Task: For heading Use Caveat with Light dark cornflower blue 2 colour & bold.  font size for heading24,  'Change the font style of data to'Comic Sans MS and font size to 16,  Change the alignment of both headline & data to Align center.  In the sheet  auditingSalesBySKU_2022
Action: Mouse moved to (79, 170)
Screenshot: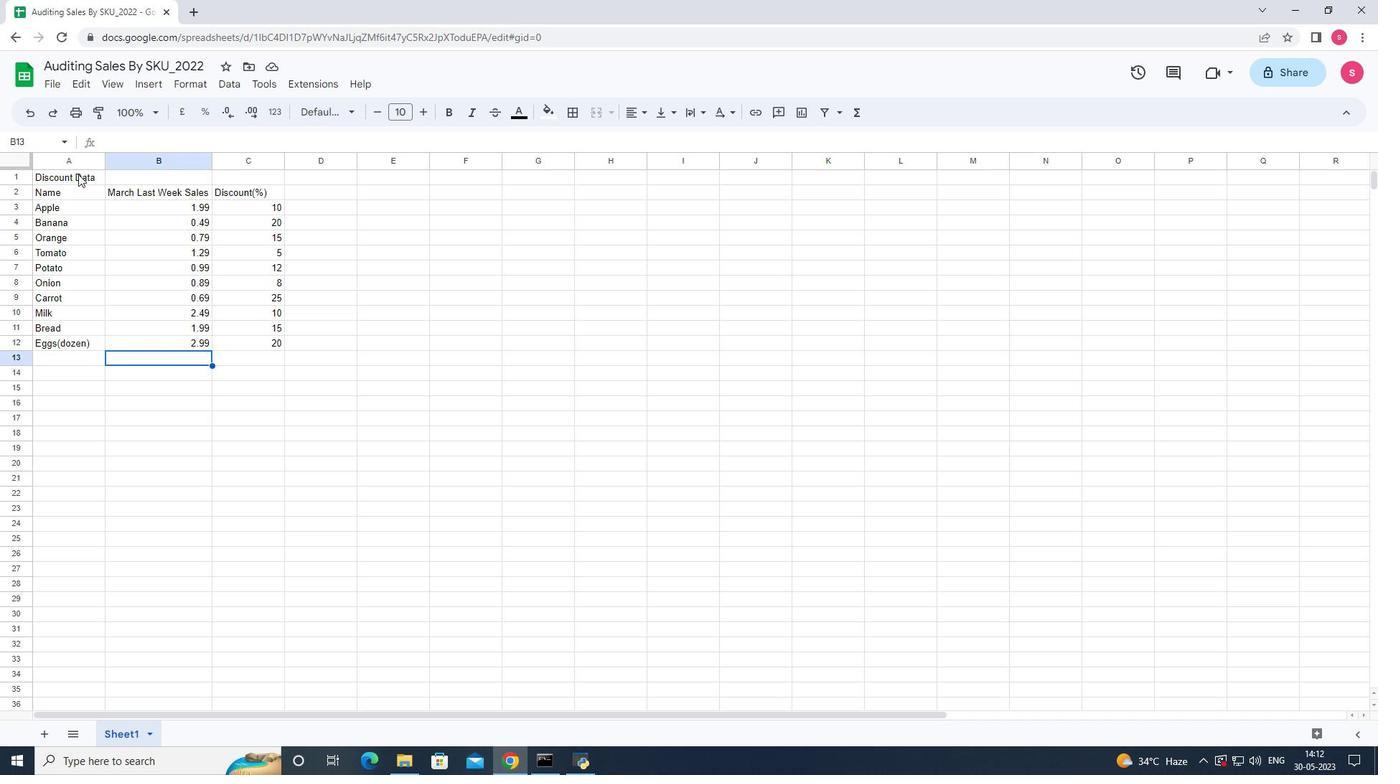 
Action: Mouse pressed left at (79, 170)
Screenshot: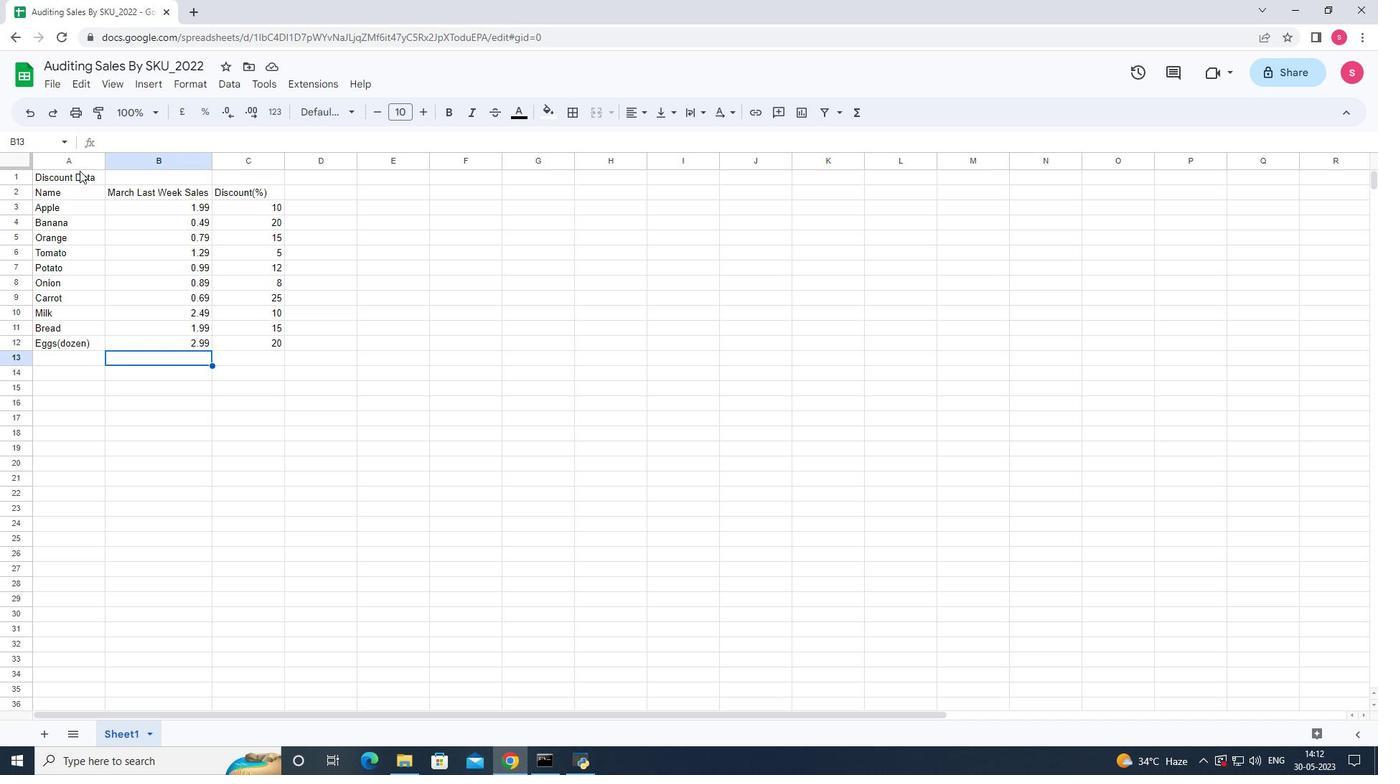 
Action: Mouse moved to (357, 111)
Screenshot: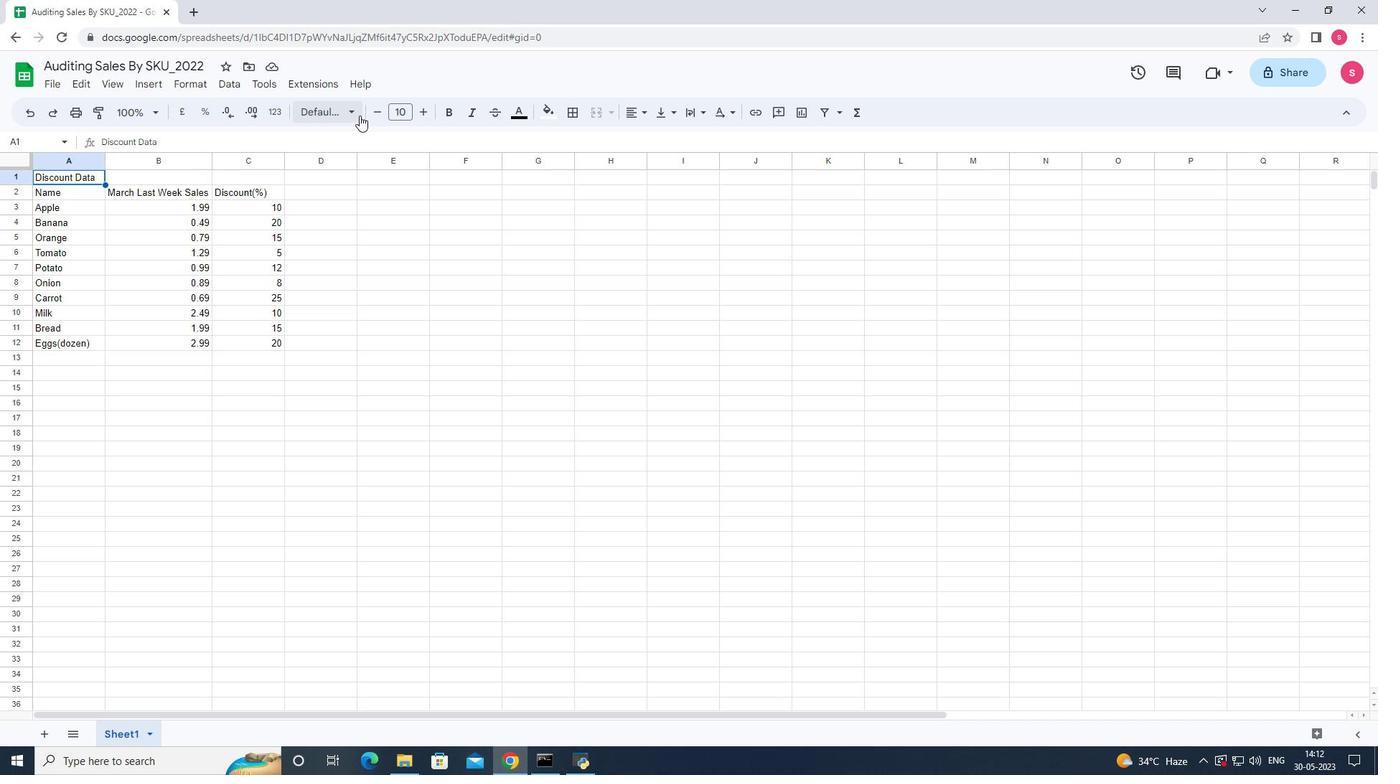 
Action: Mouse pressed left at (357, 111)
Screenshot: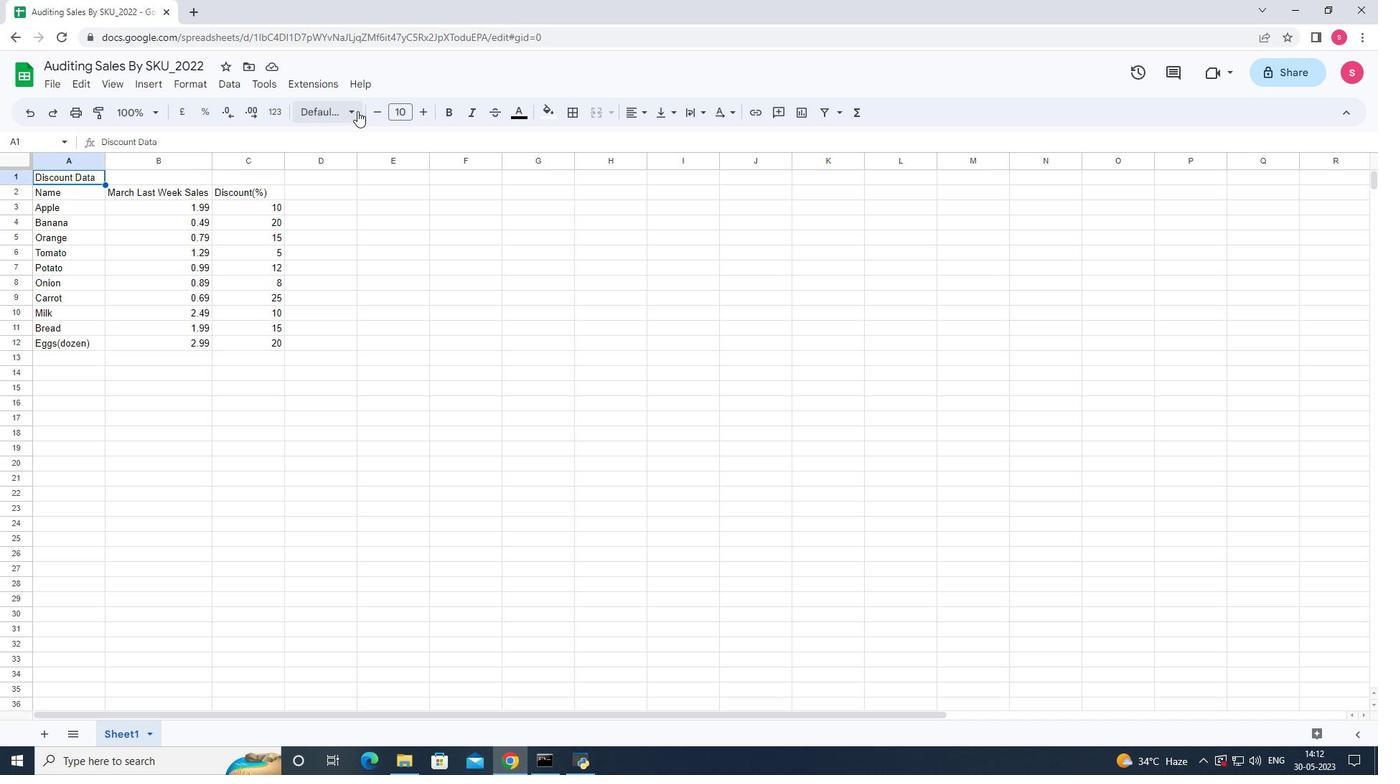 
Action: Mouse moved to (343, 435)
Screenshot: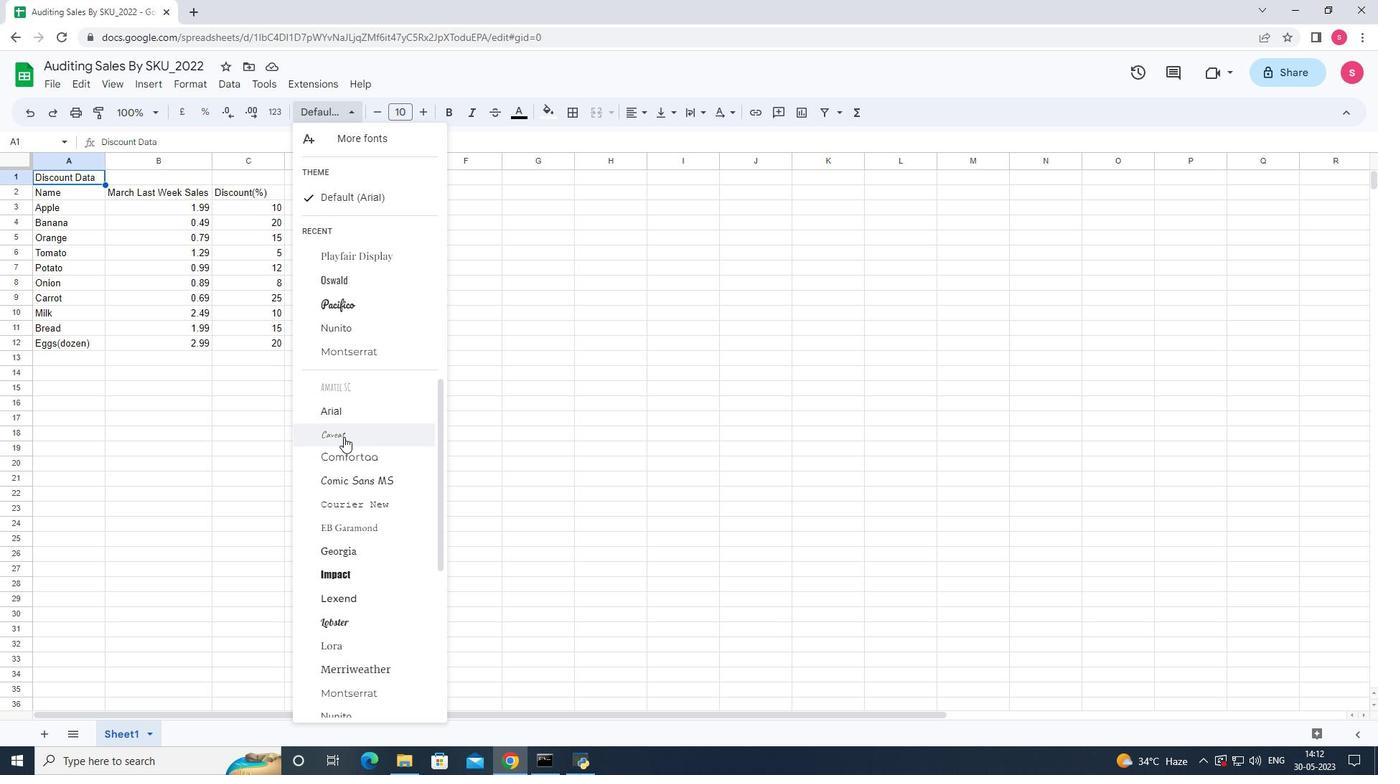 
Action: Mouse pressed left at (343, 435)
Screenshot: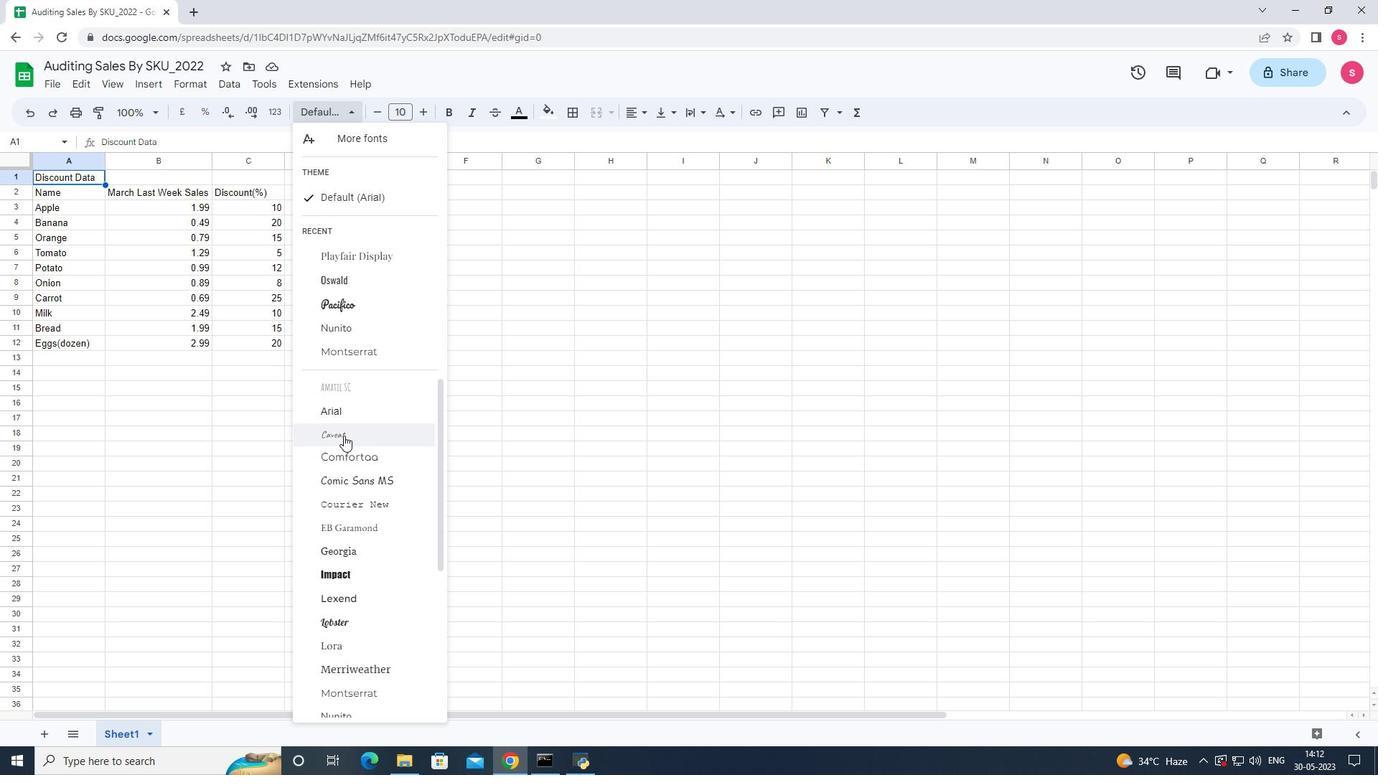 
Action: Mouse moved to (516, 116)
Screenshot: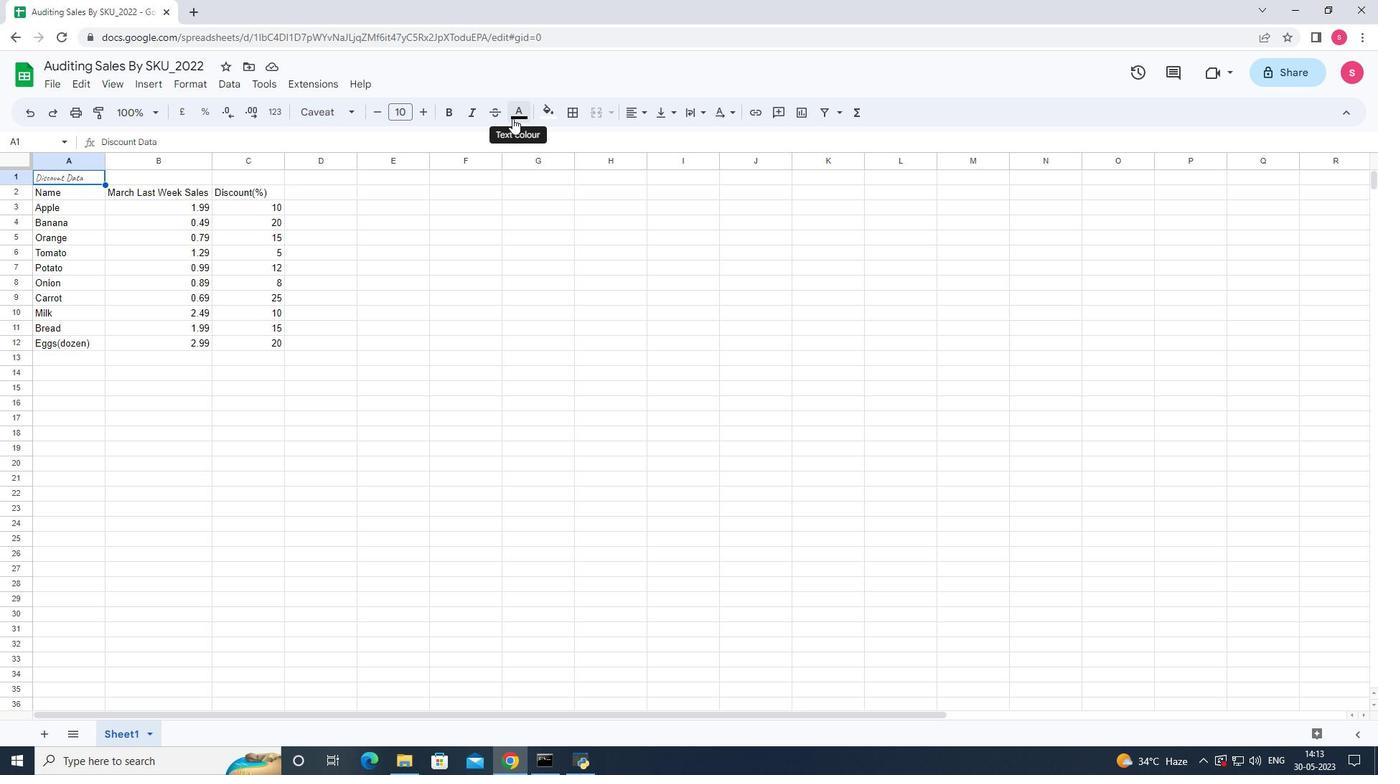 
Action: Mouse pressed left at (516, 116)
Screenshot: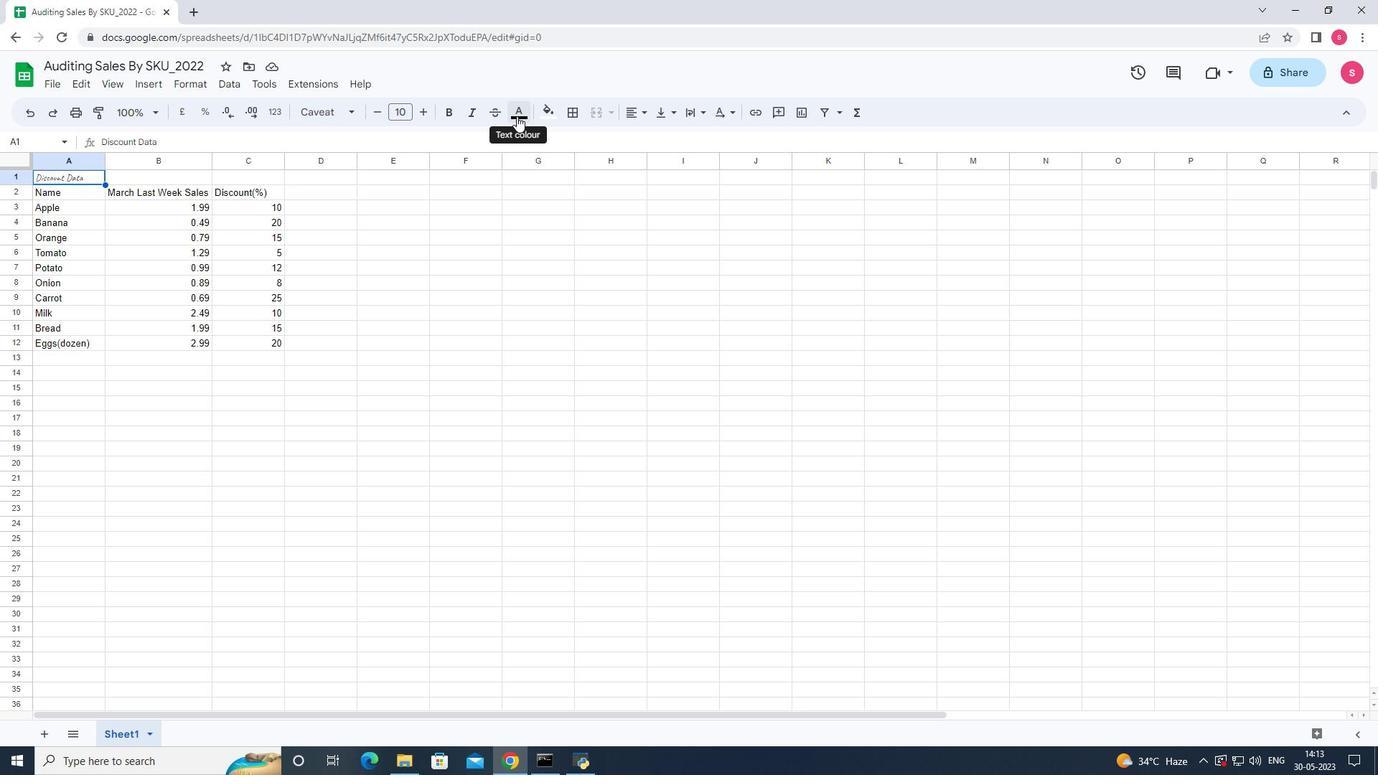 
Action: Mouse moved to (617, 255)
Screenshot: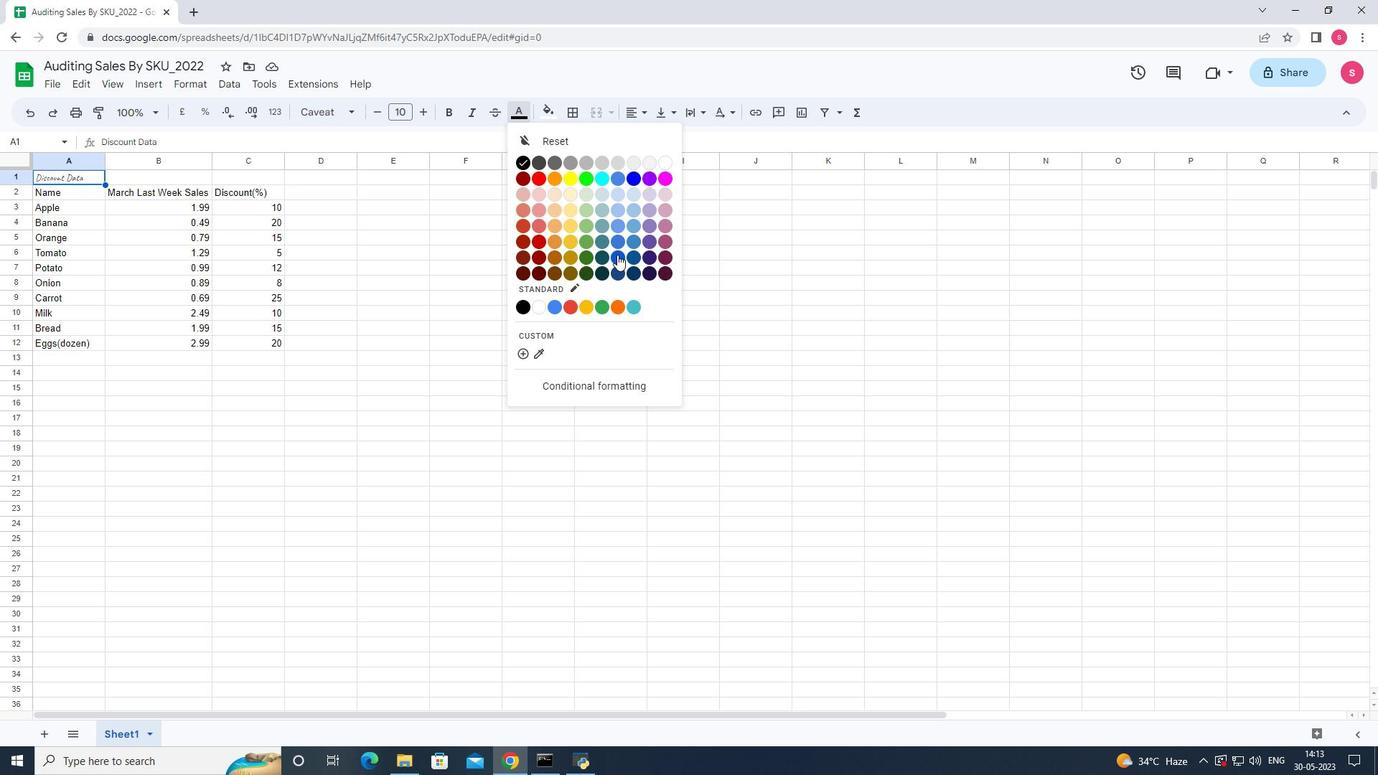 
Action: Mouse pressed left at (617, 255)
Screenshot: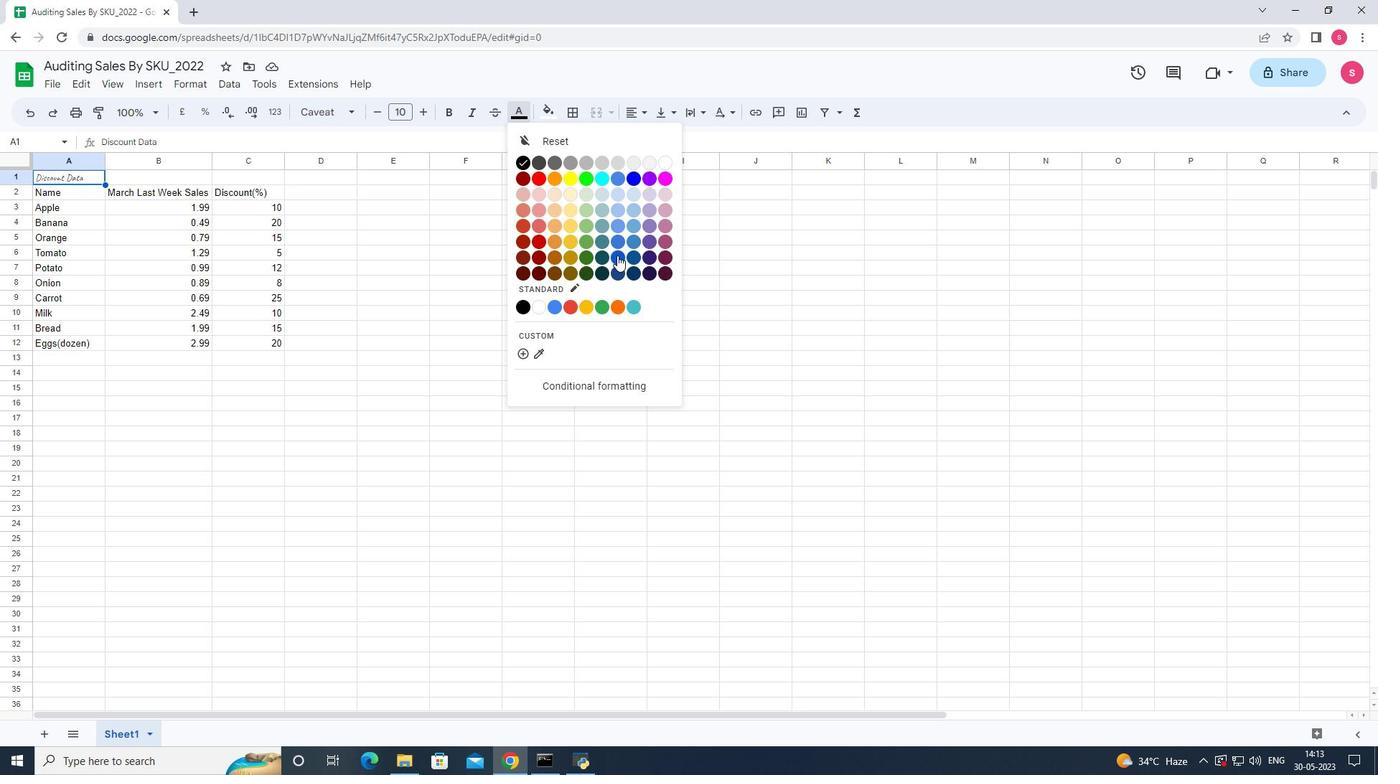 
Action: Mouse moved to (184, 88)
Screenshot: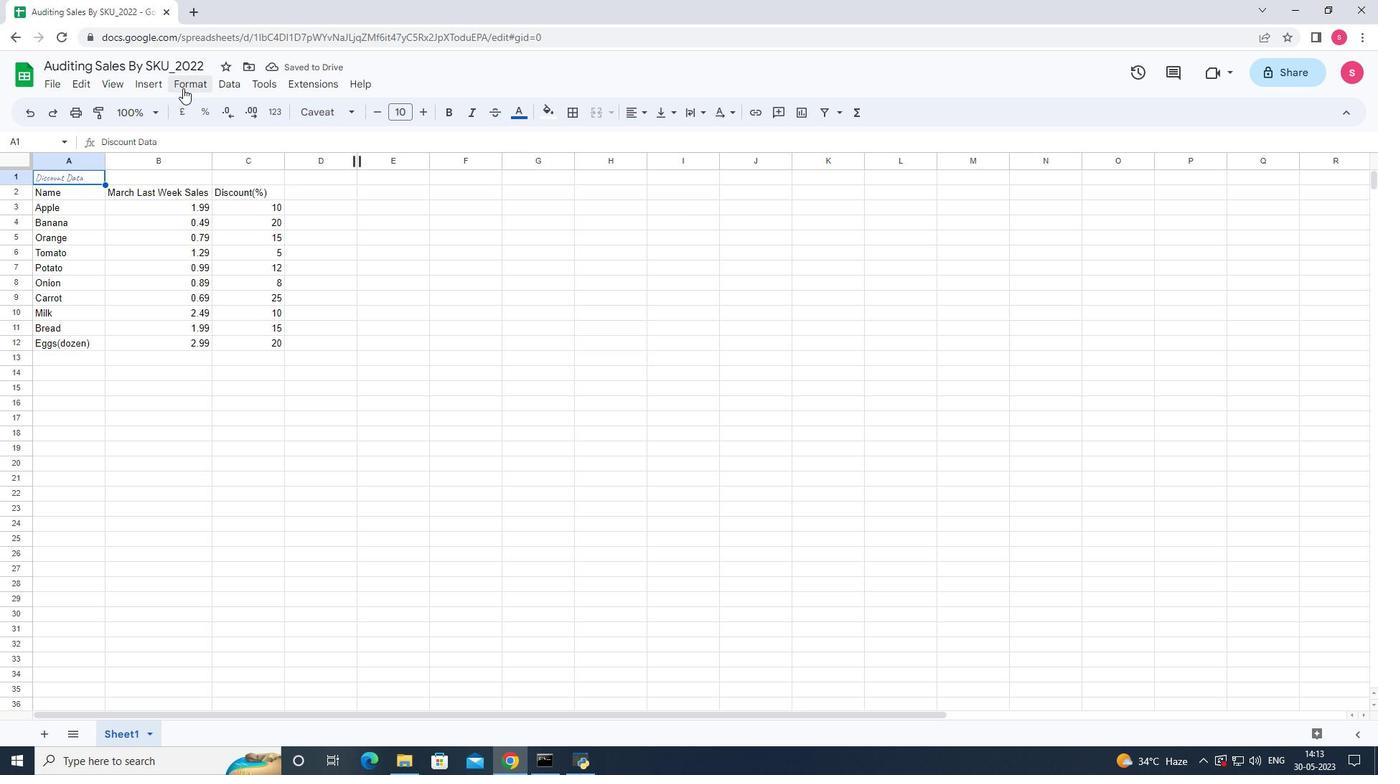 
Action: Mouse pressed left at (184, 88)
Screenshot: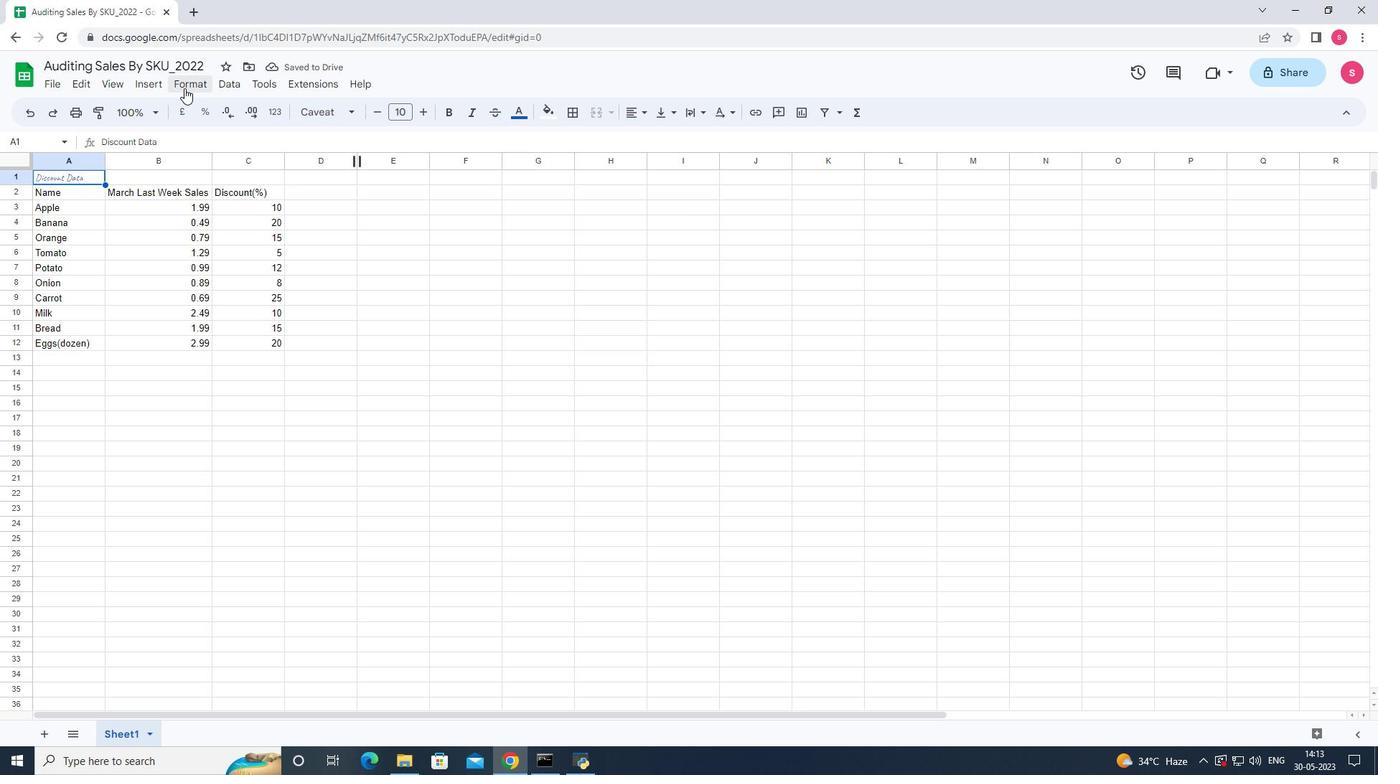 
Action: Mouse moved to (219, 162)
Screenshot: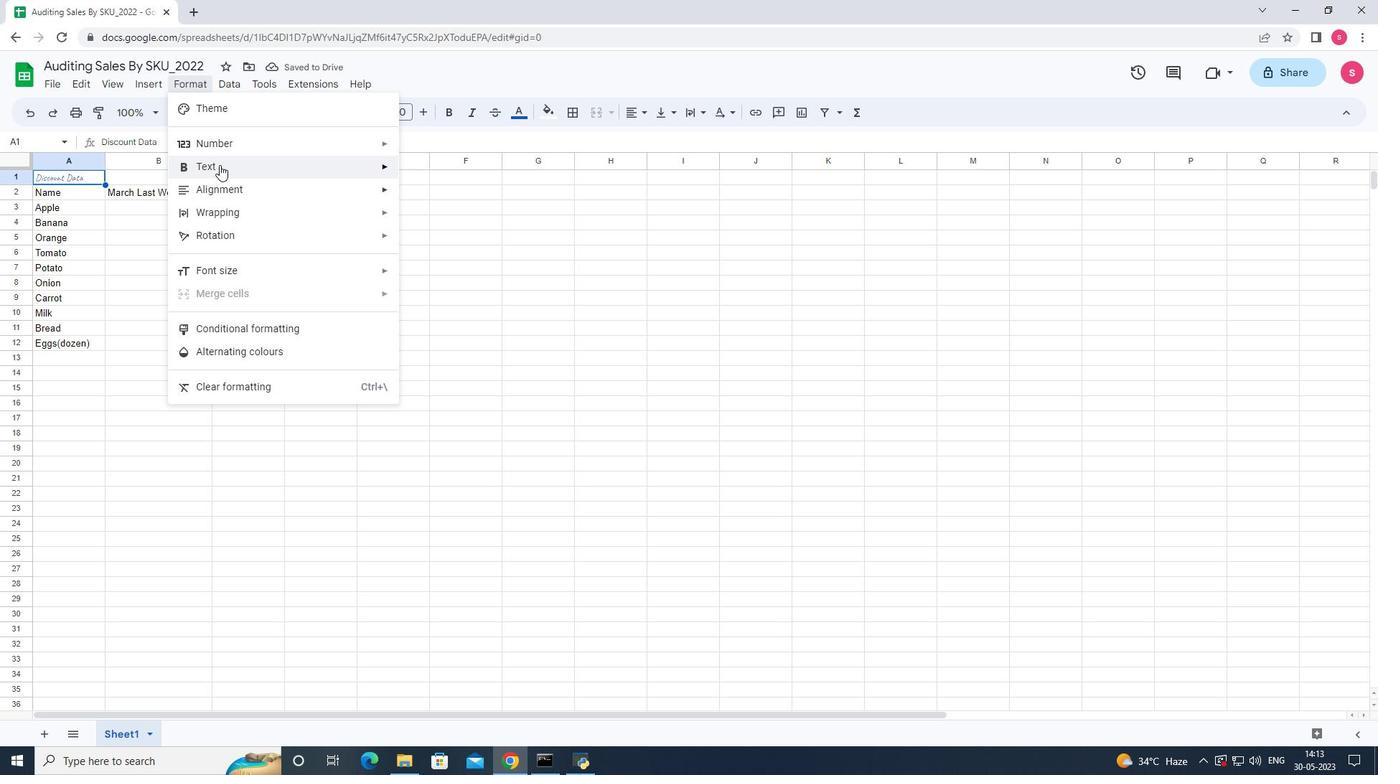 
Action: Mouse pressed left at (219, 162)
Screenshot: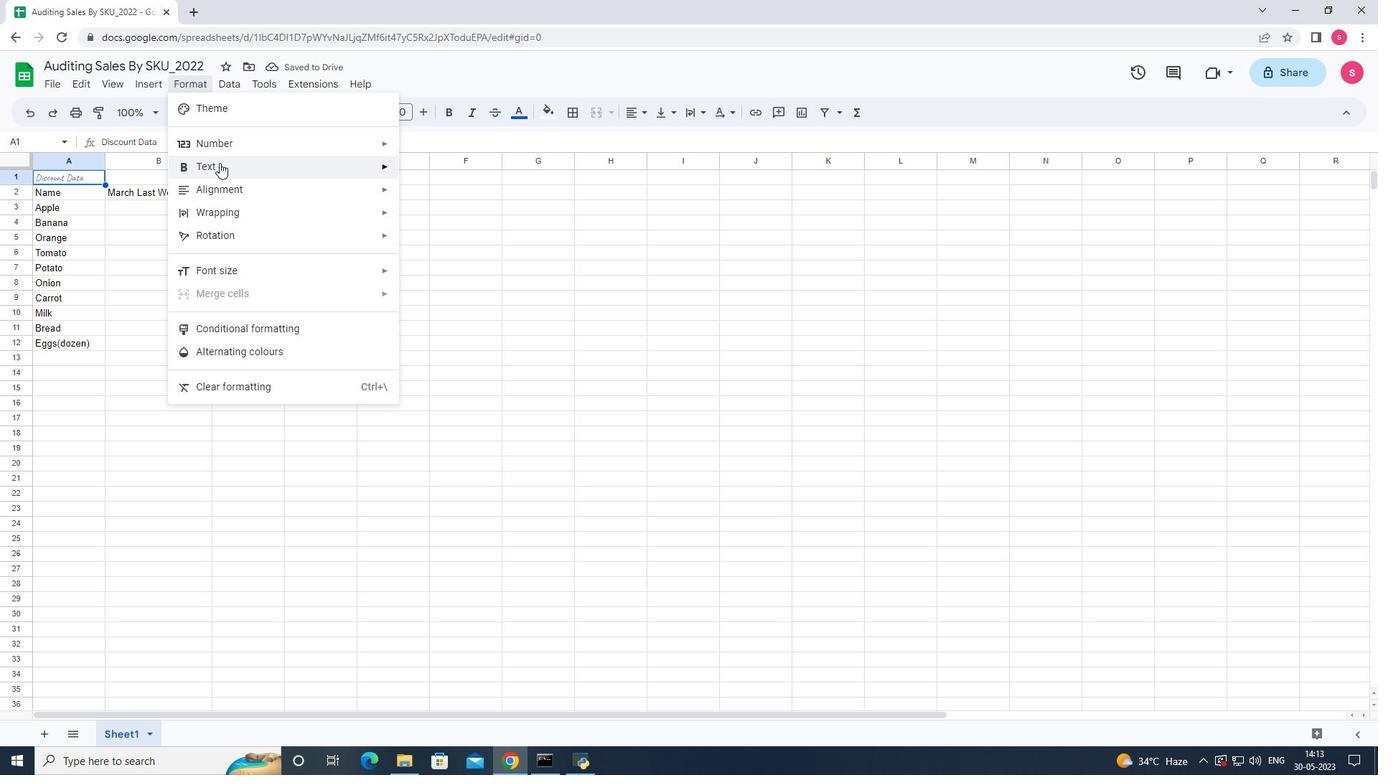 
Action: Mouse moved to (517, 176)
Screenshot: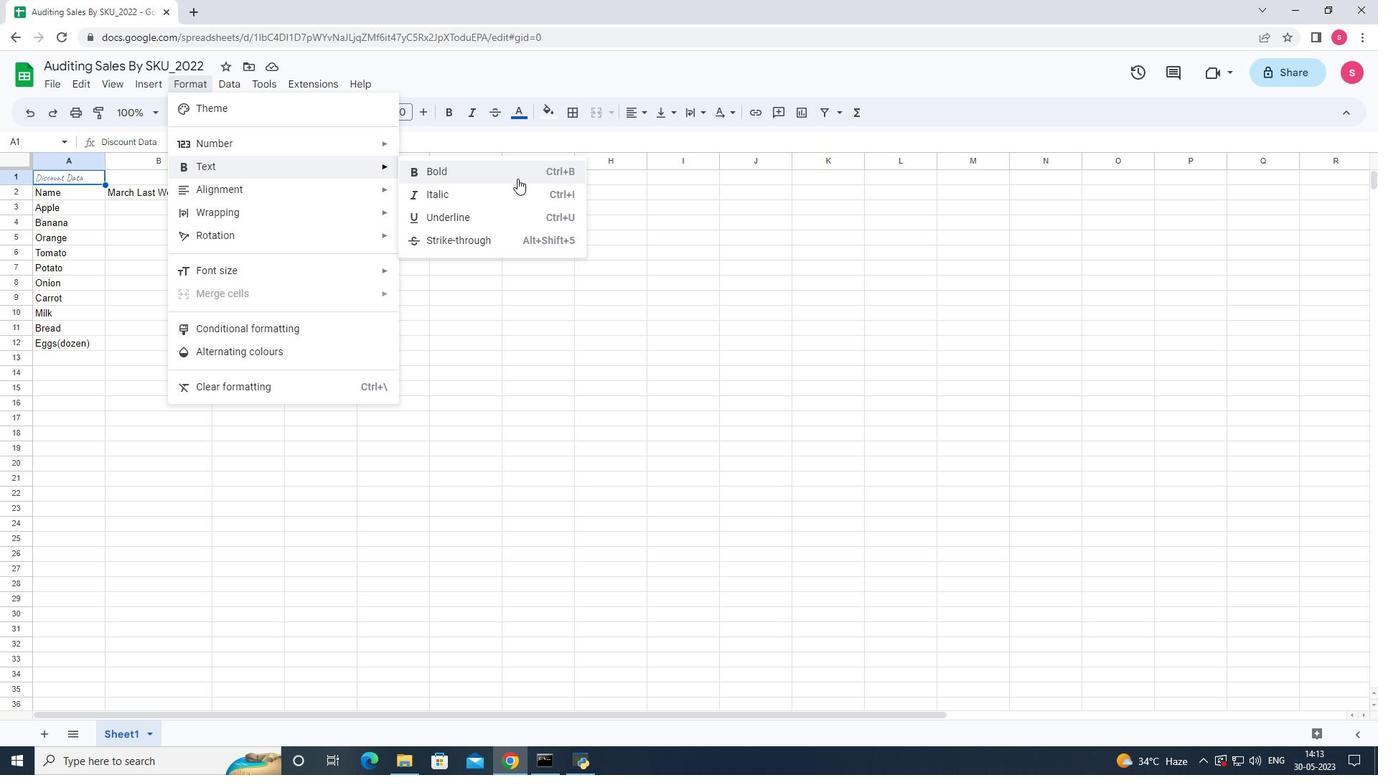 
Action: Mouse pressed left at (517, 176)
Screenshot: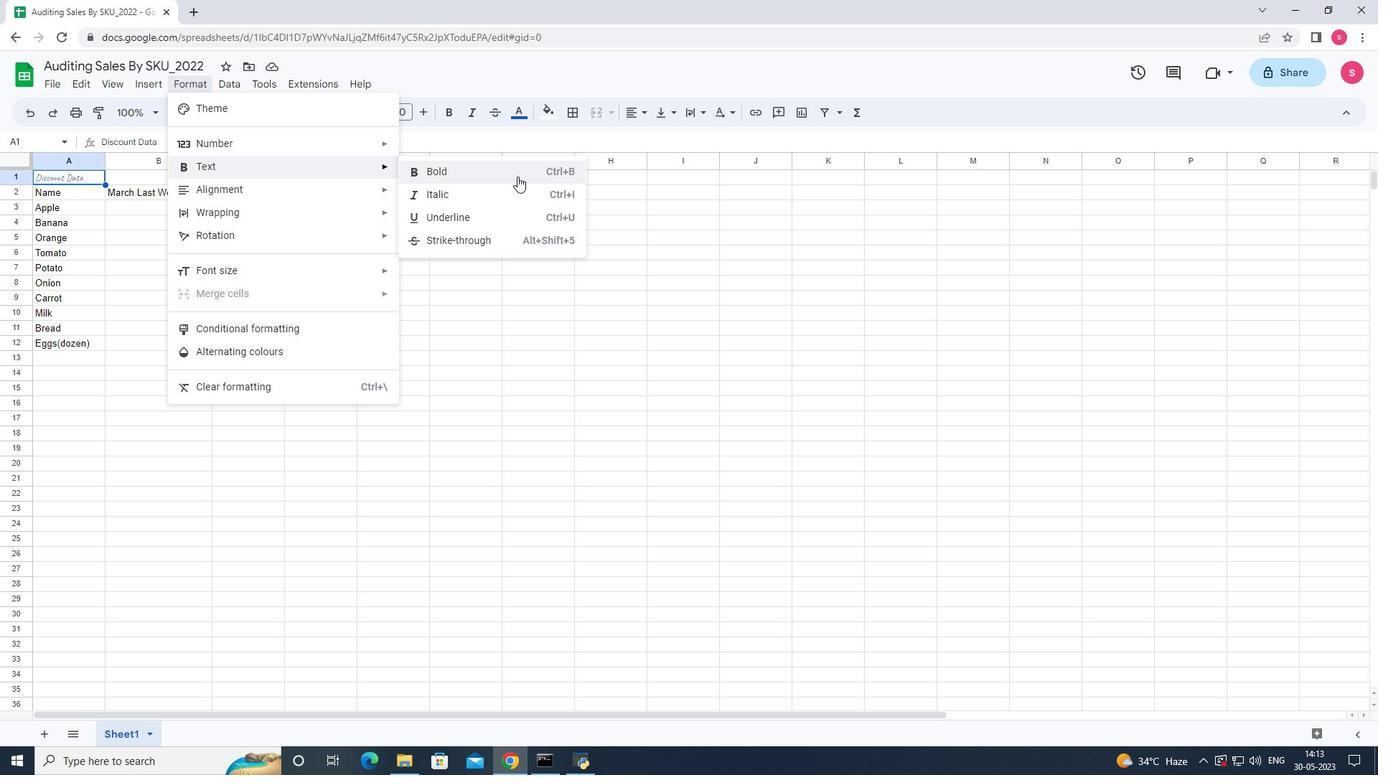 
Action: Mouse moved to (418, 114)
Screenshot: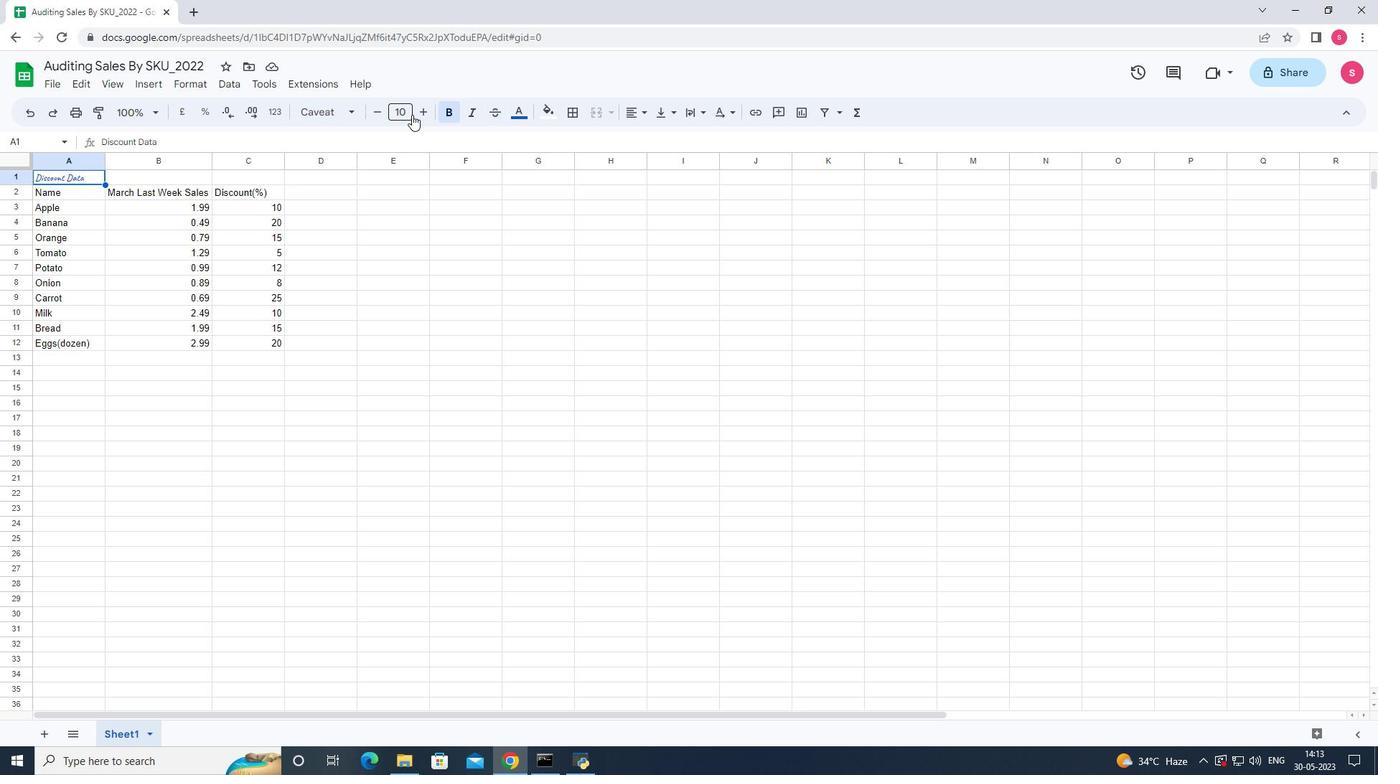 
Action: Mouse pressed left at (418, 114)
Screenshot: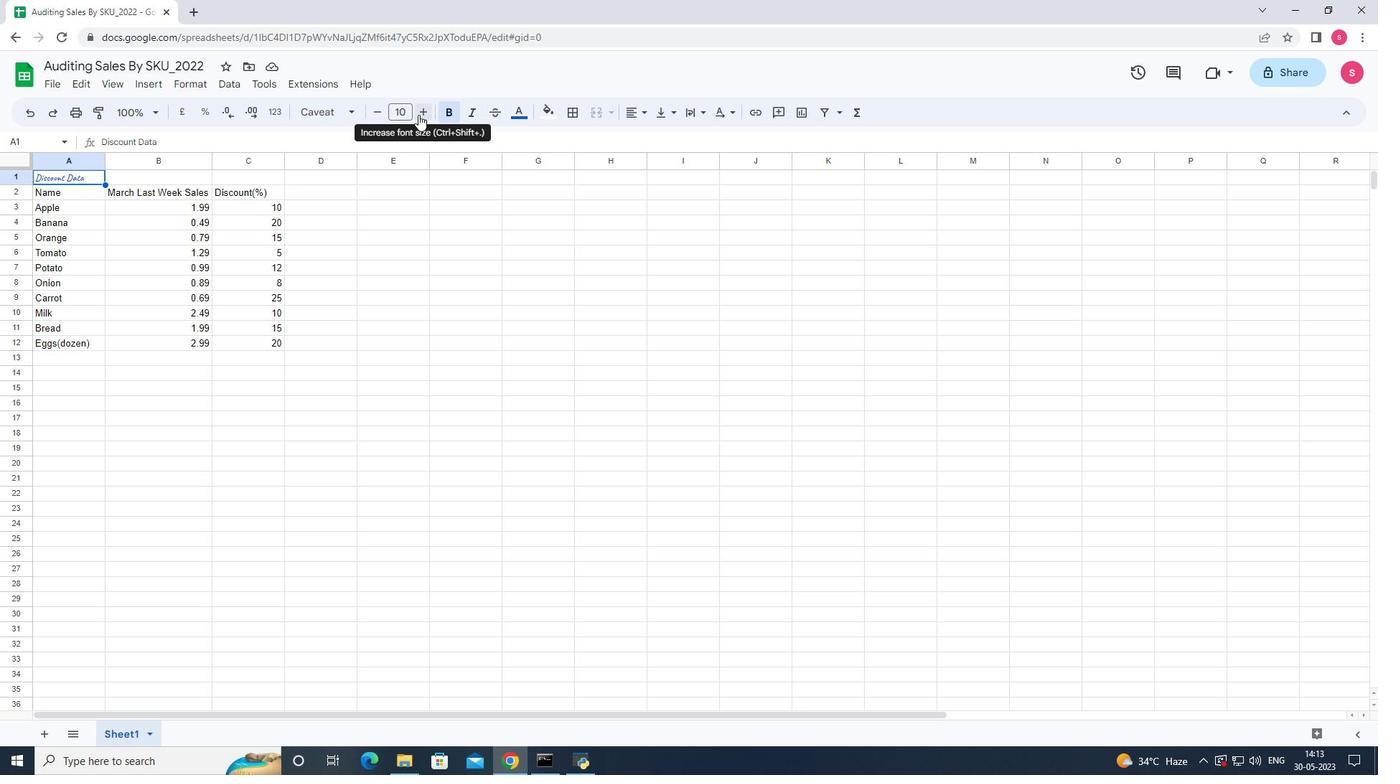 
Action: Mouse pressed left at (418, 114)
Screenshot: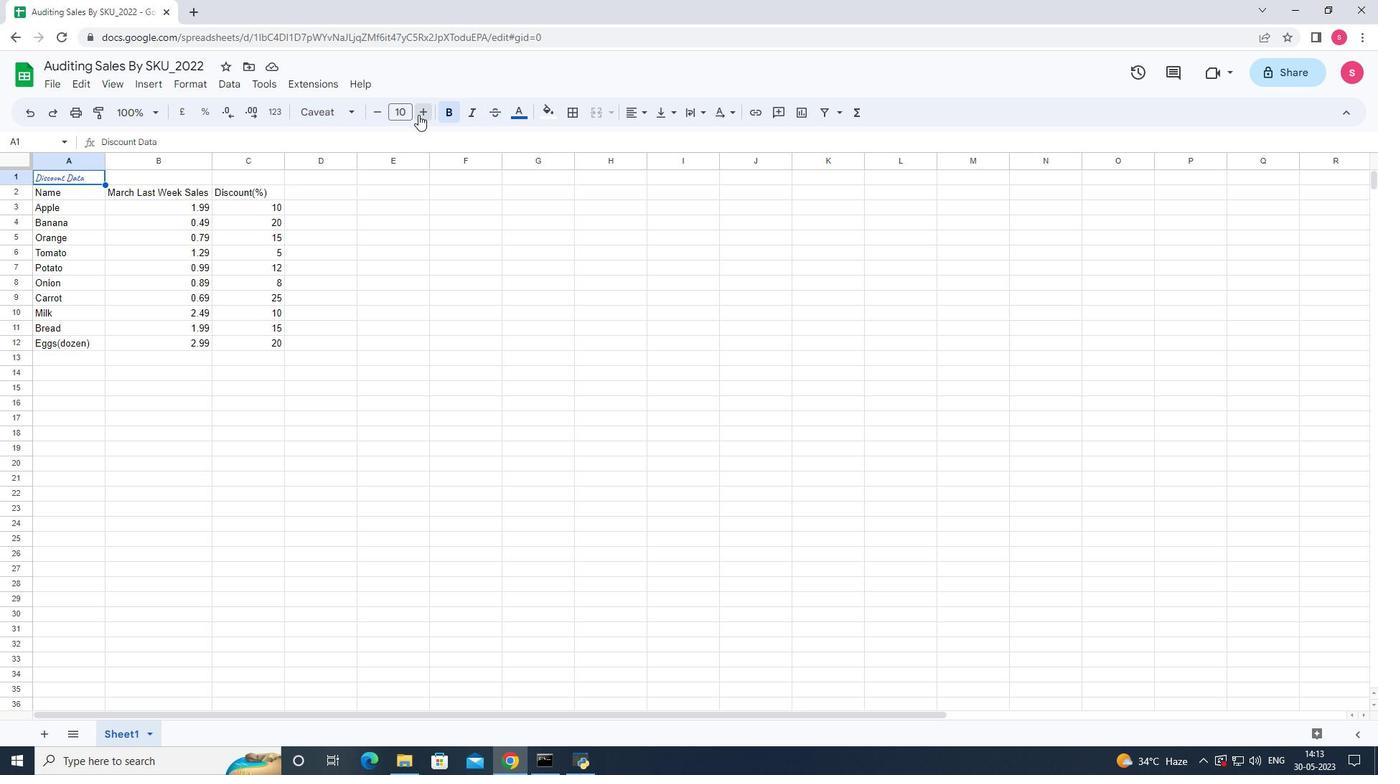 
Action: Mouse pressed left at (418, 114)
Screenshot: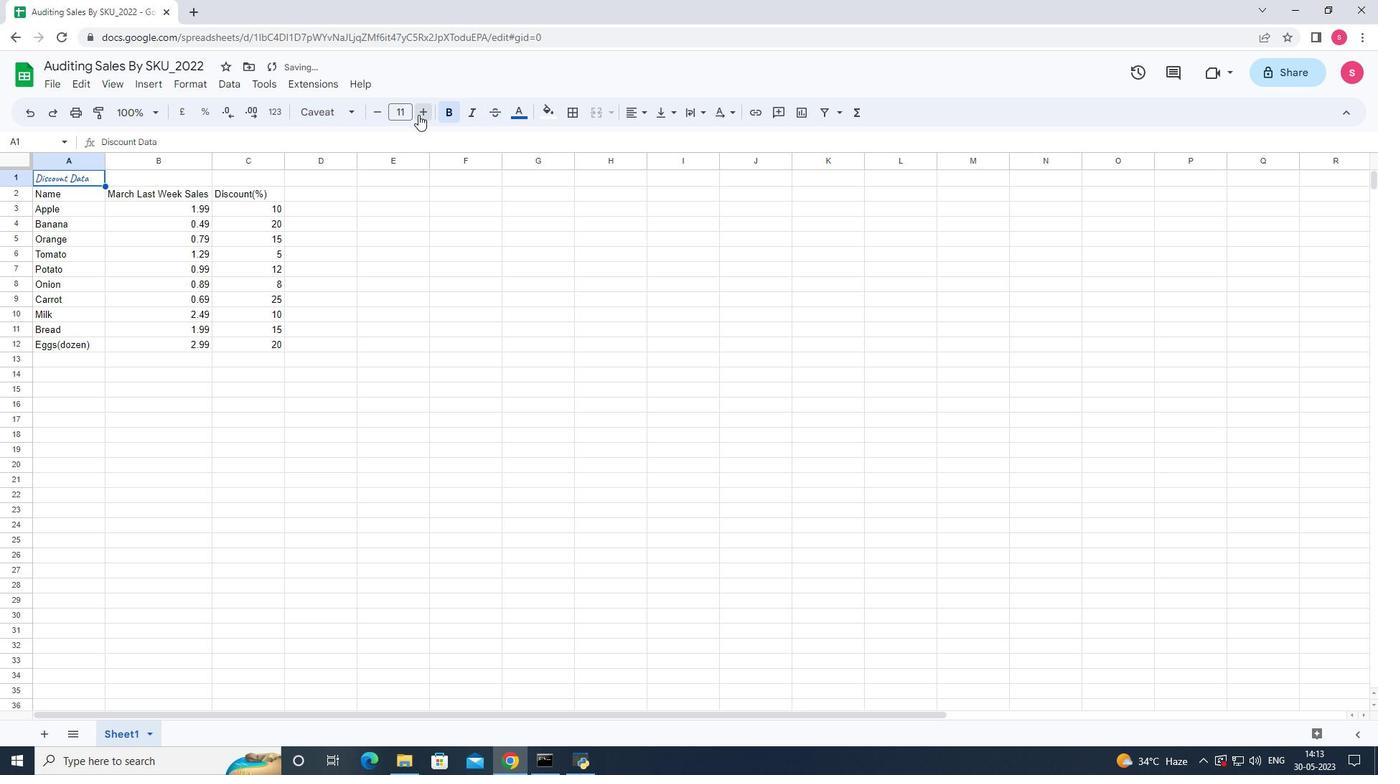 
Action: Mouse pressed left at (418, 114)
Screenshot: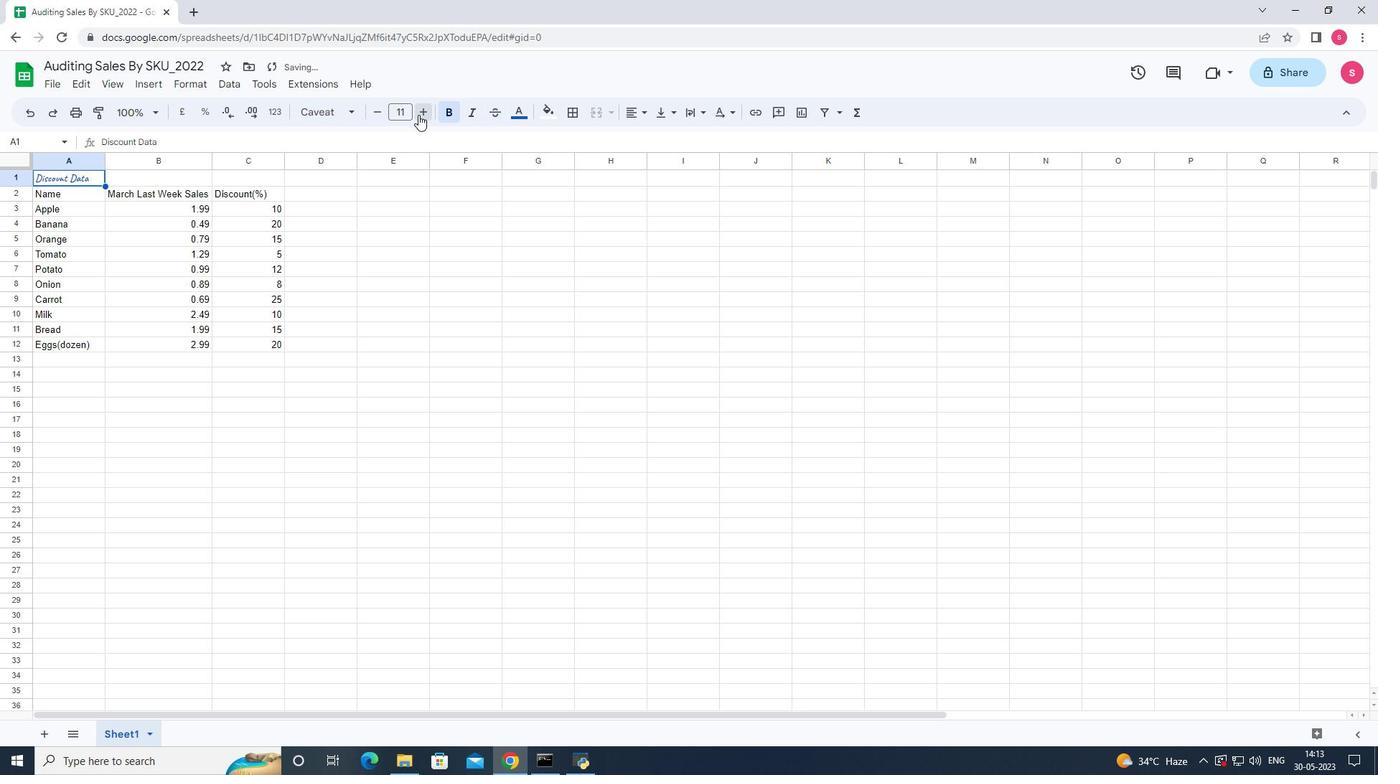 
Action: Mouse pressed left at (418, 114)
Screenshot: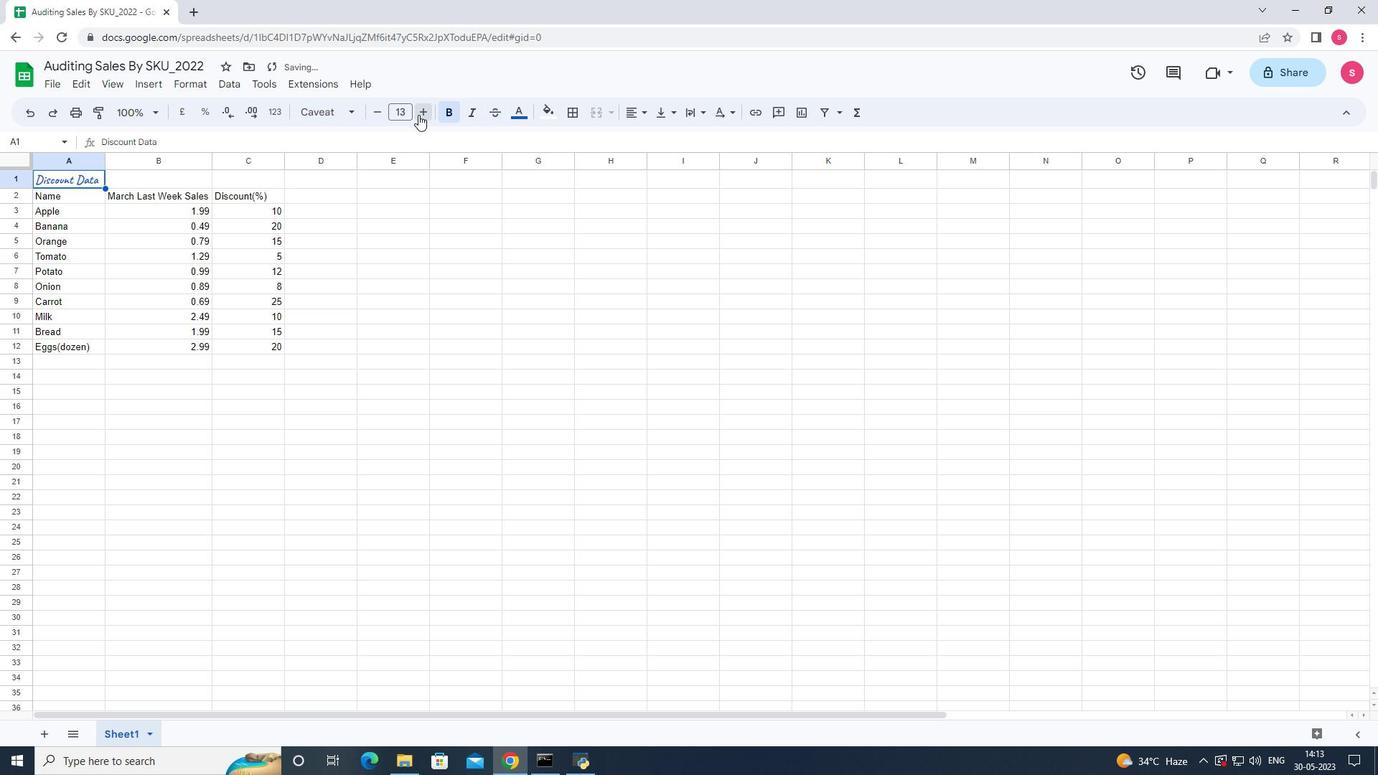 
Action: Mouse pressed left at (418, 114)
Screenshot: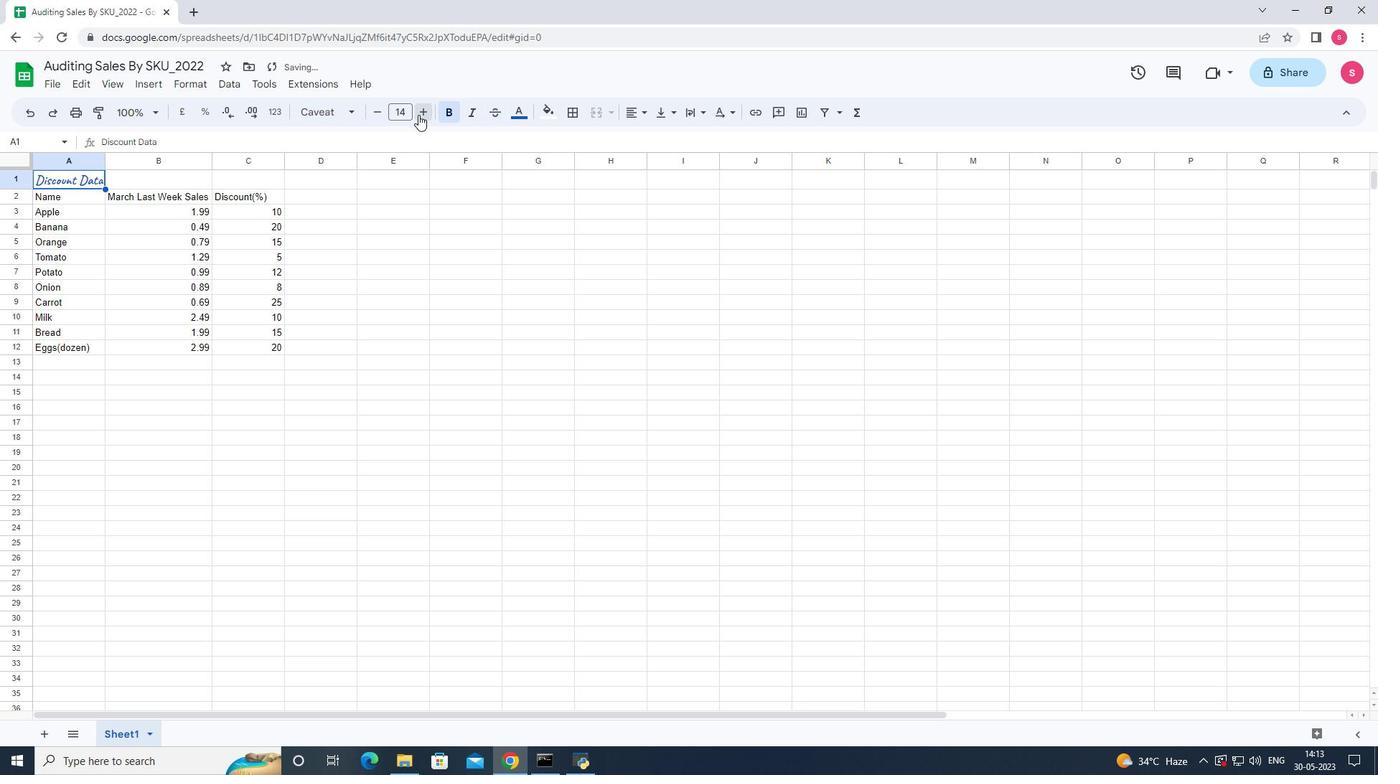 
Action: Mouse pressed left at (418, 114)
Screenshot: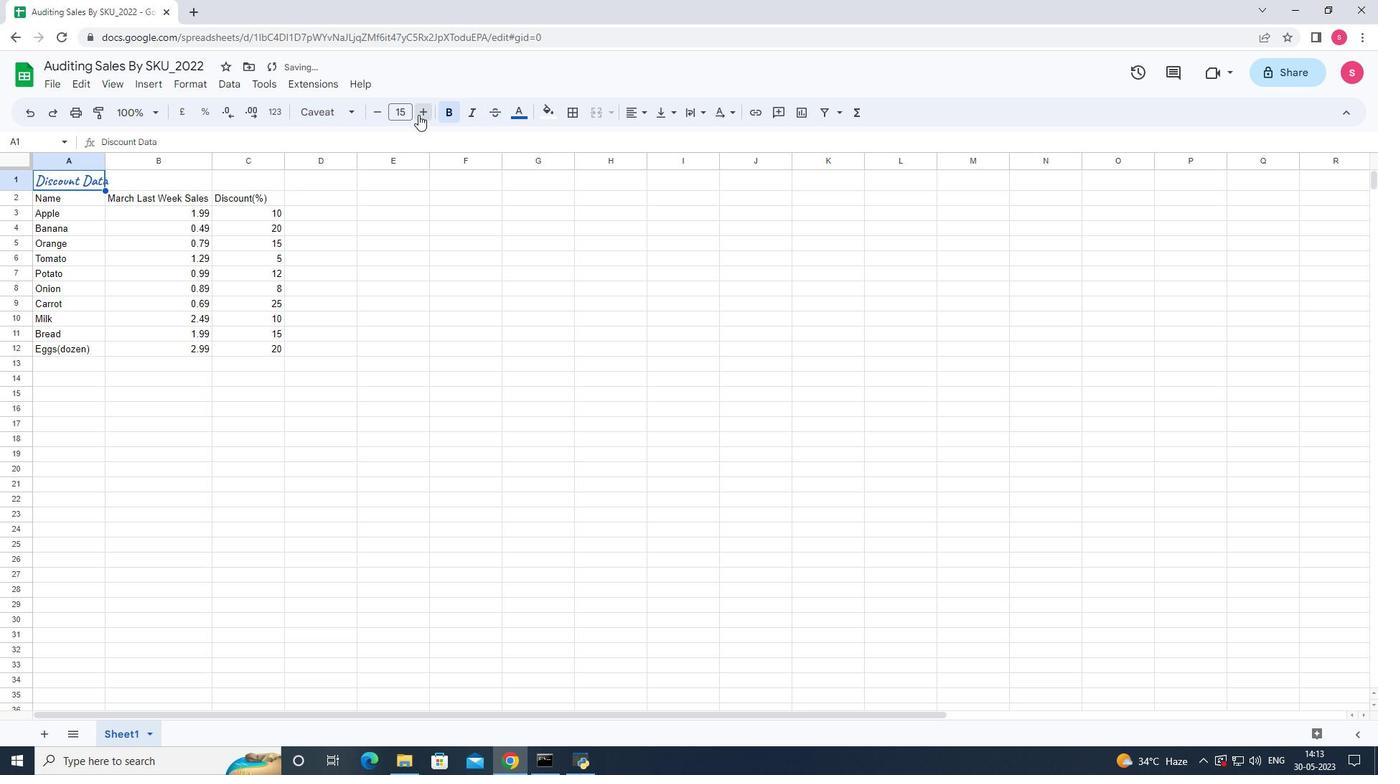 
Action: Mouse pressed left at (418, 114)
Screenshot: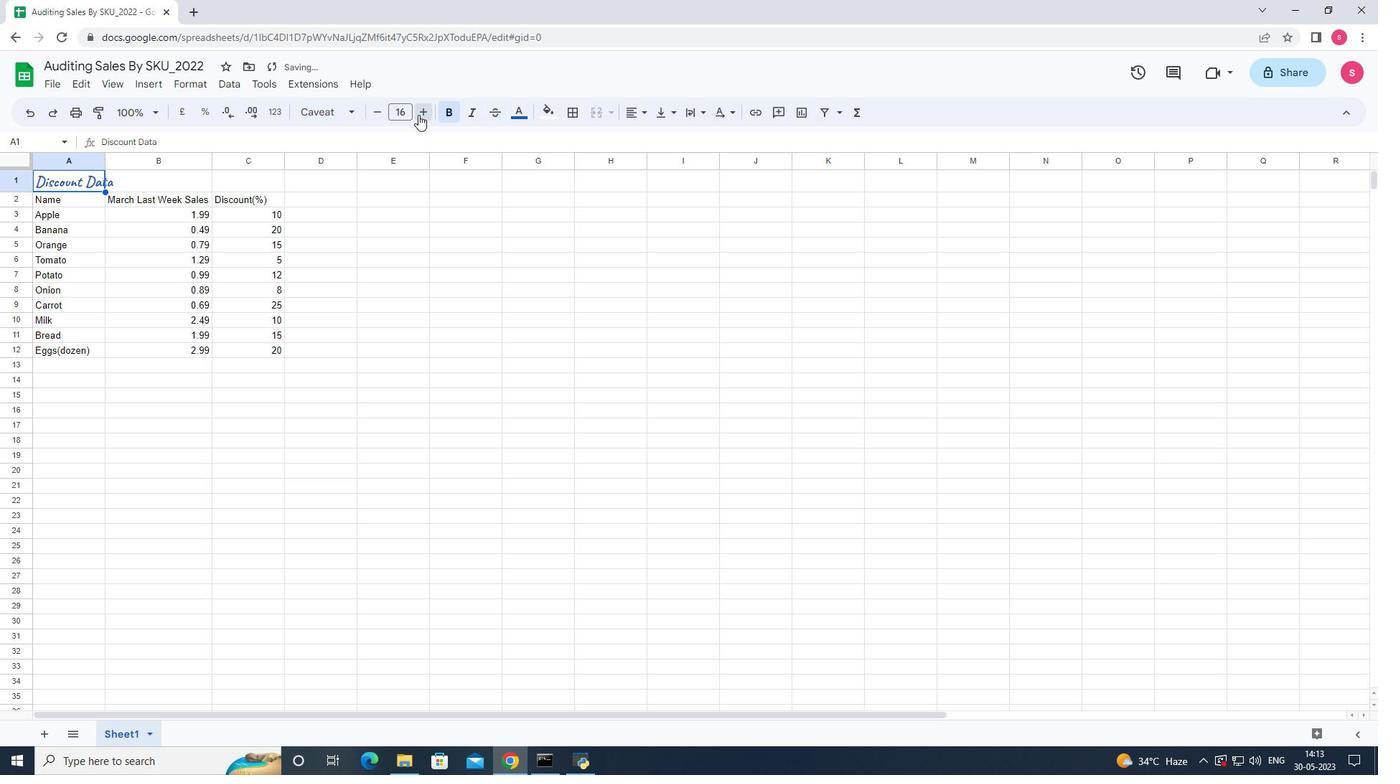 
Action: Mouse pressed left at (418, 114)
Screenshot: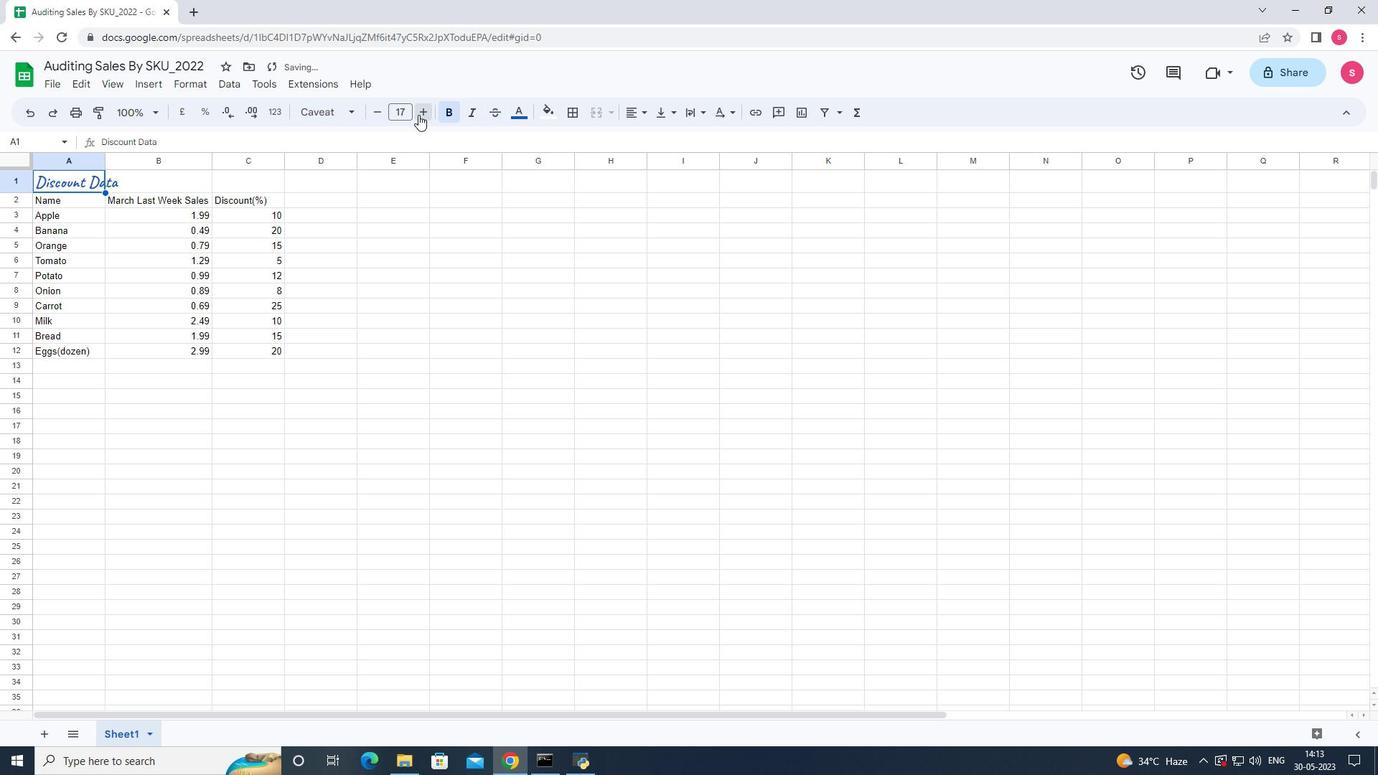 
Action: Mouse pressed left at (418, 114)
Screenshot: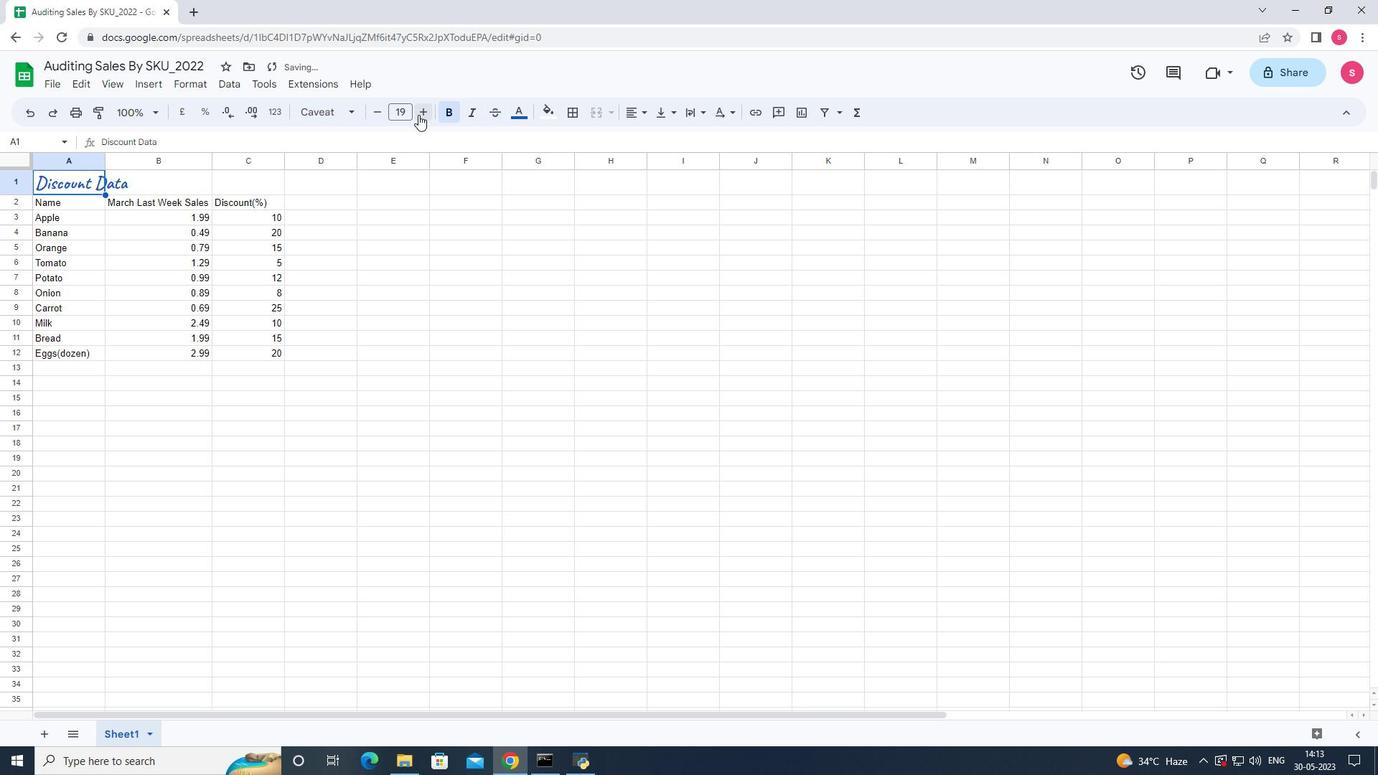 
Action: Mouse pressed left at (418, 114)
Screenshot: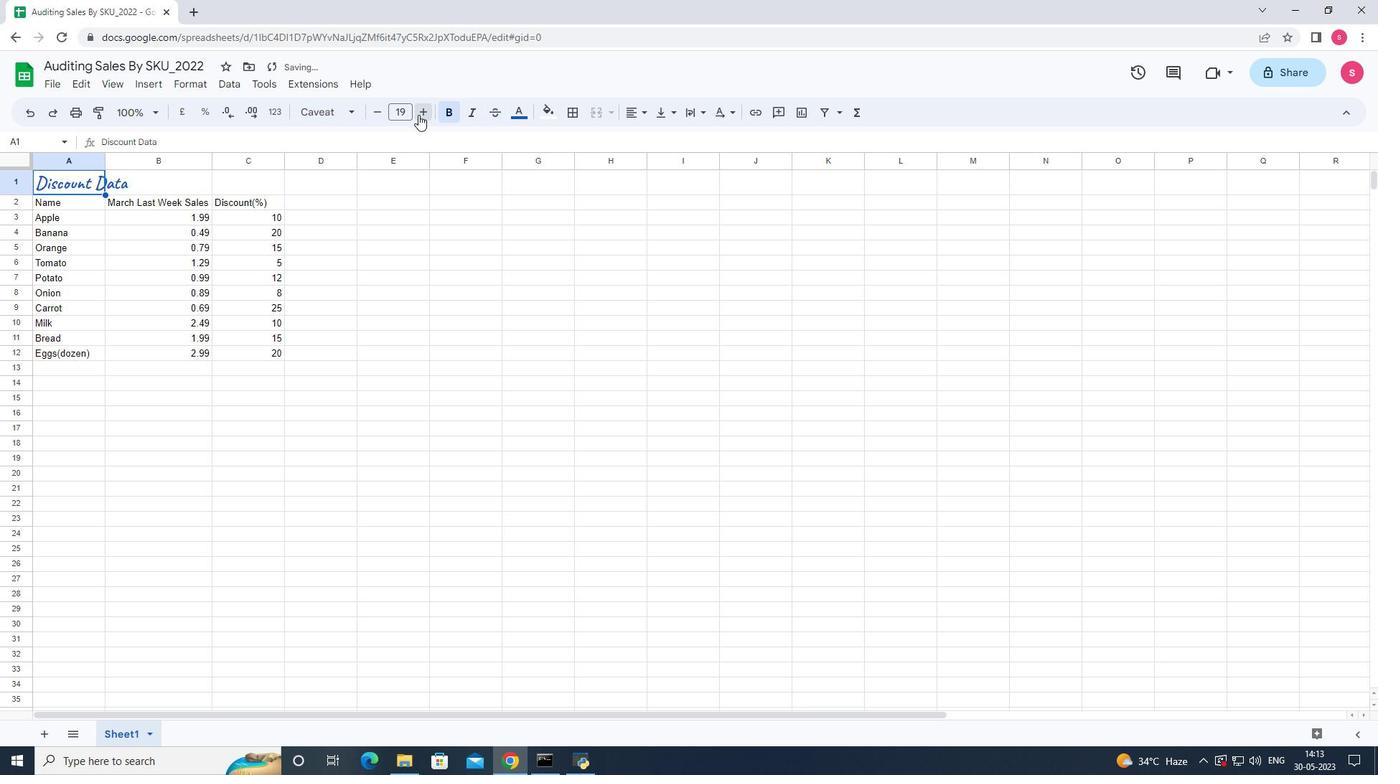 
Action: Mouse pressed left at (418, 114)
Screenshot: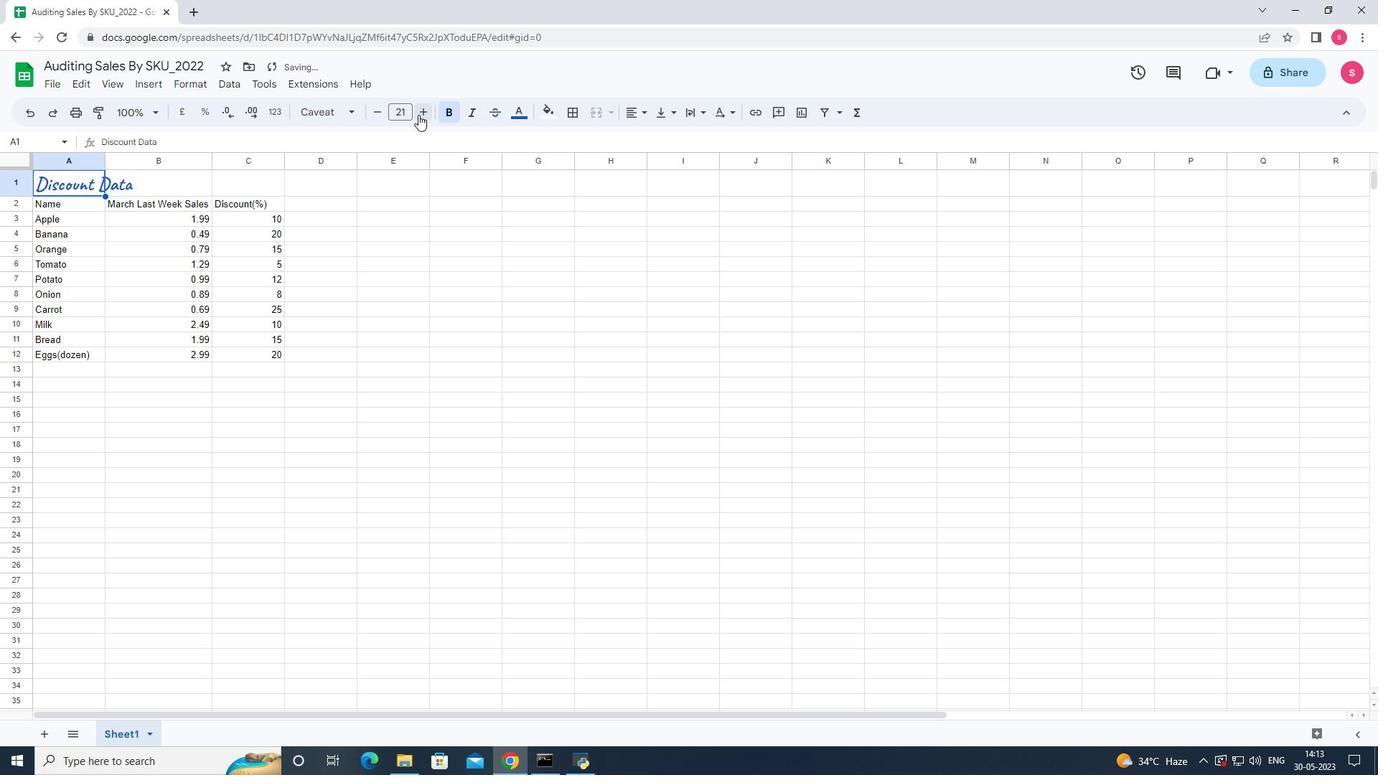 
Action: Mouse pressed left at (418, 114)
Screenshot: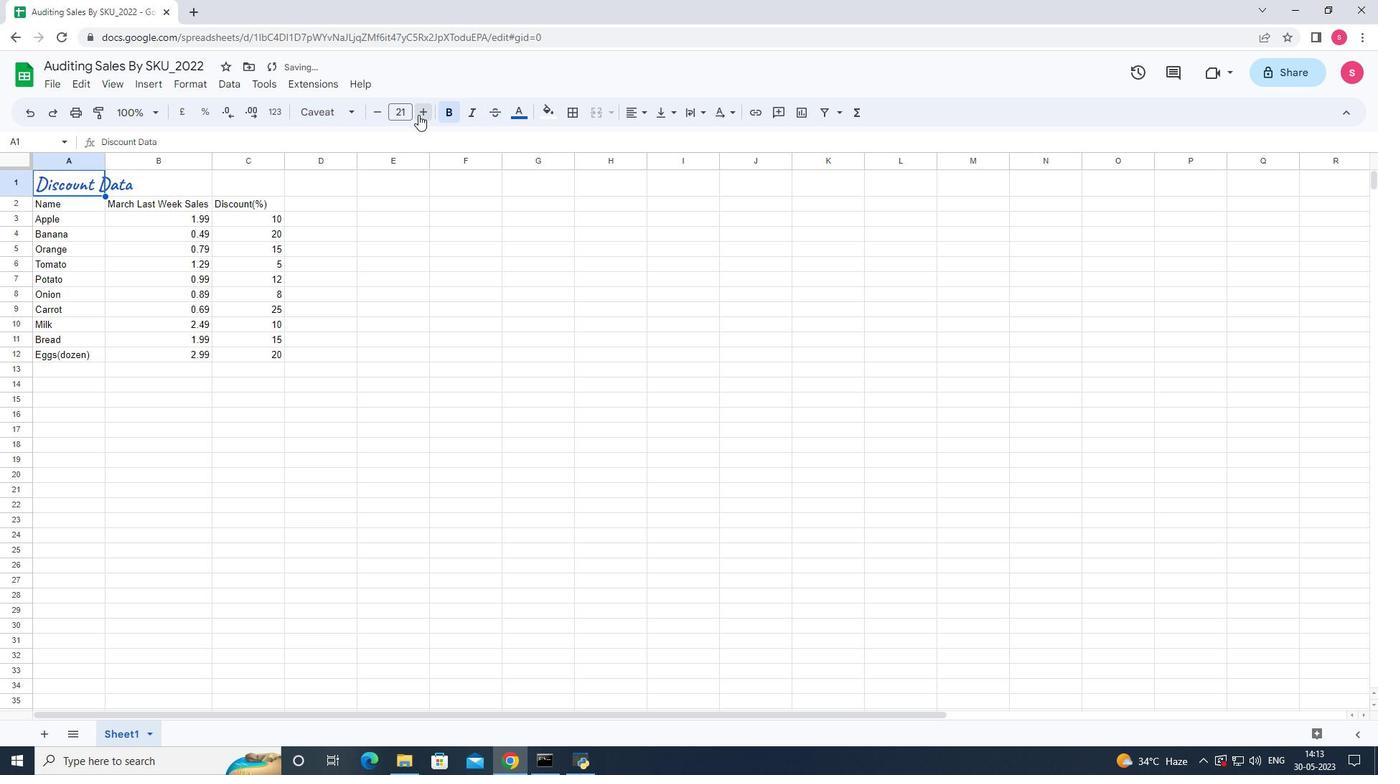 
Action: Mouse pressed left at (418, 114)
Screenshot: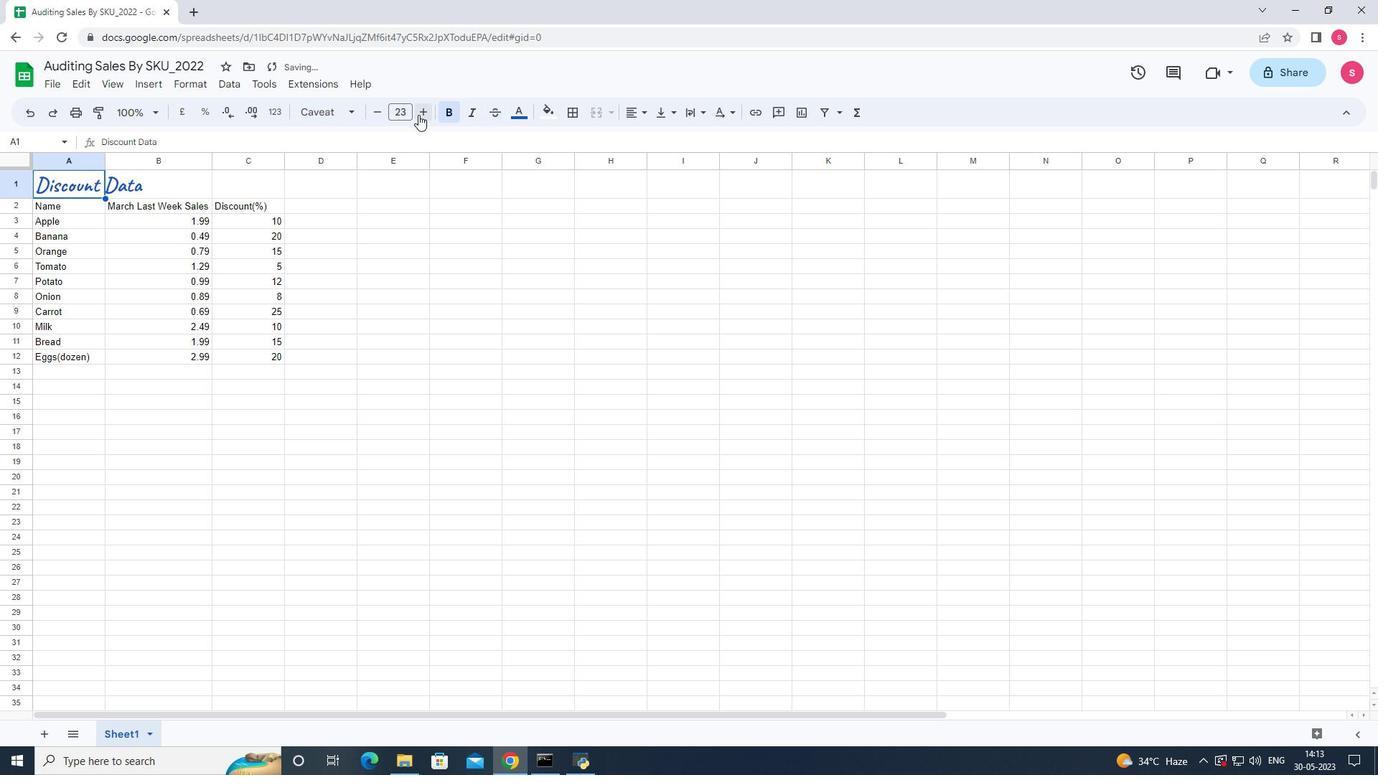 
Action: Mouse moved to (96, 204)
Screenshot: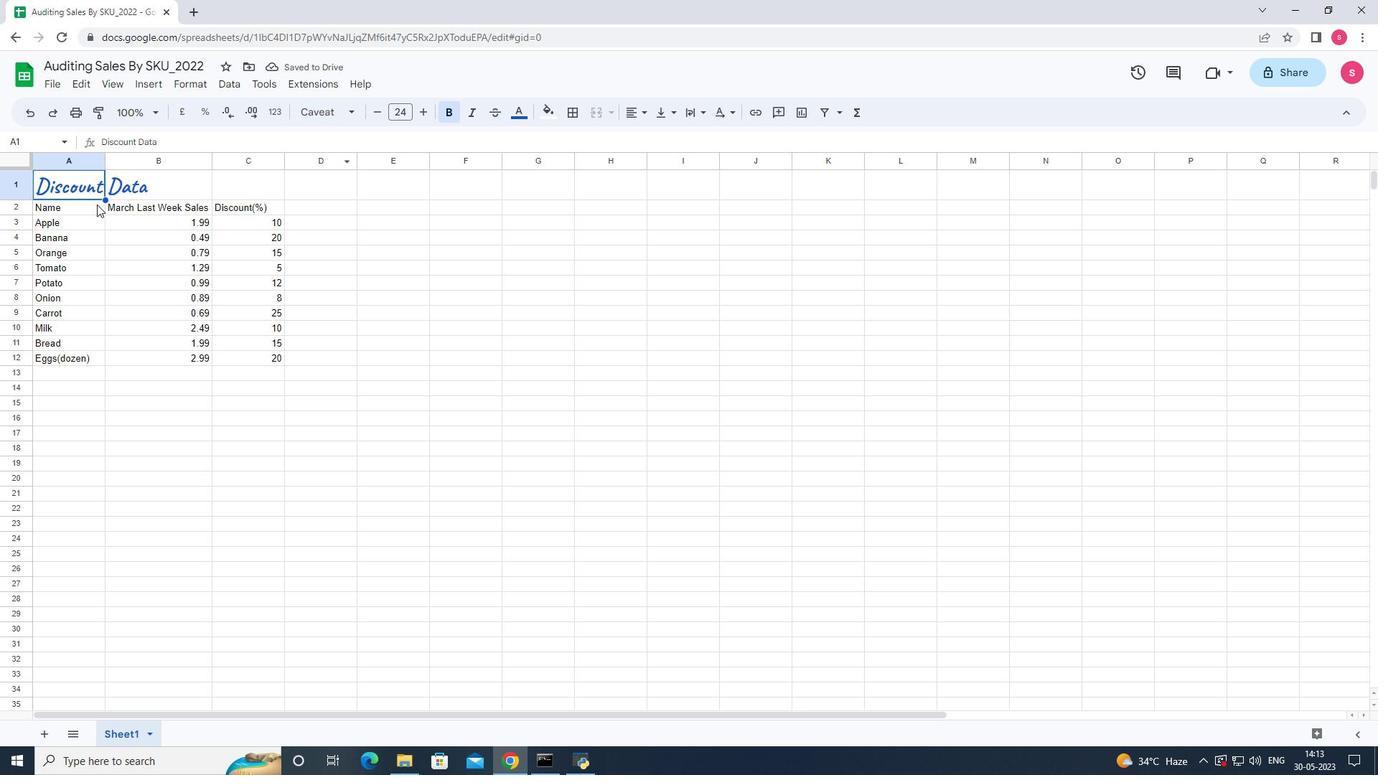 
Action: Mouse pressed left at (96, 204)
Screenshot: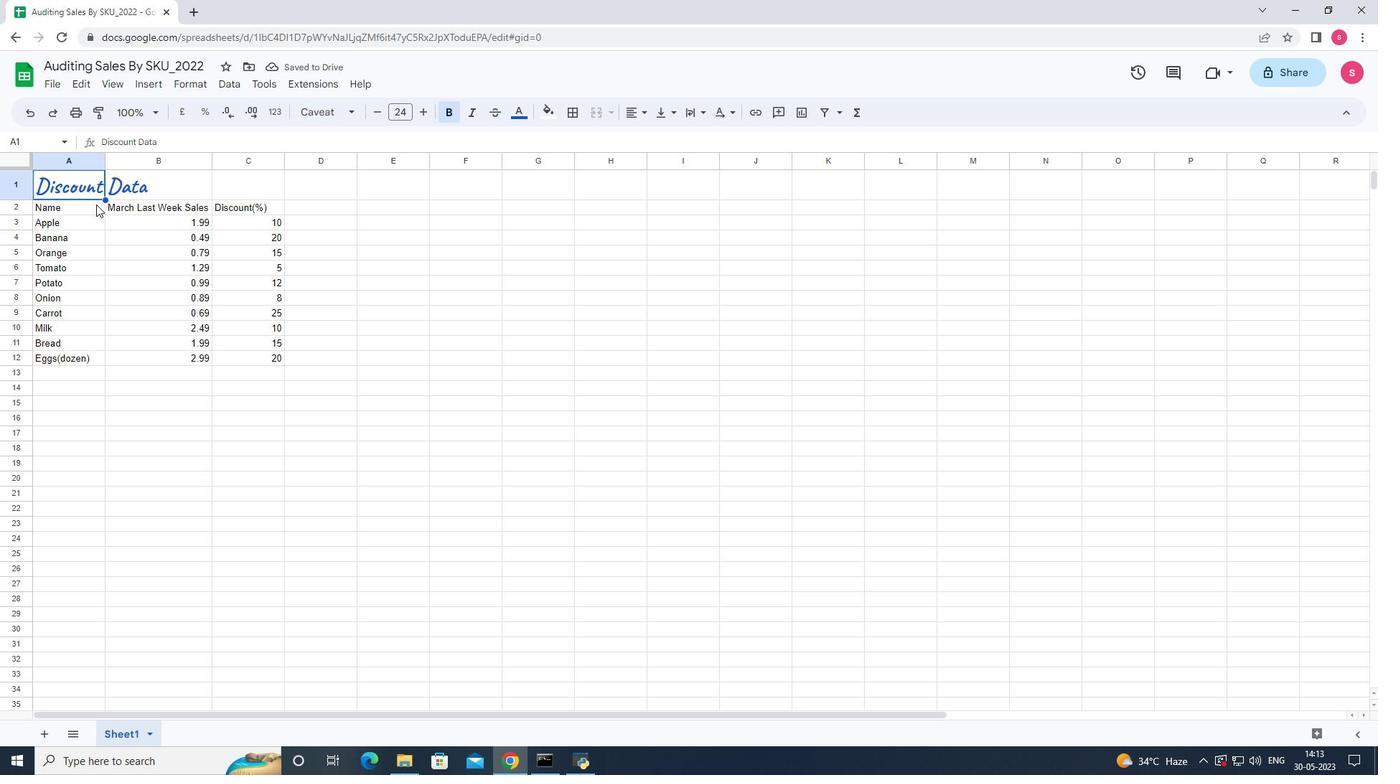 
Action: Mouse moved to (354, 112)
Screenshot: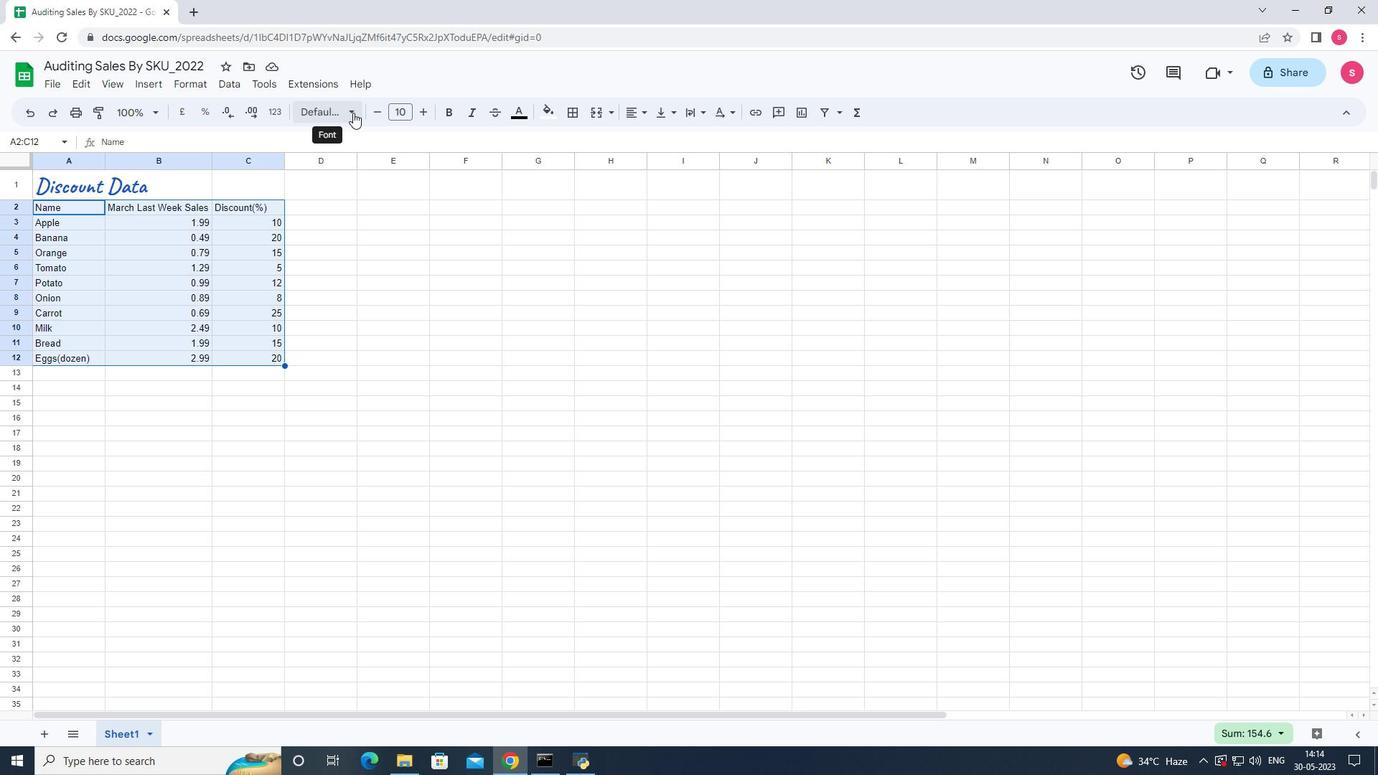 
Action: Mouse pressed left at (354, 112)
Screenshot: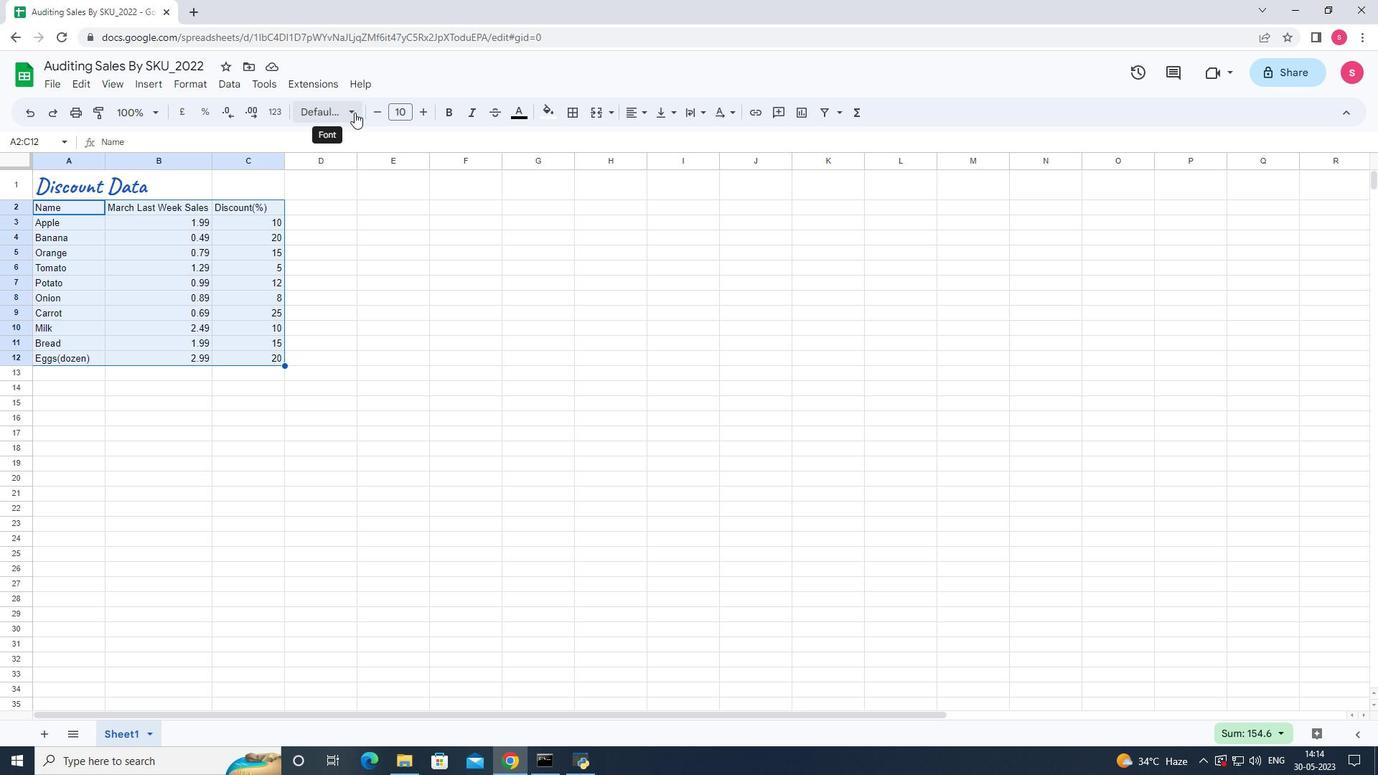 
Action: Mouse moved to (364, 347)
Screenshot: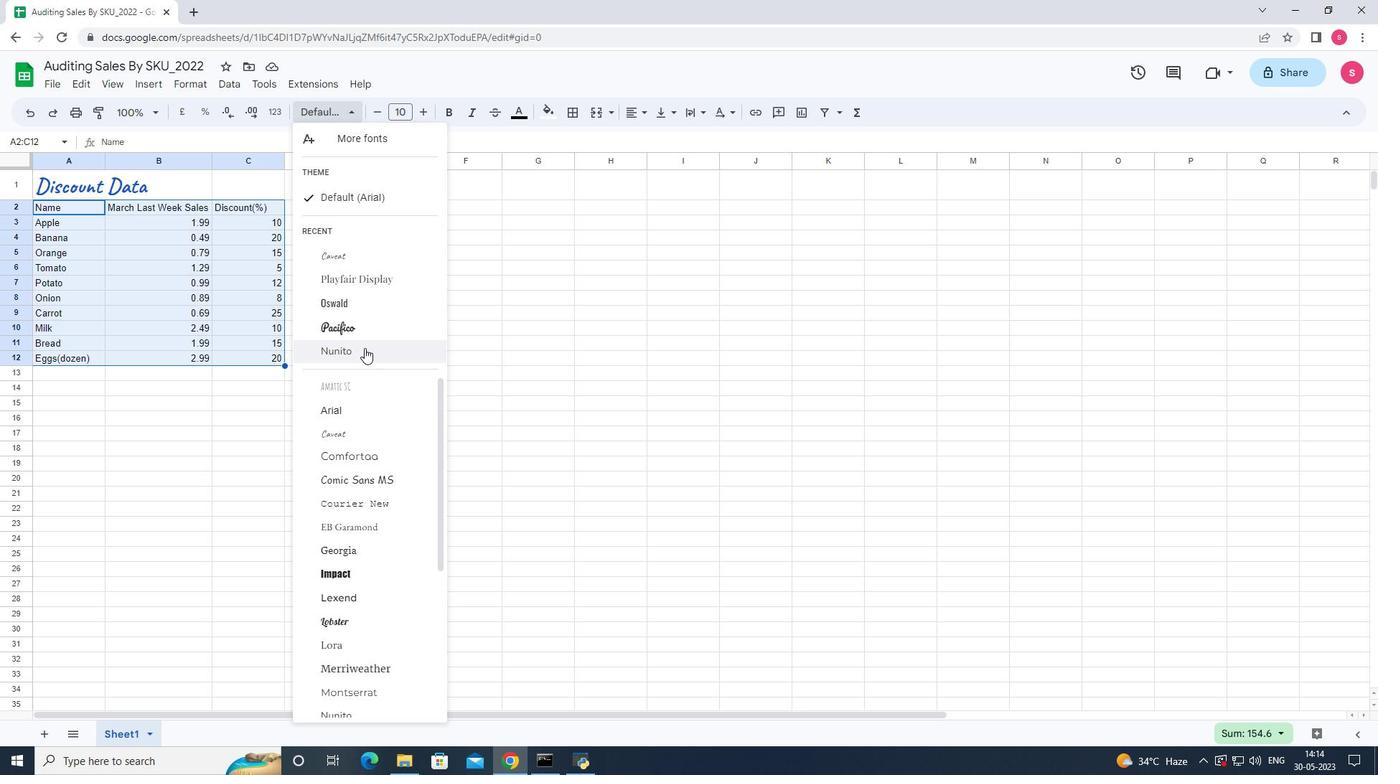 
Action: Mouse scrolled (364, 346) with delta (0, 0)
Screenshot: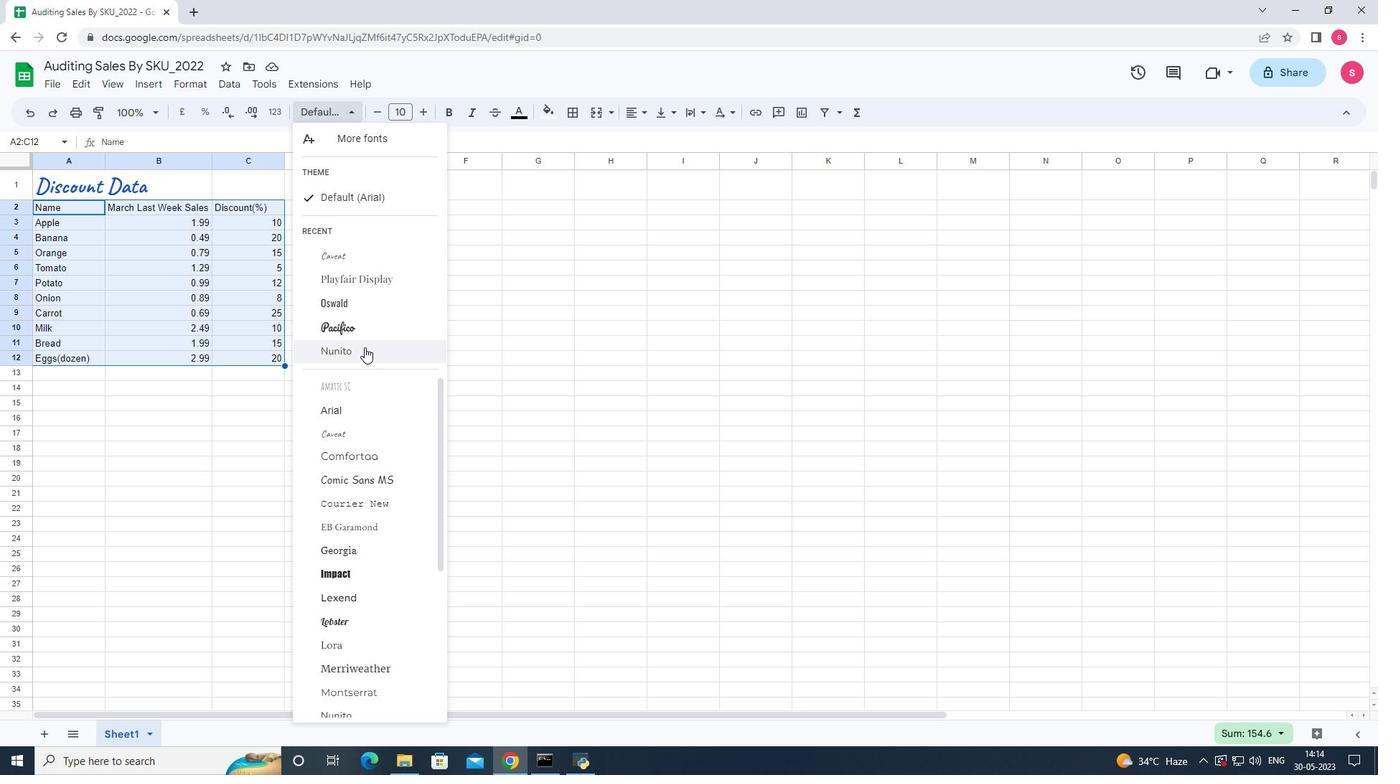 
Action: Mouse scrolled (364, 346) with delta (0, 0)
Screenshot: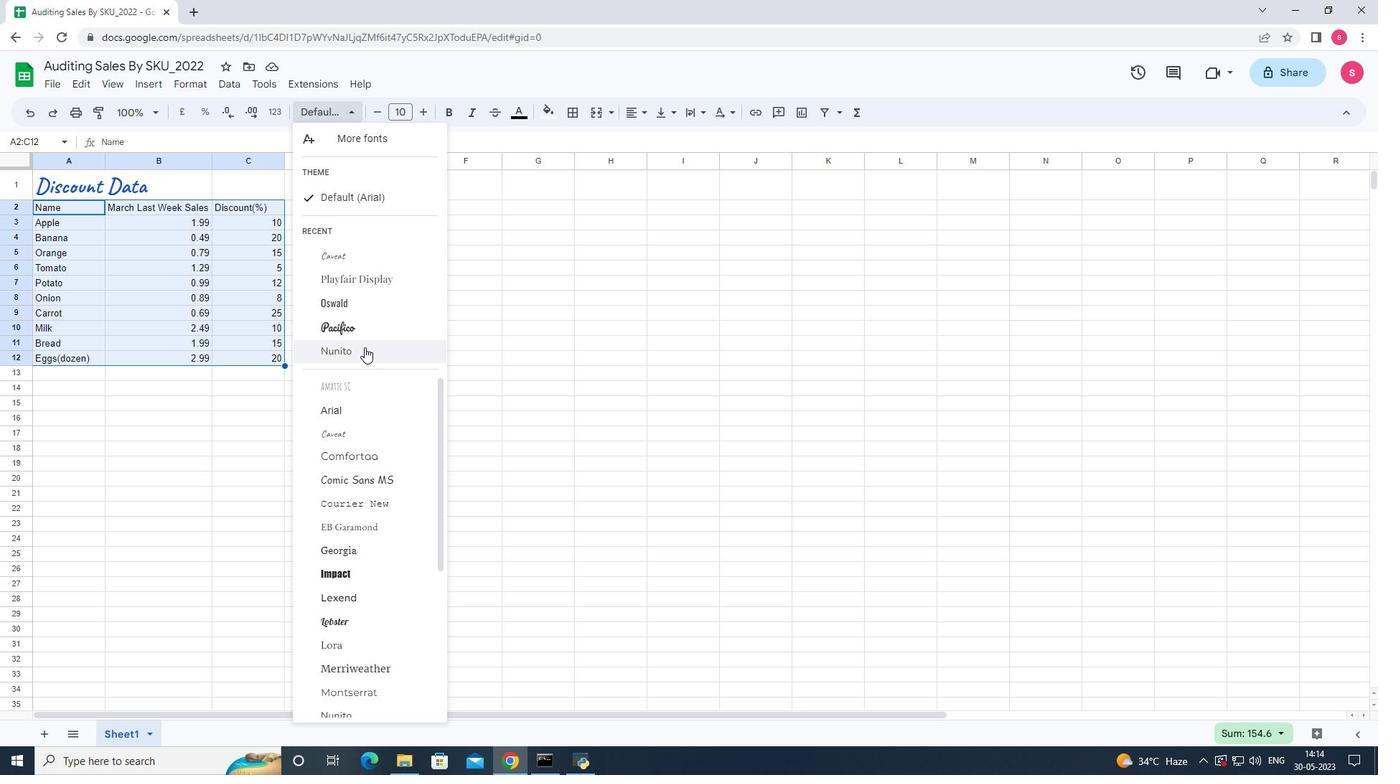 
Action: Mouse moved to (363, 480)
Screenshot: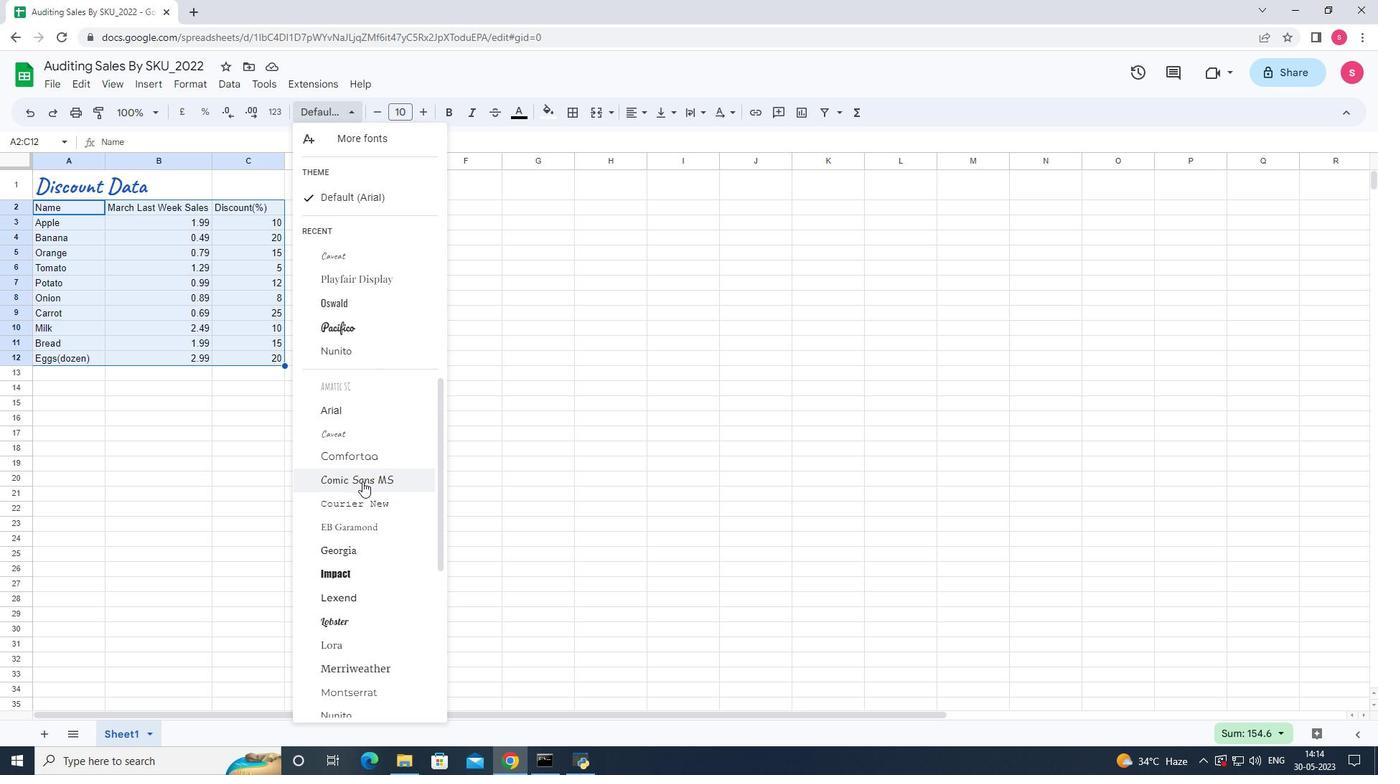 
Action: Mouse pressed left at (363, 480)
Screenshot: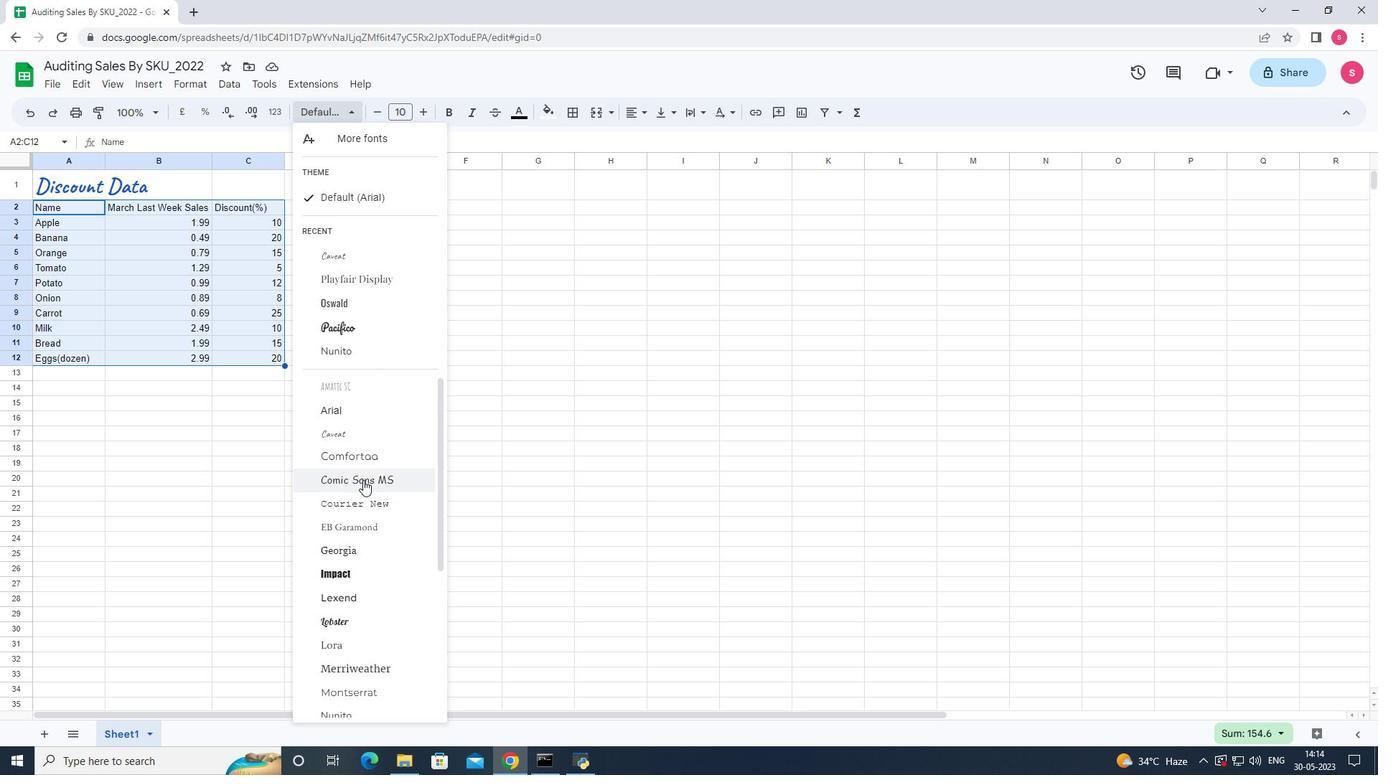 
Action: Mouse moved to (421, 112)
Screenshot: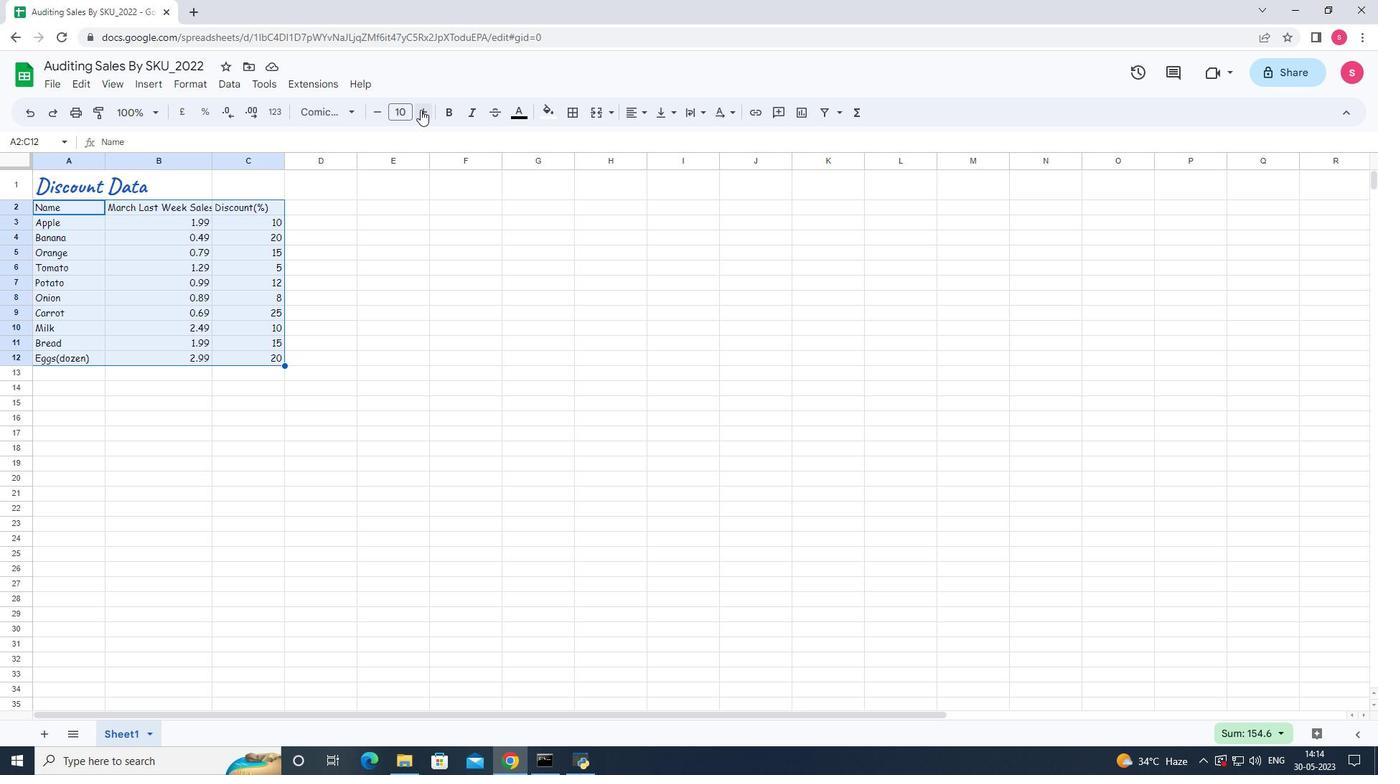 
Action: Mouse pressed left at (421, 112)
Screenshot: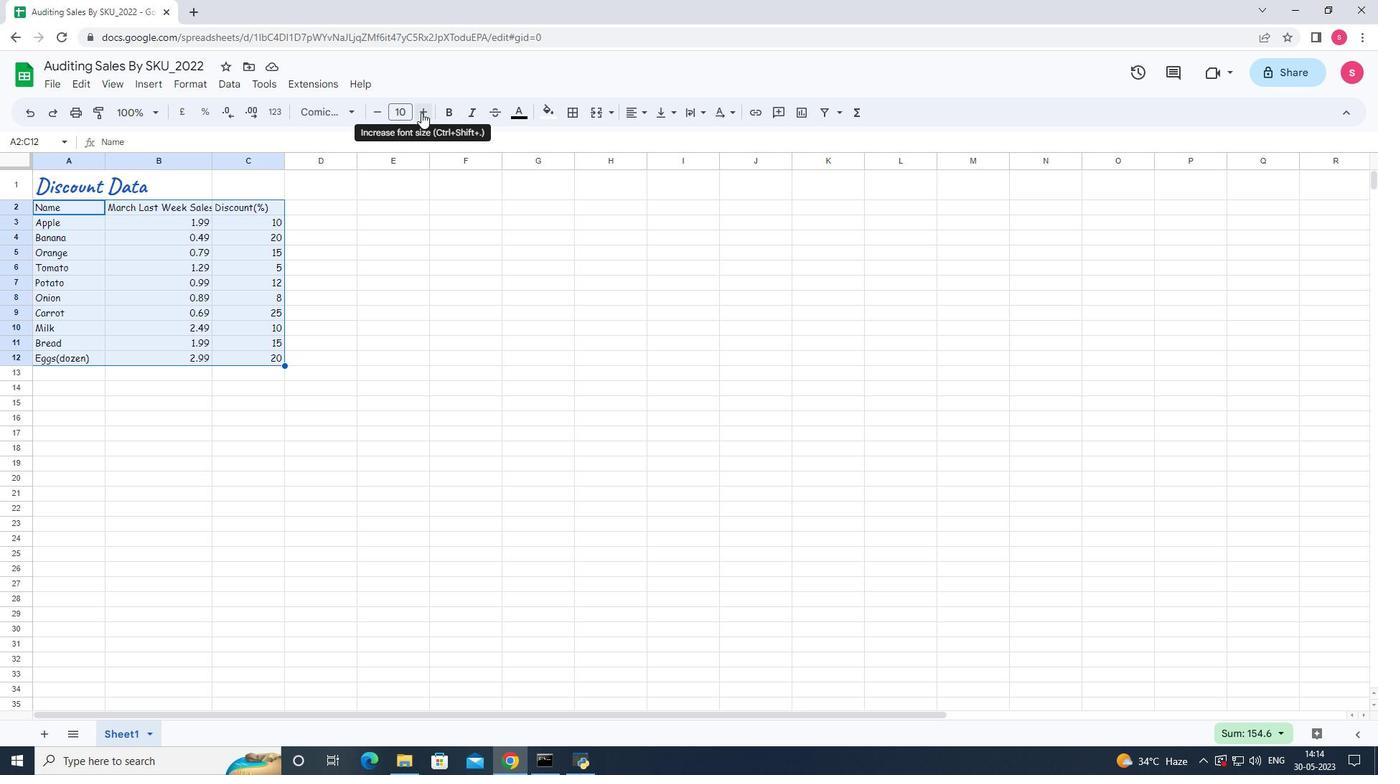 
Action: Mouse pressed left at (421, 112)
Screenshot: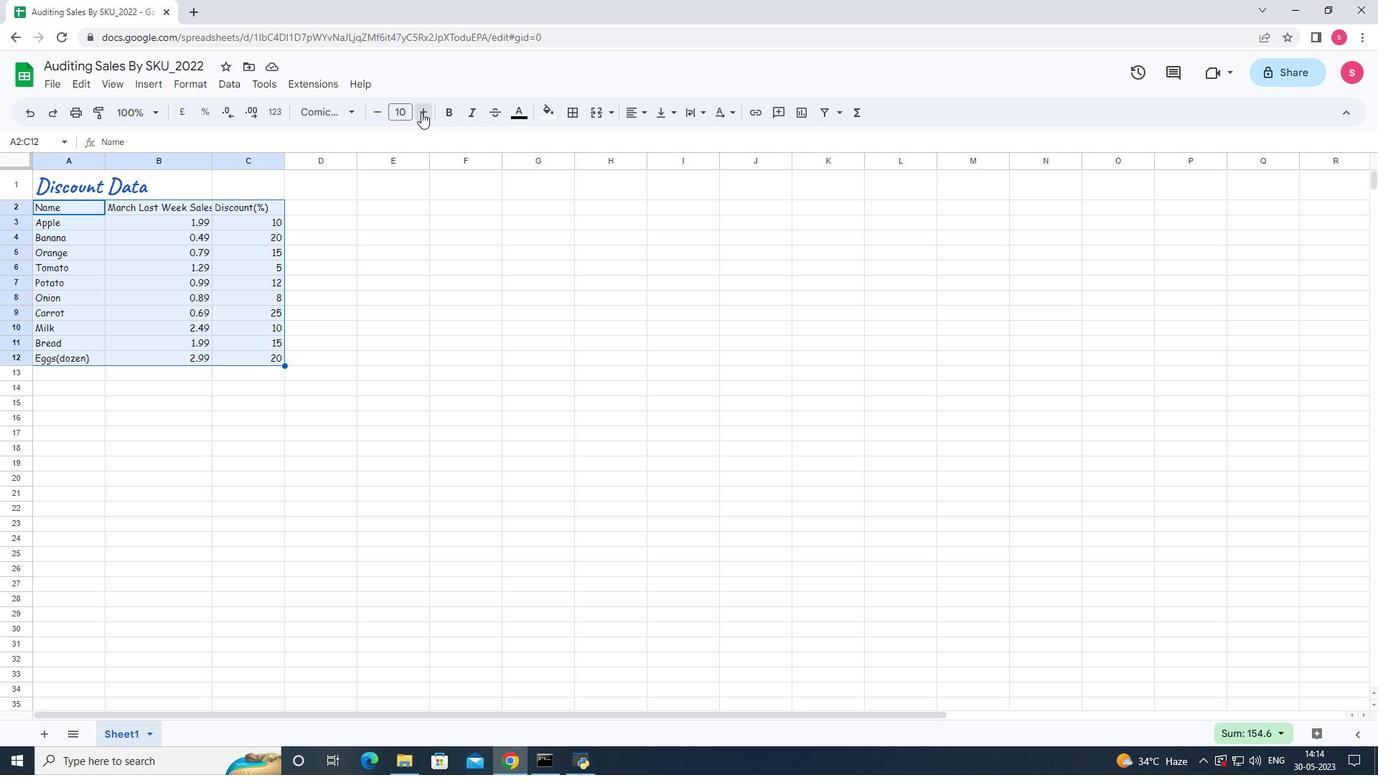 
Action: Mouse pressed left at (421, 112)
Screenshot: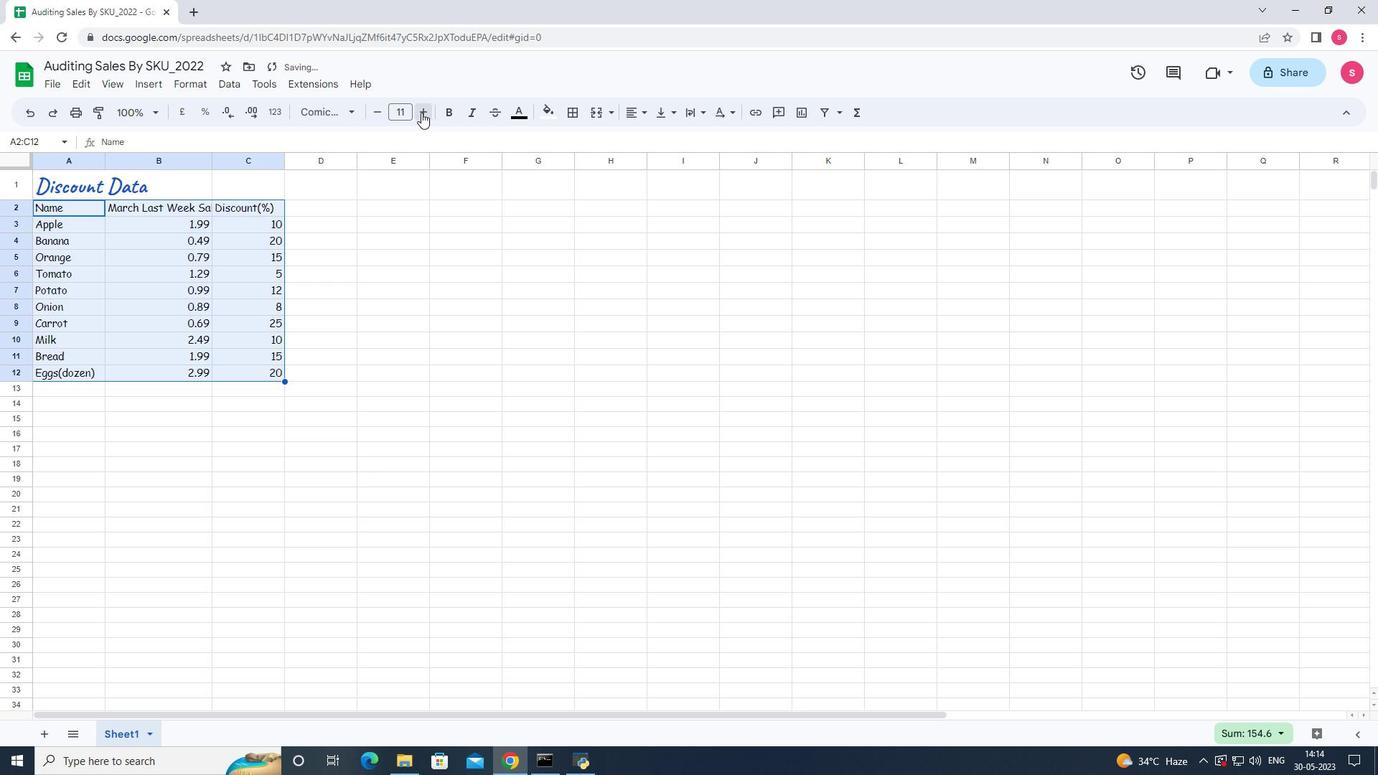 
Action: Mouse pressed left at (421, 112)
Screenshot: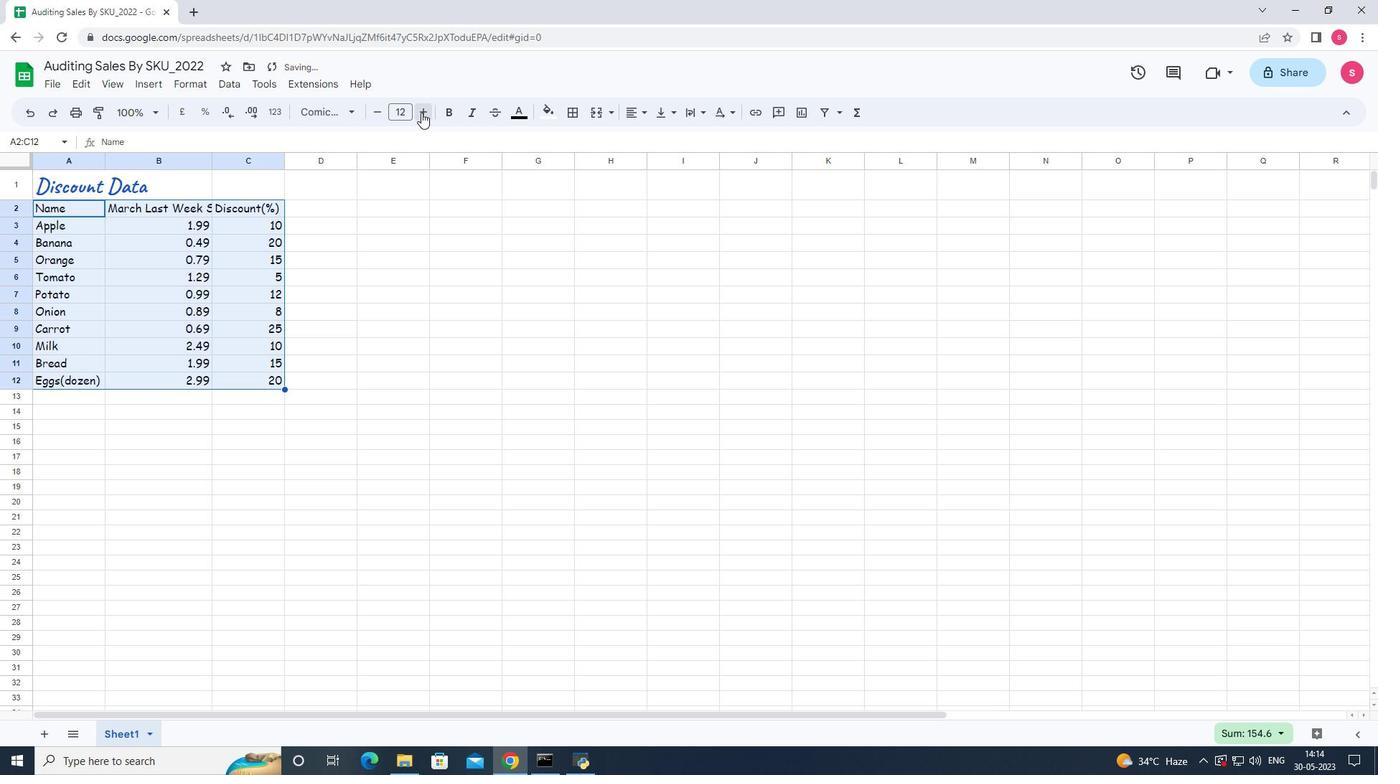 
Action: Mouse pressed left at (421, 112)
Screenshot: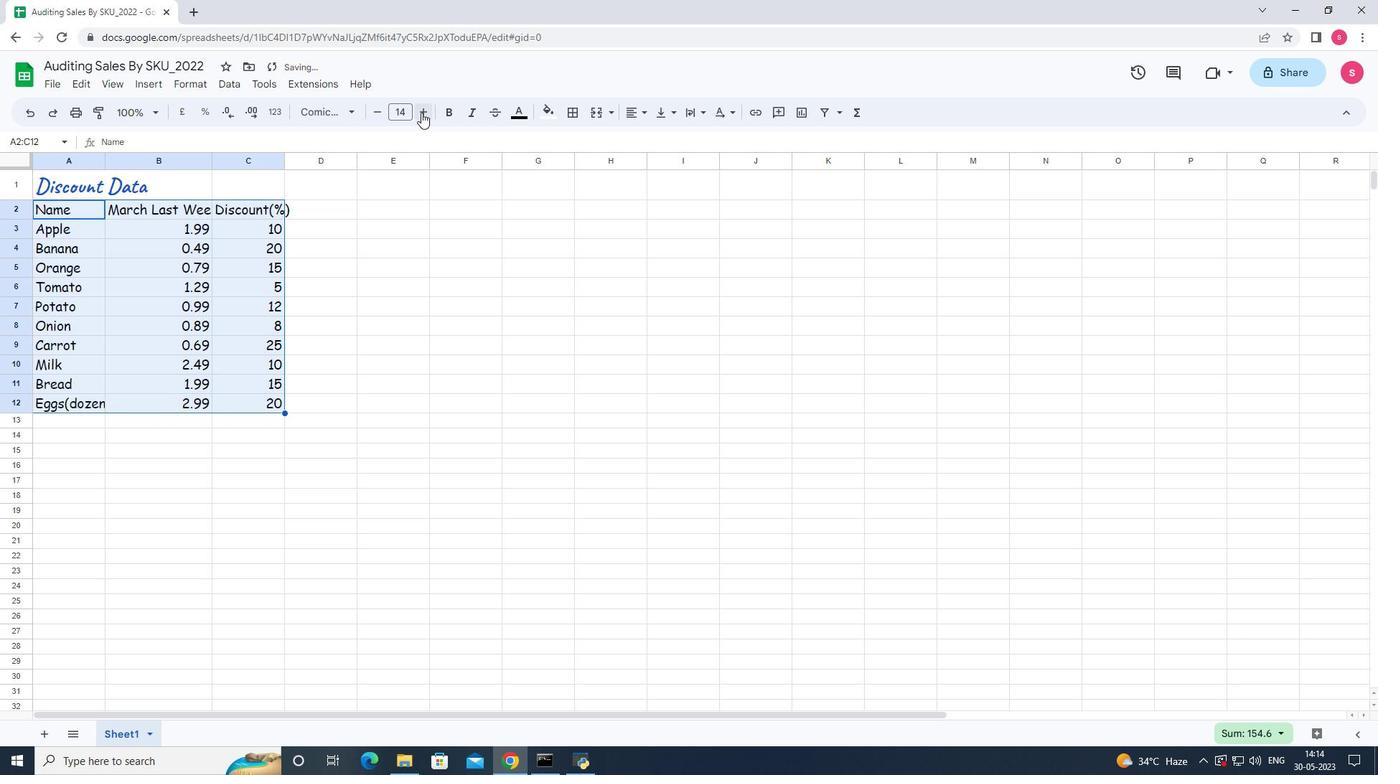 
Action: Mouse pressed left at (421, 112)
Screenshot: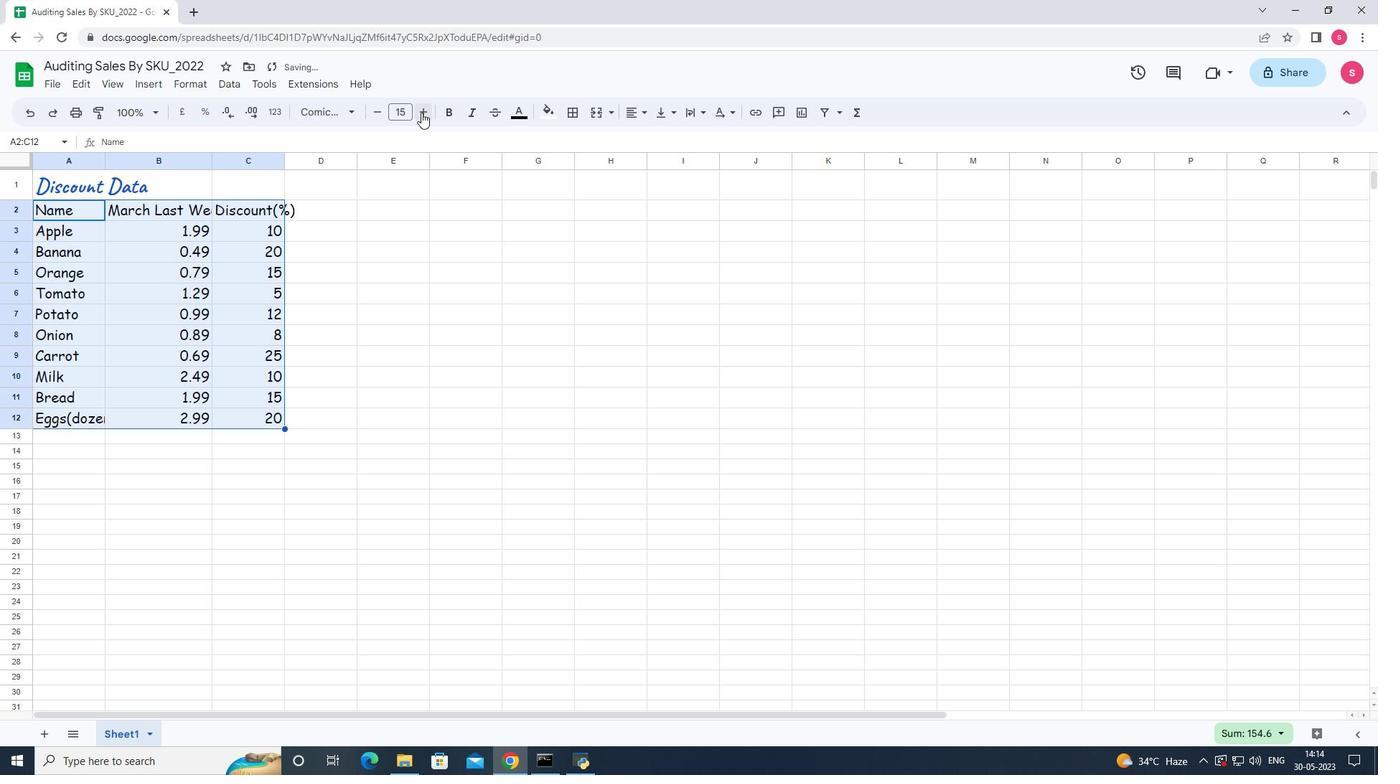 
Action: Mouse moved to (184, 198)
Screenshot: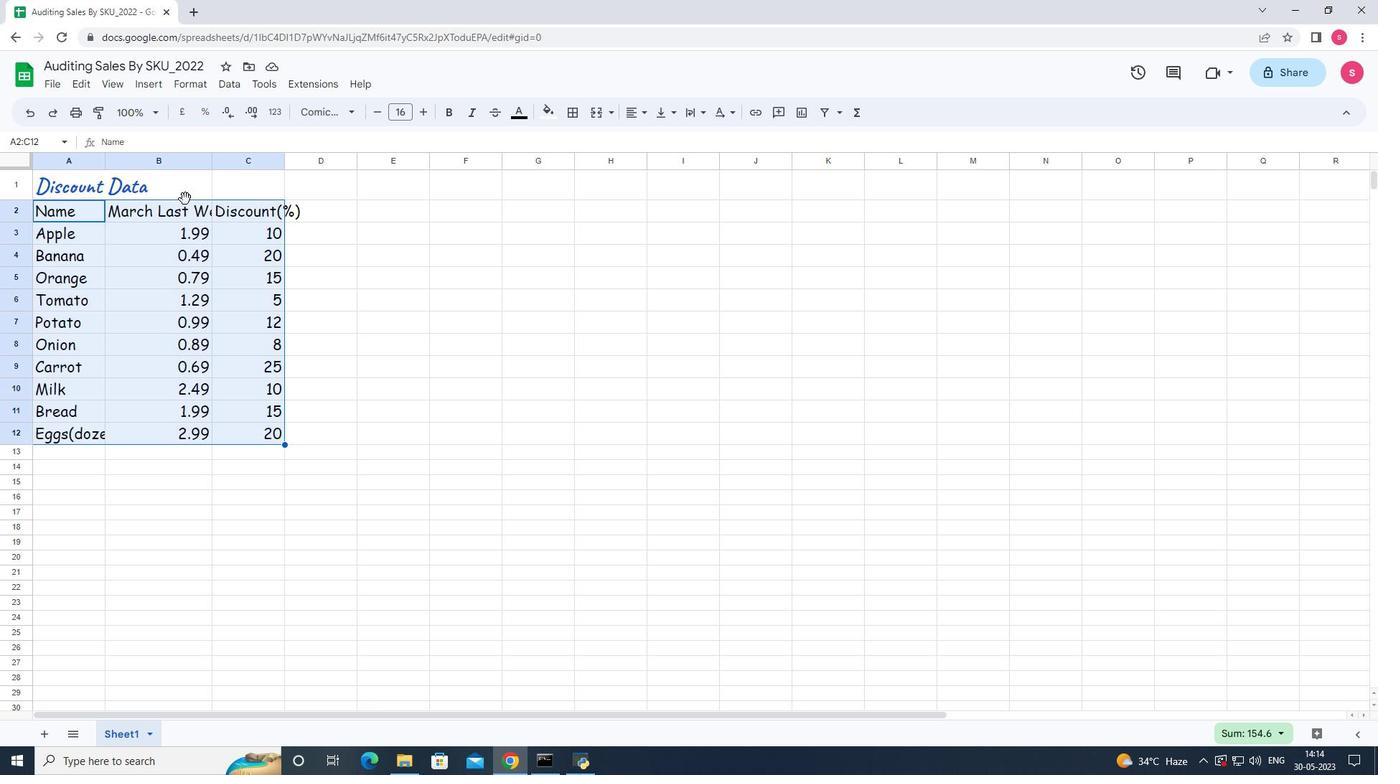 
Action: Mouse pressed left at (184, 198)
Screenshot: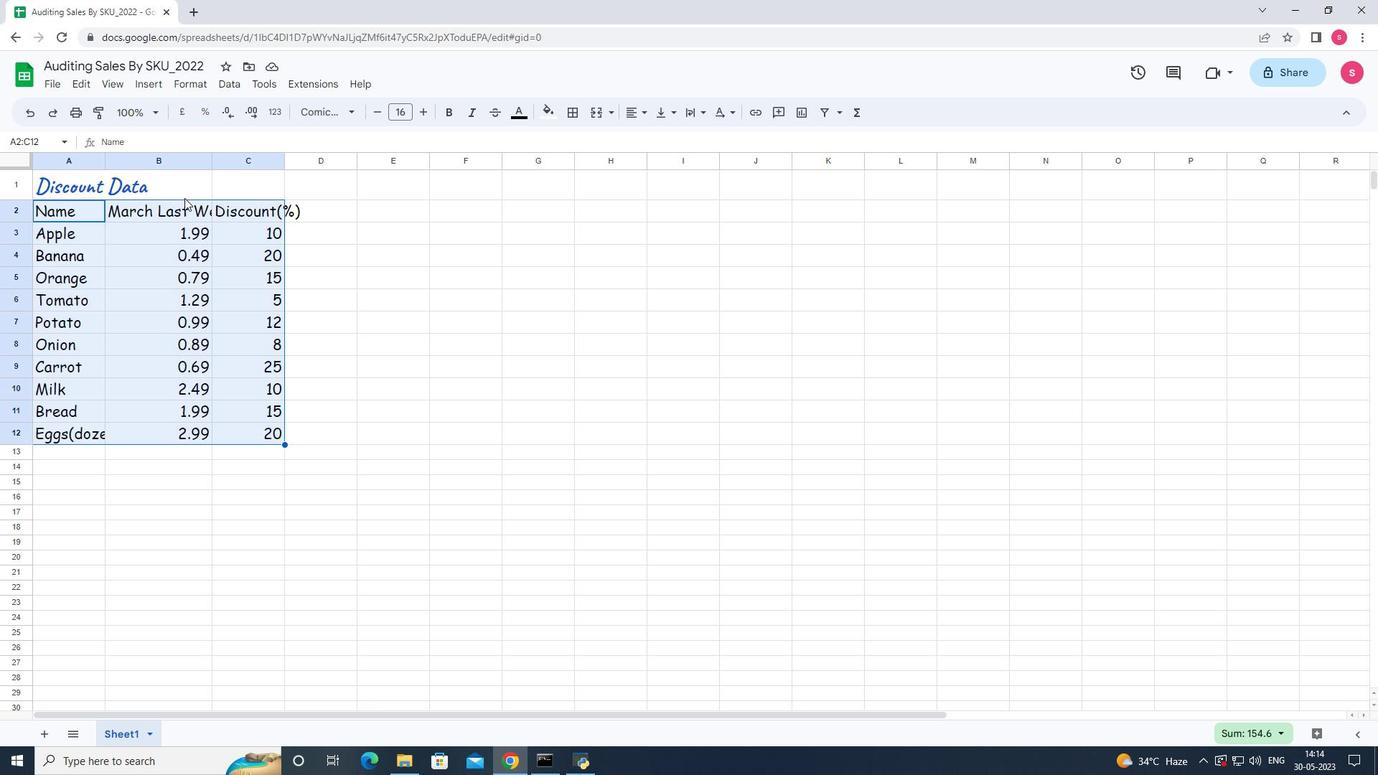 
Action: Mouse moved to (68, 178)
Screenshot: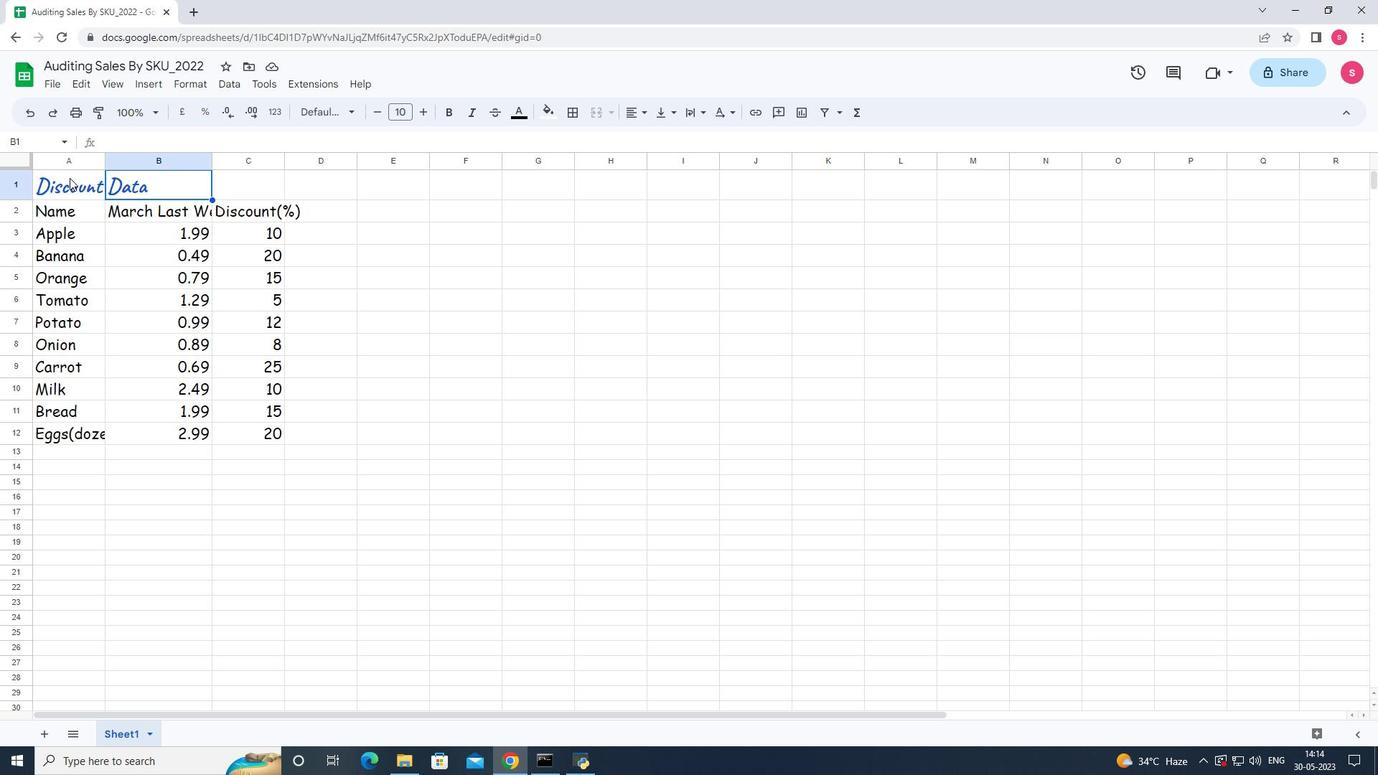 
Action: Mouse pressed left at (68, 178)
Screenshot: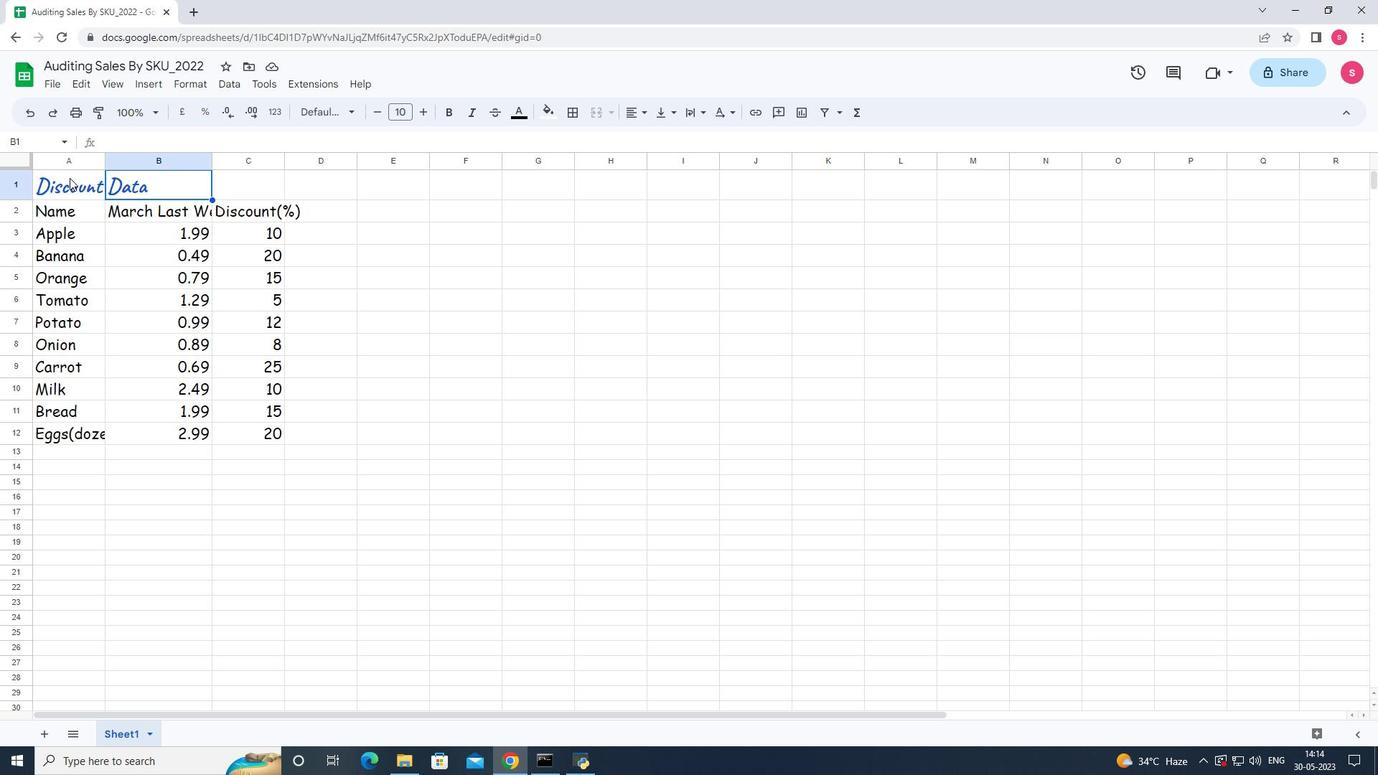 
Action: Mouse moved to (597, 106)
Screenshot: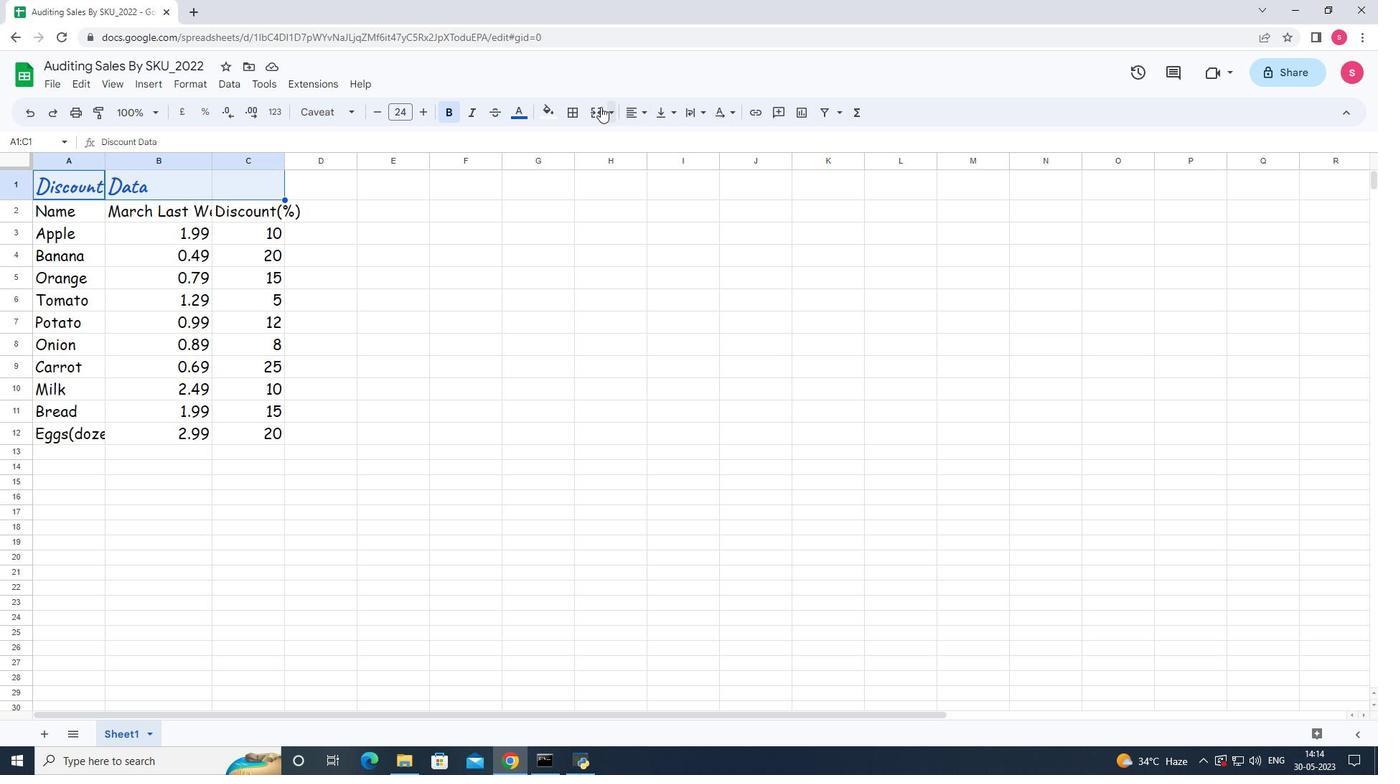 
Action: Mouse pressed left at (597, 106)
Screenshot: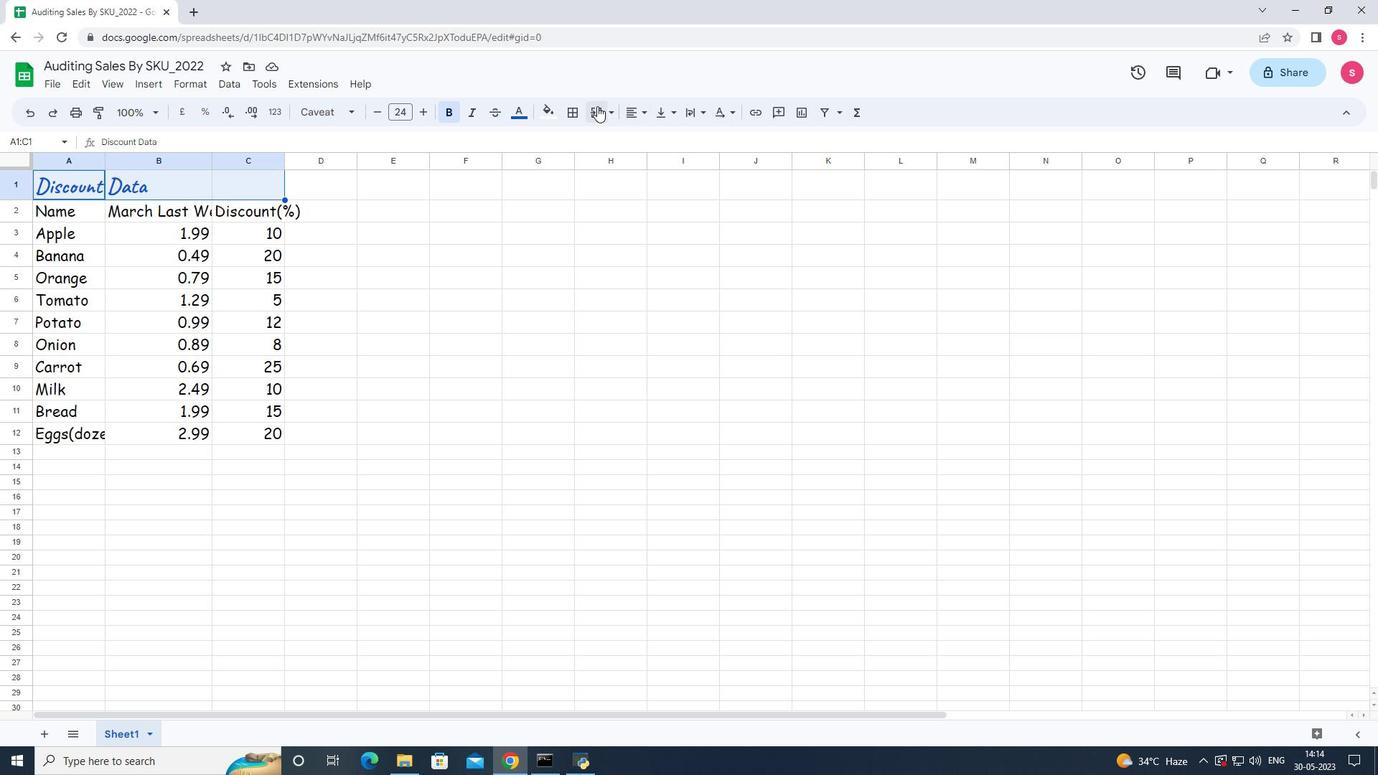 
Action: Mouse moved to (212, 157)
Screenshot: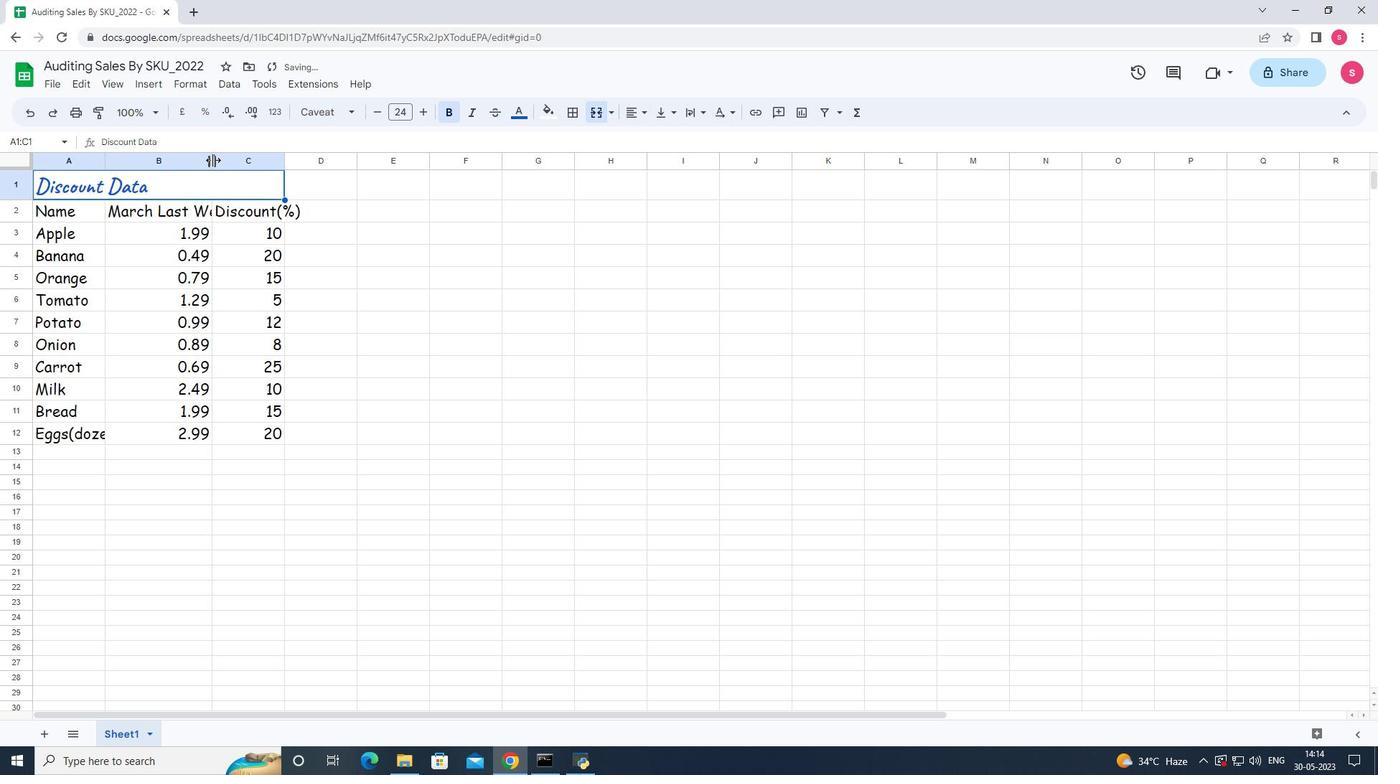
Action: Mouse pressed left at (212, 157)
Screenshot: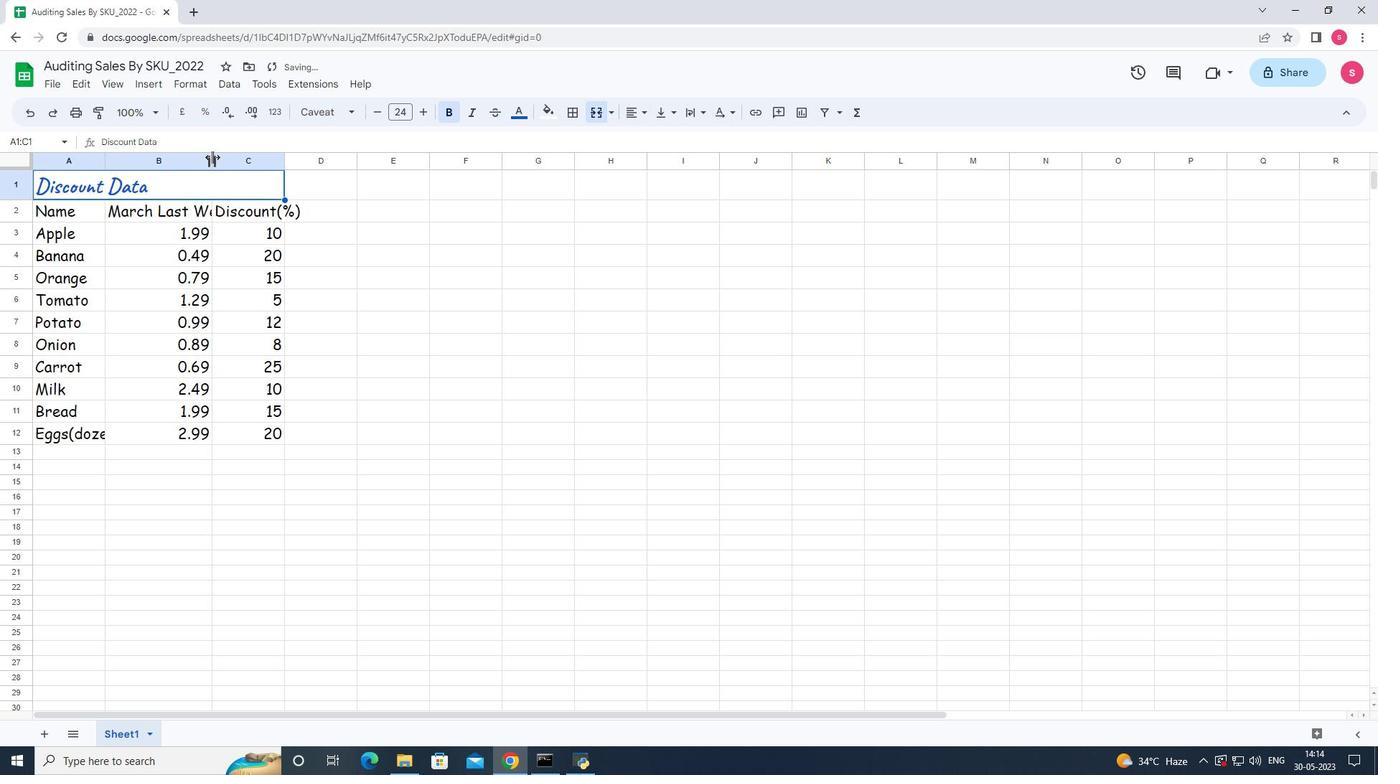 
Action: Mouse pressed left at (212, 157)
Screenshot: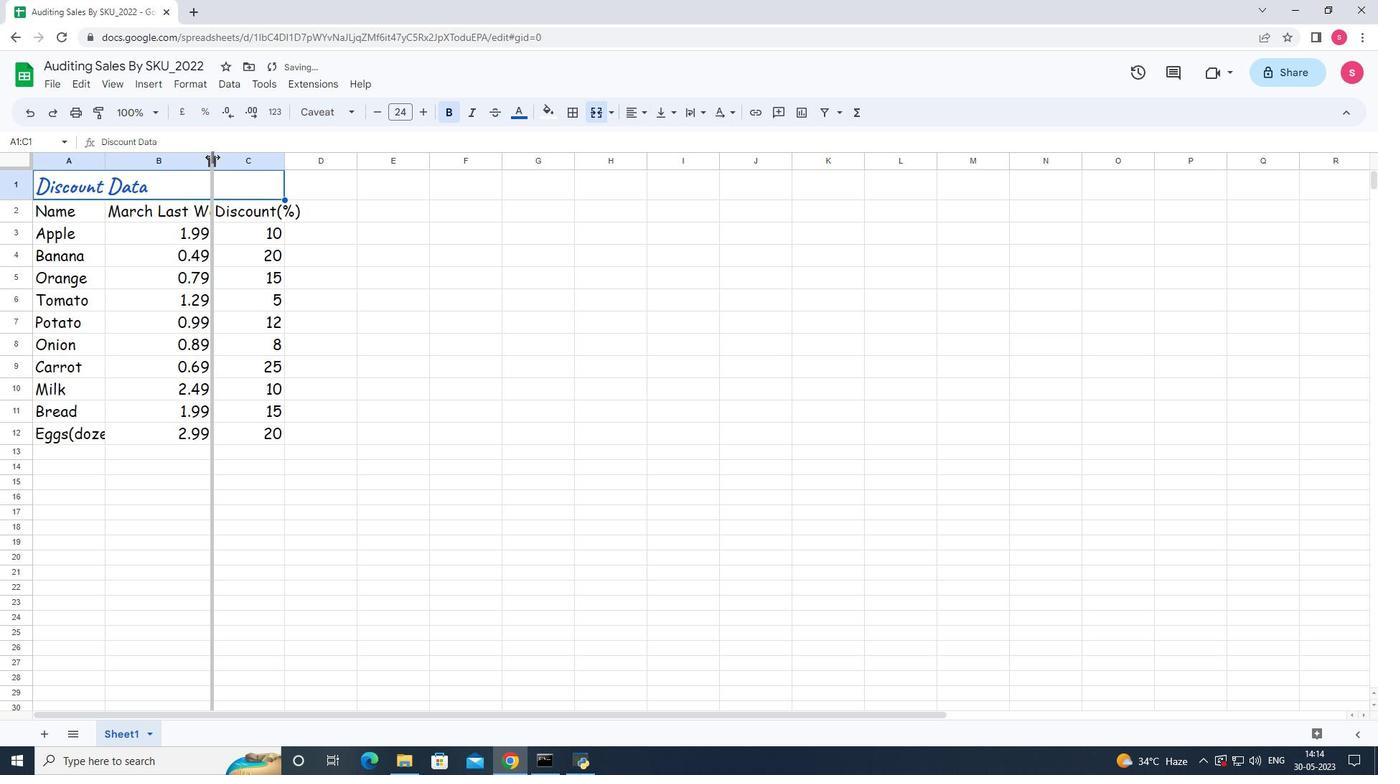 
Action: Mouse moved to (107, 162)
Screenshot: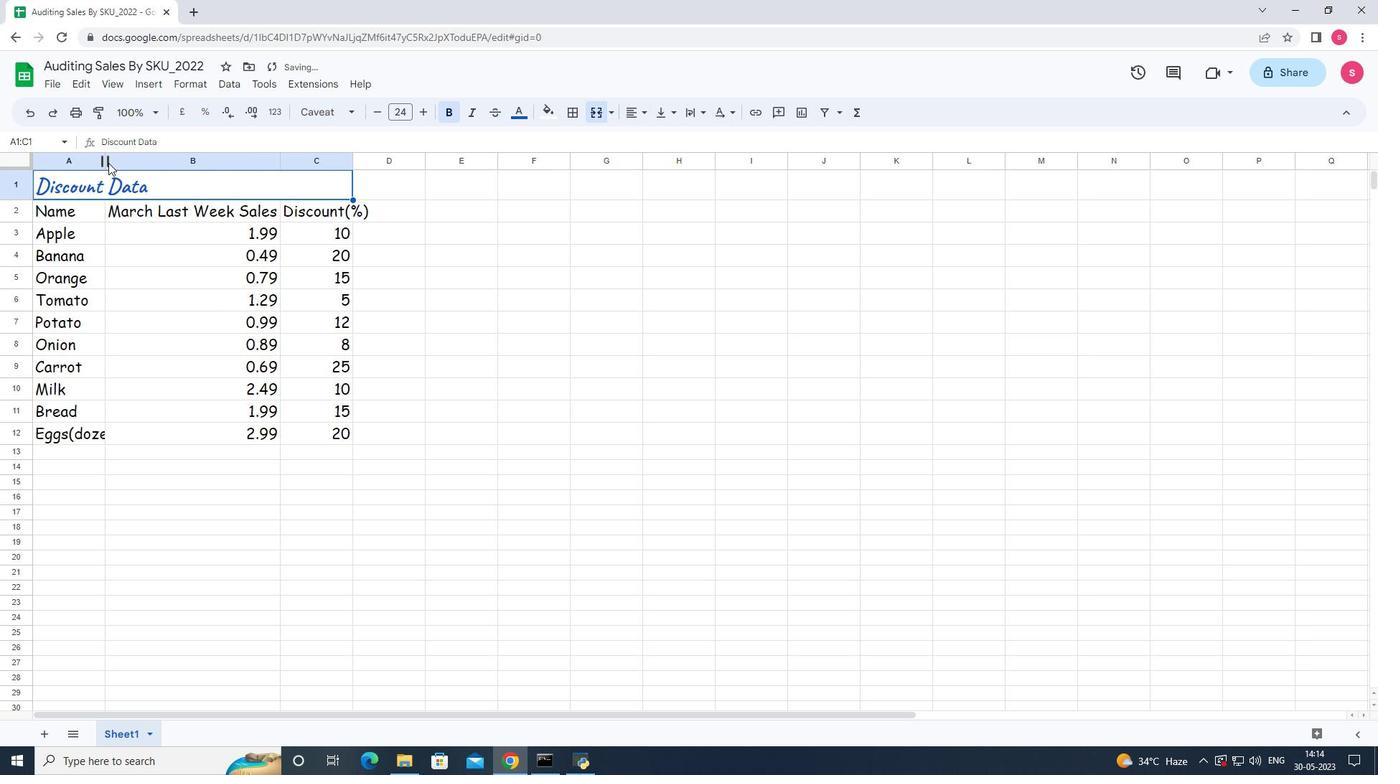 
Action: Mouse pressed left at (107, 162)
Screenshot: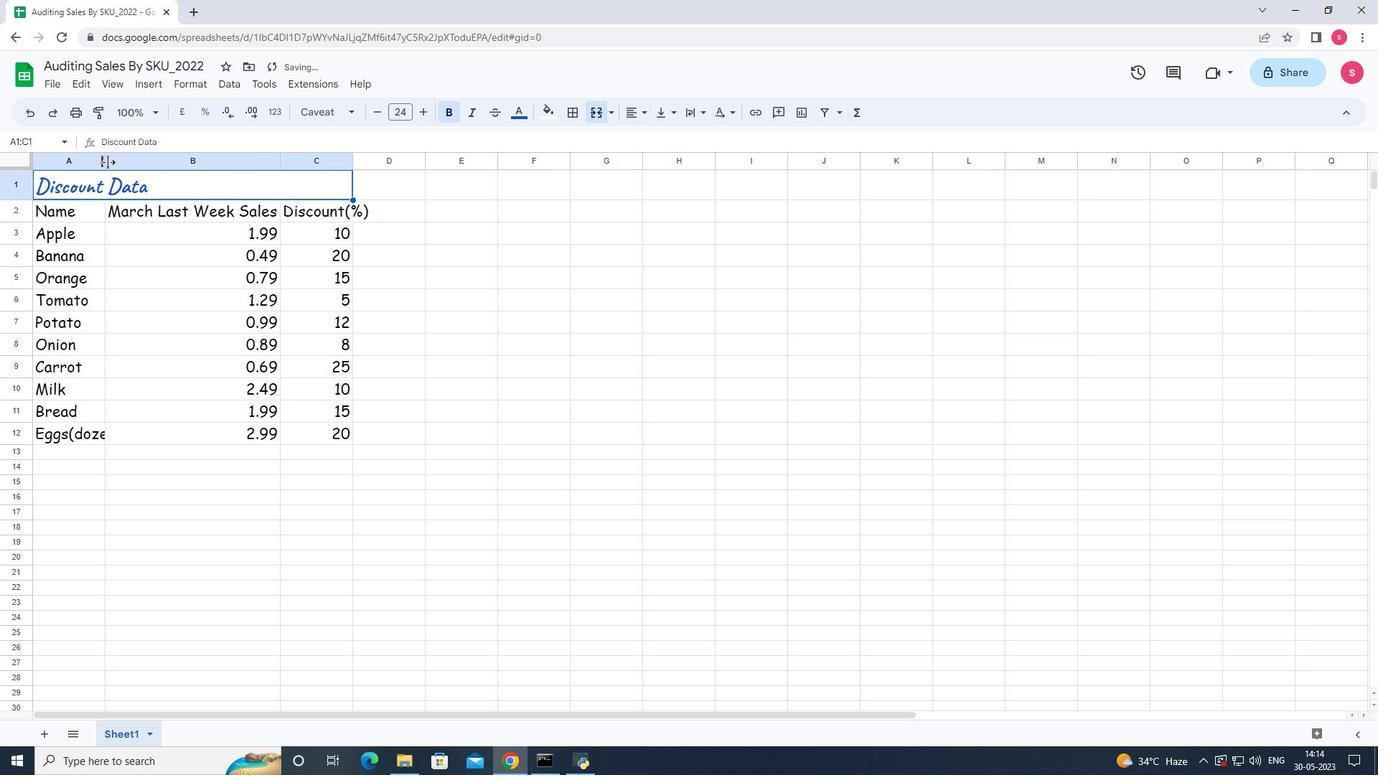 
Action: Mouse pressed left at (107, 162)
Screenshot: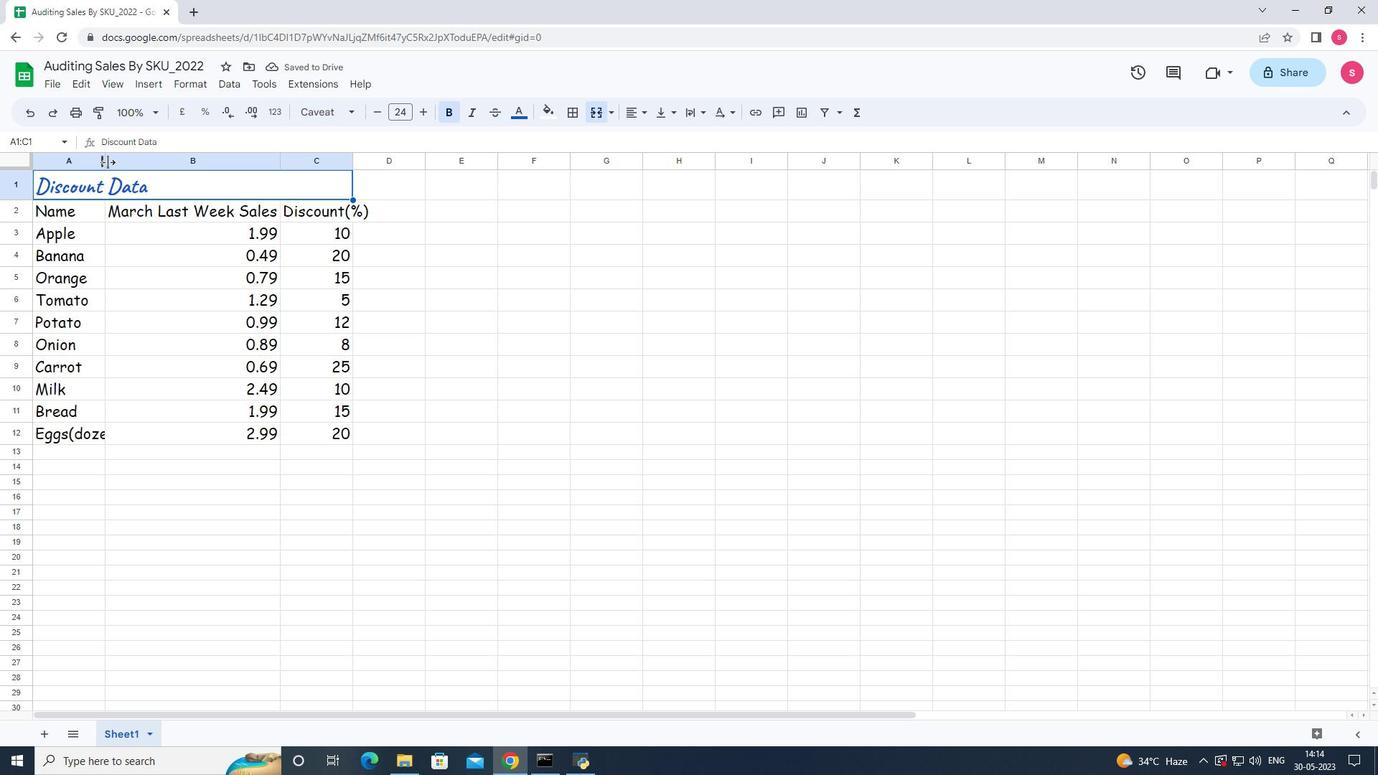 
Action: Mouse moved to (89, 181)
Screenshot: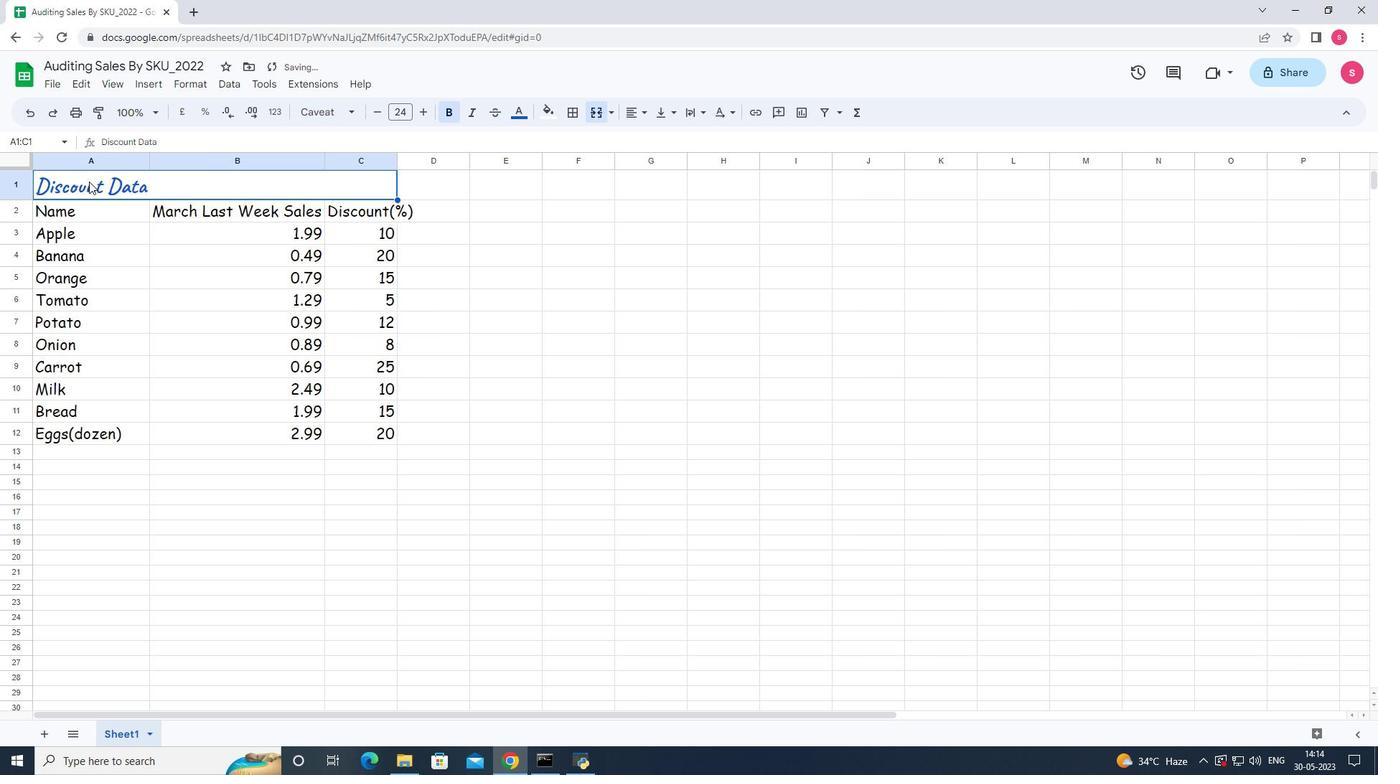 
Action: Mouse pressed left at (89, 181)
Screenshot: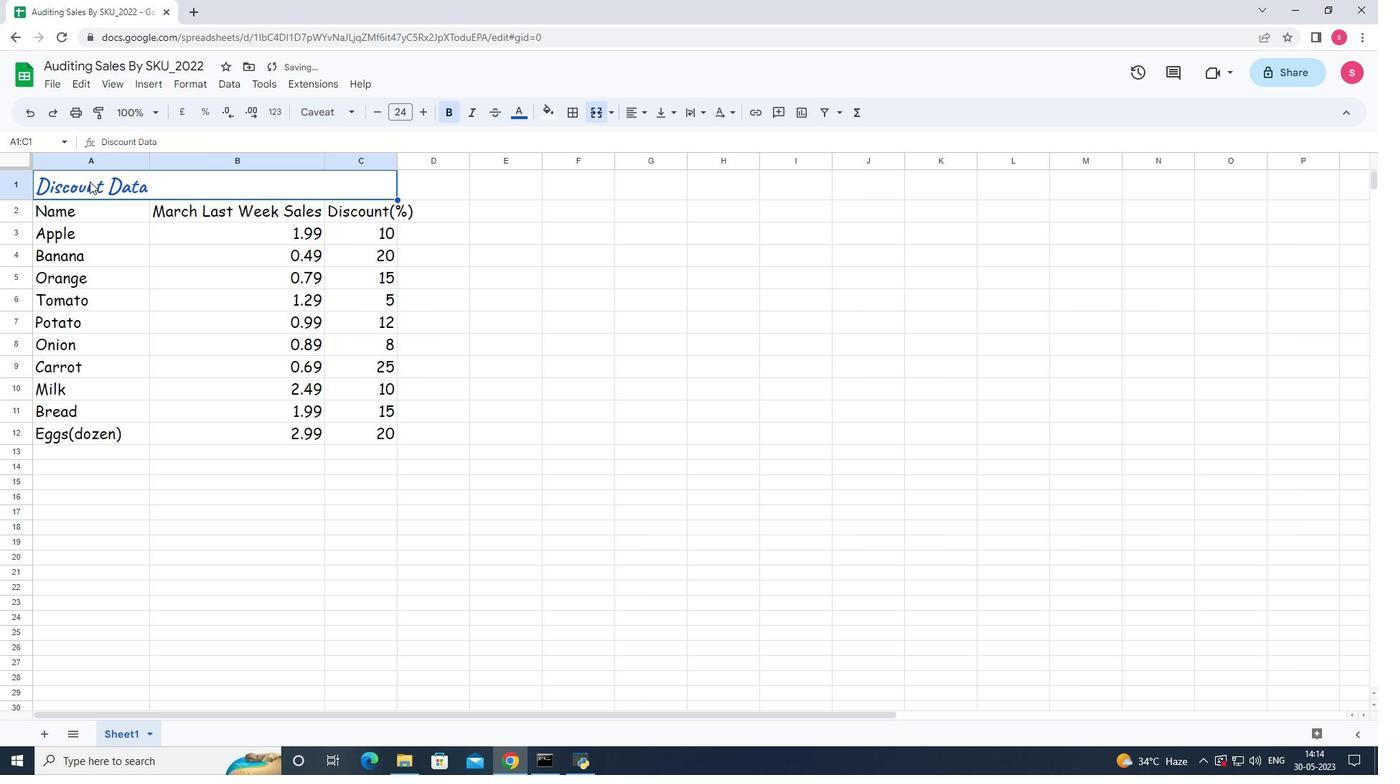 
Action: Mouse moved to (643, 114)
Screenshot: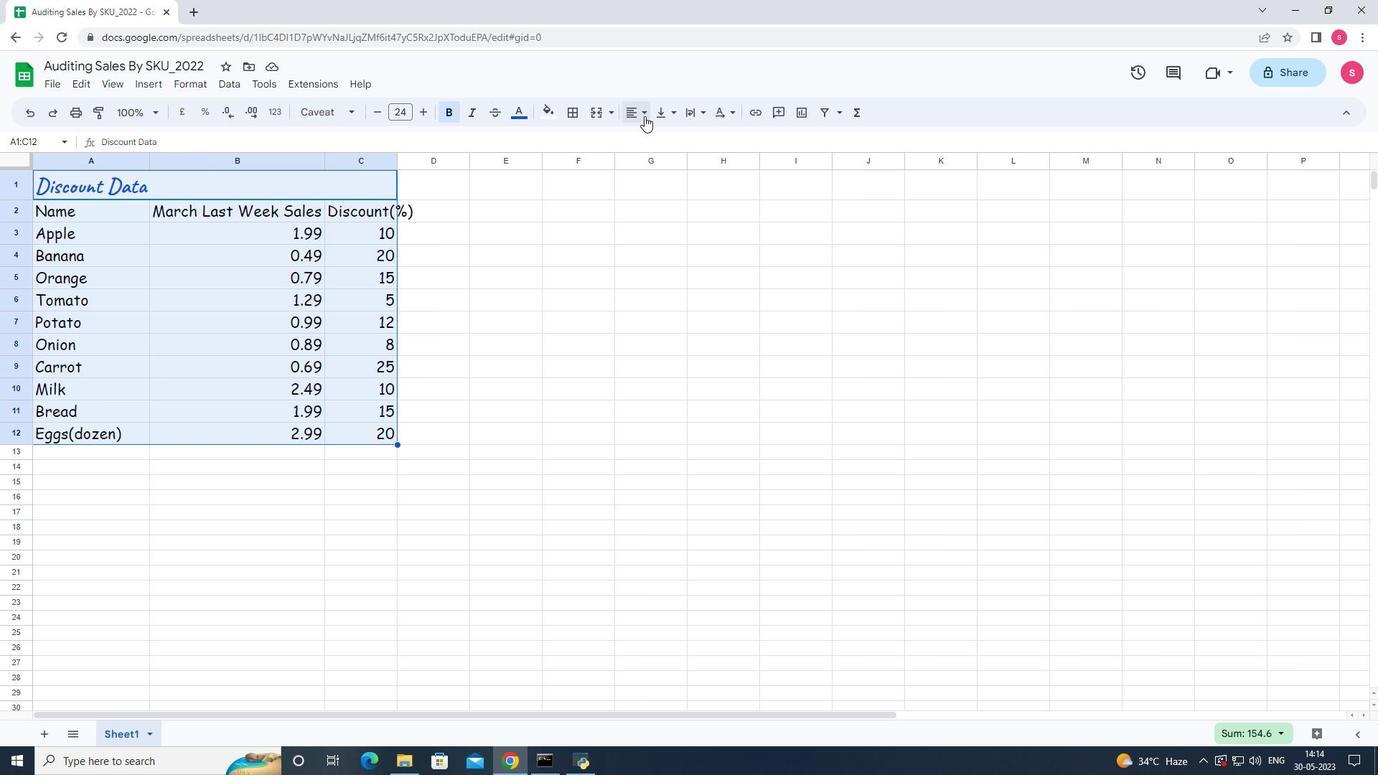 
Action: Mouse pressed left at (643, 114)
Screenshot: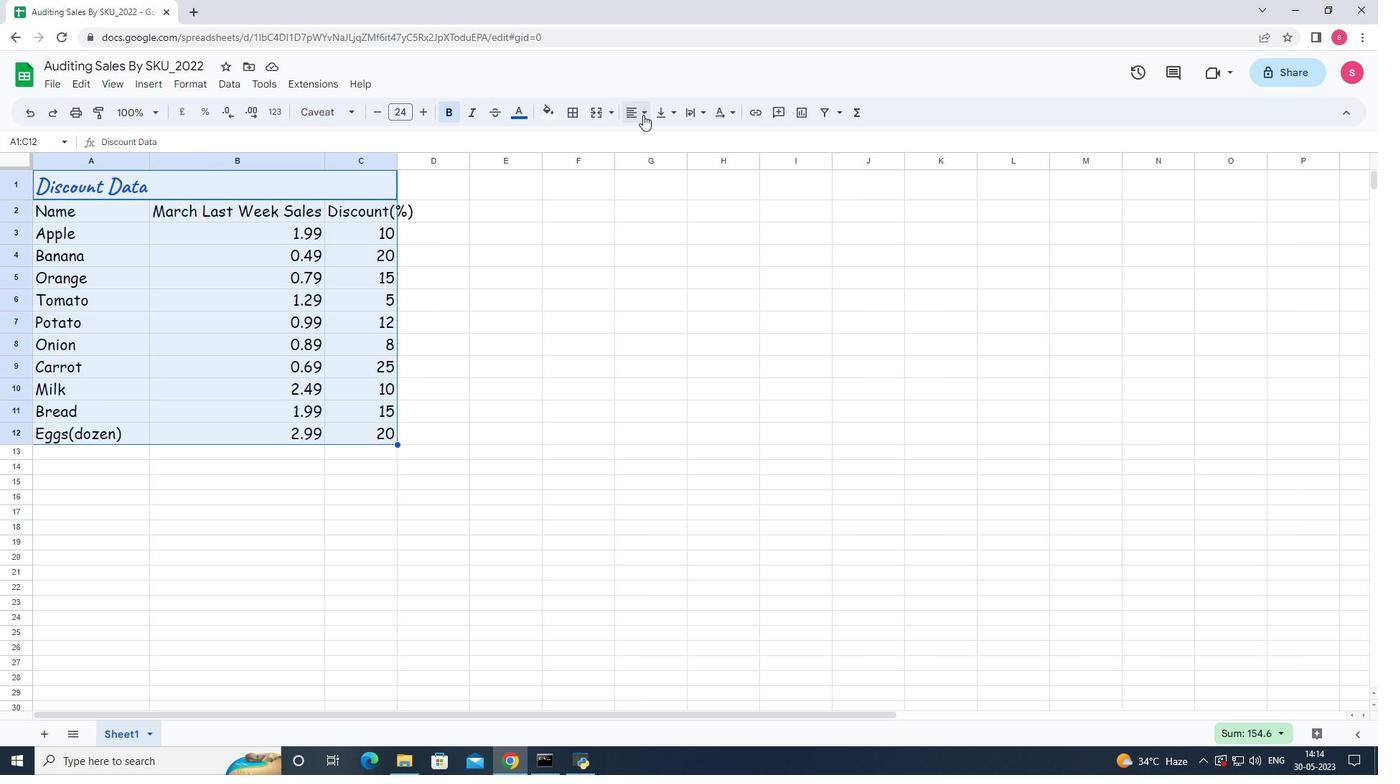 
Action: Mouse moved to (658, 142)
Screenshot: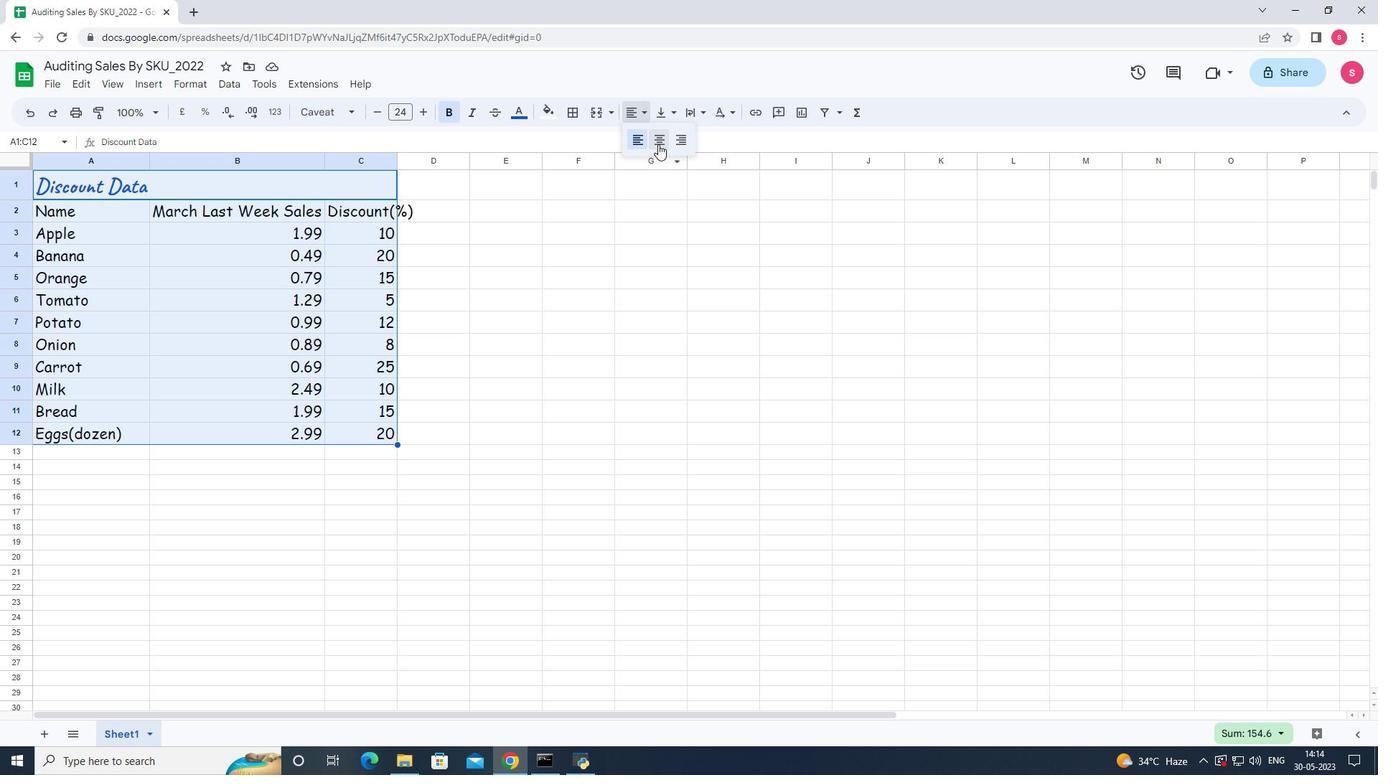 
Action: Mouse pressed left at (658, 142)
Screenshot: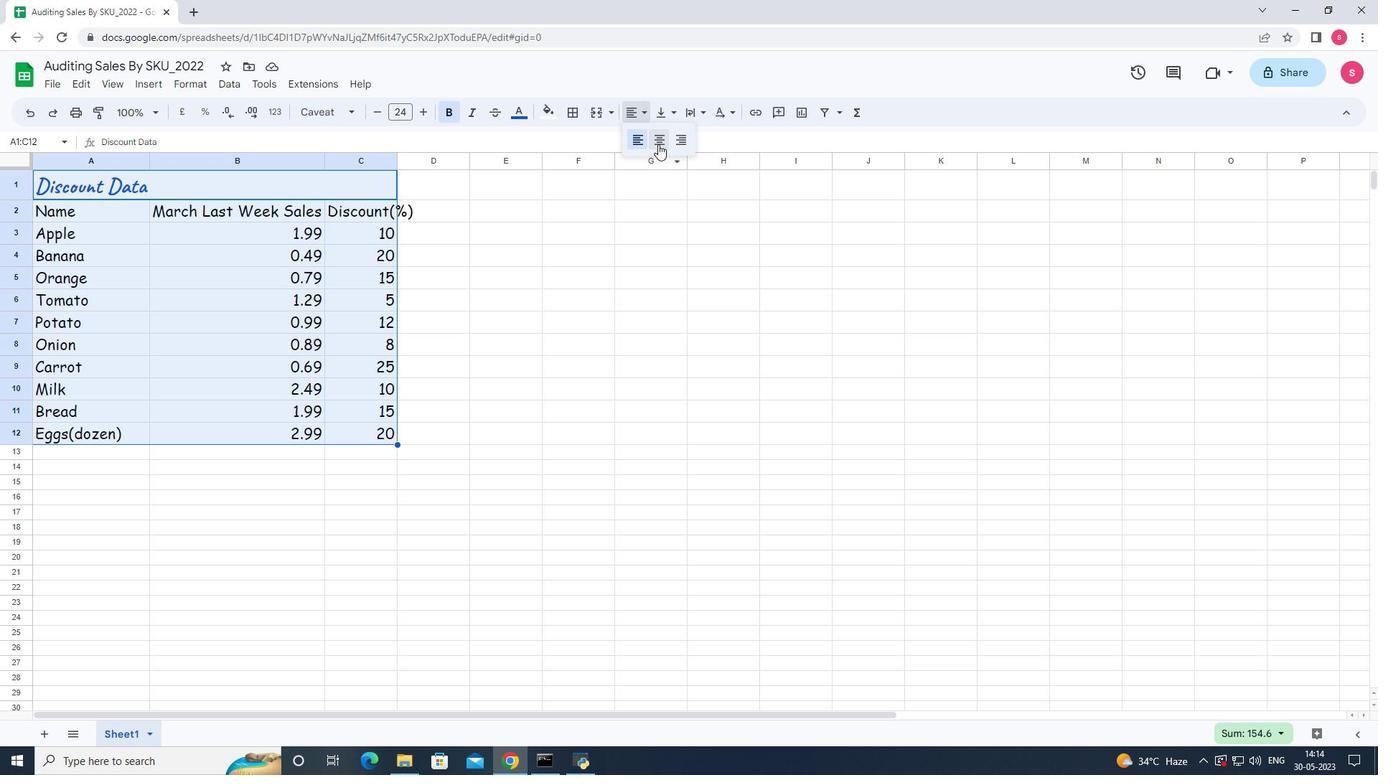 
Action: Mouse moved to (397, 159)
Screenshot: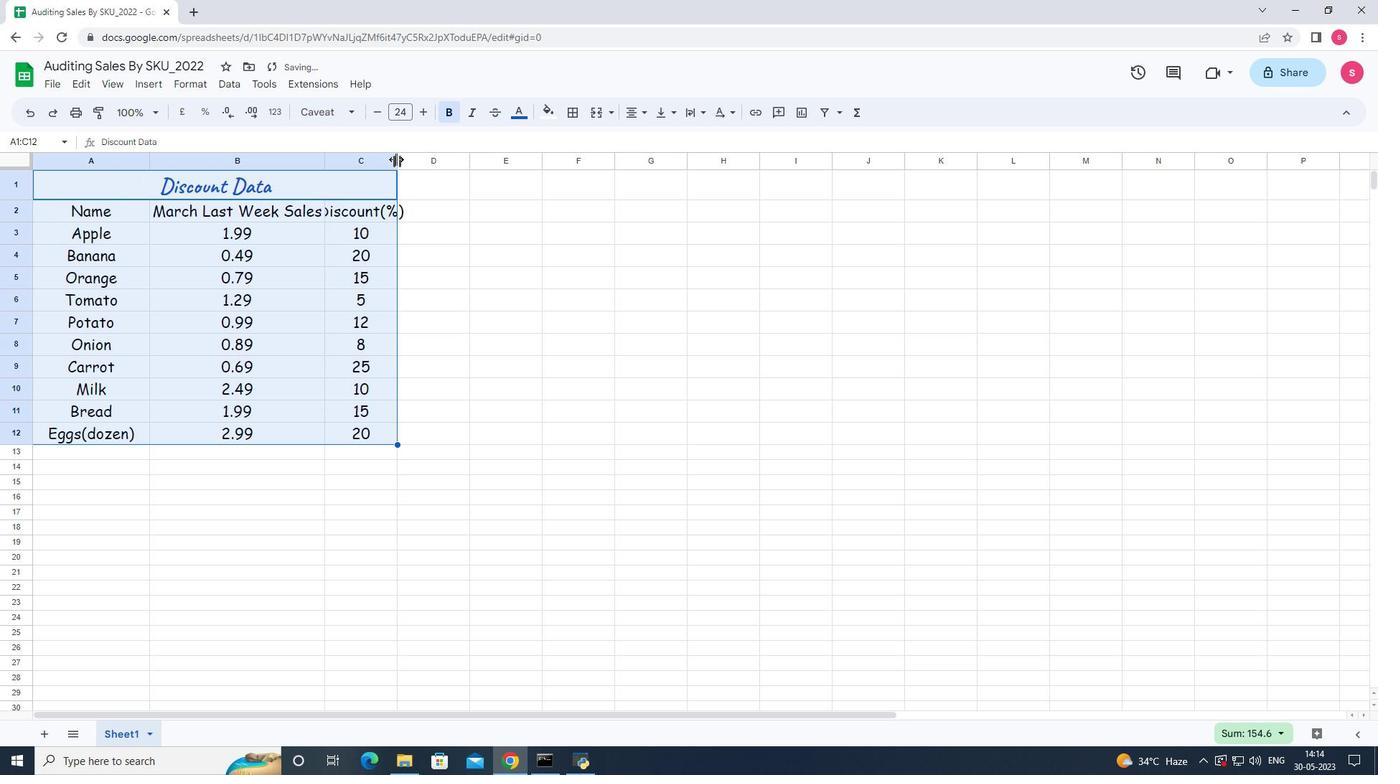 
Action: Mouse pressed left at (397, 159)
Screenshot: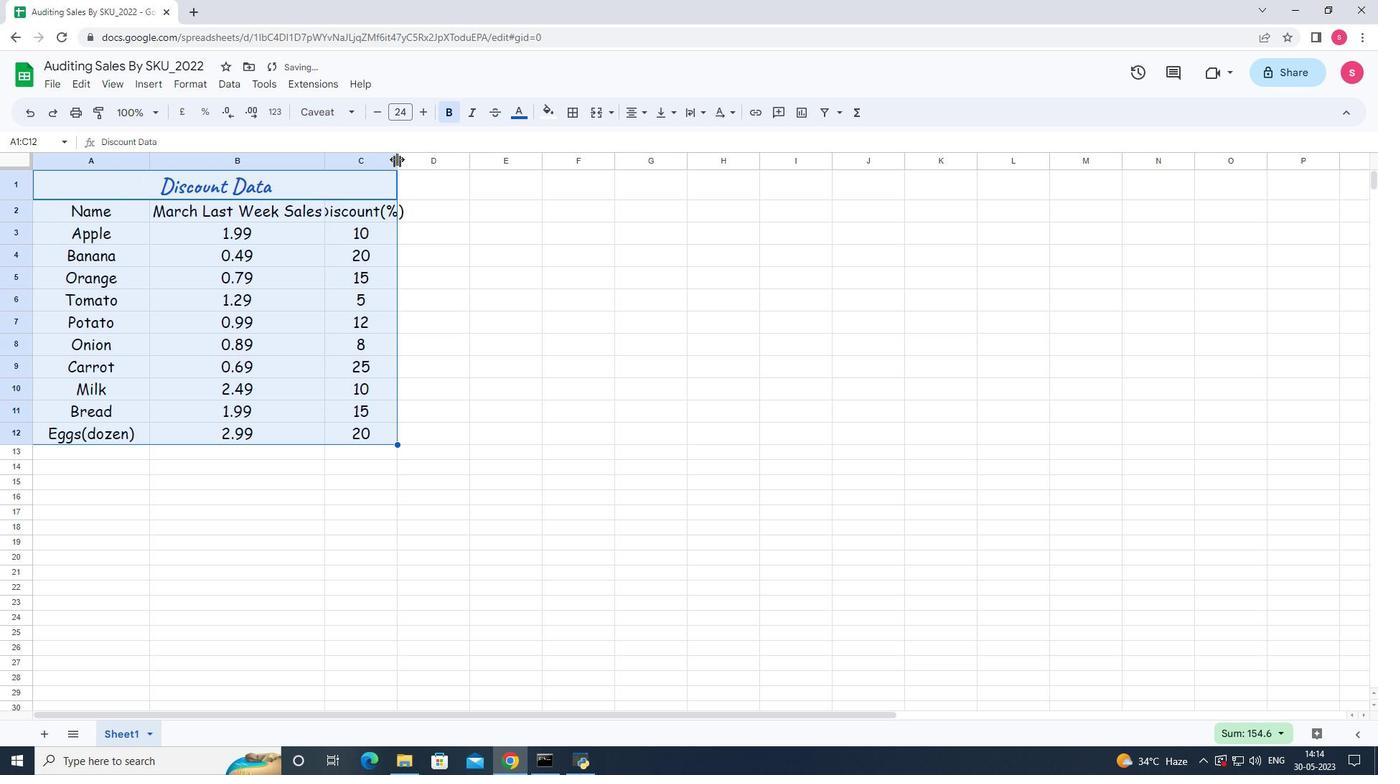 
Action: Mouse pressed left at (397, 159)
Screenshot: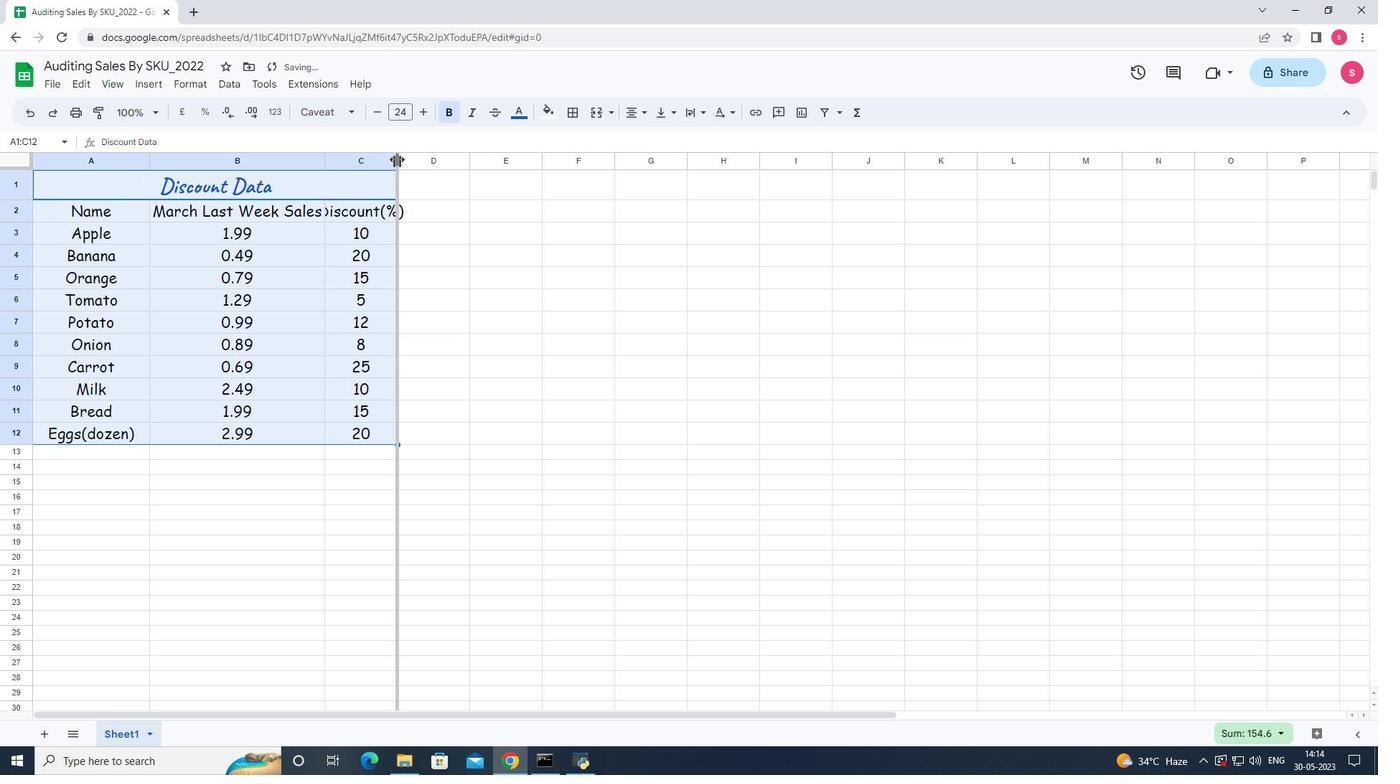 
Action: Mouse moved to (364, 518)
Screenshot: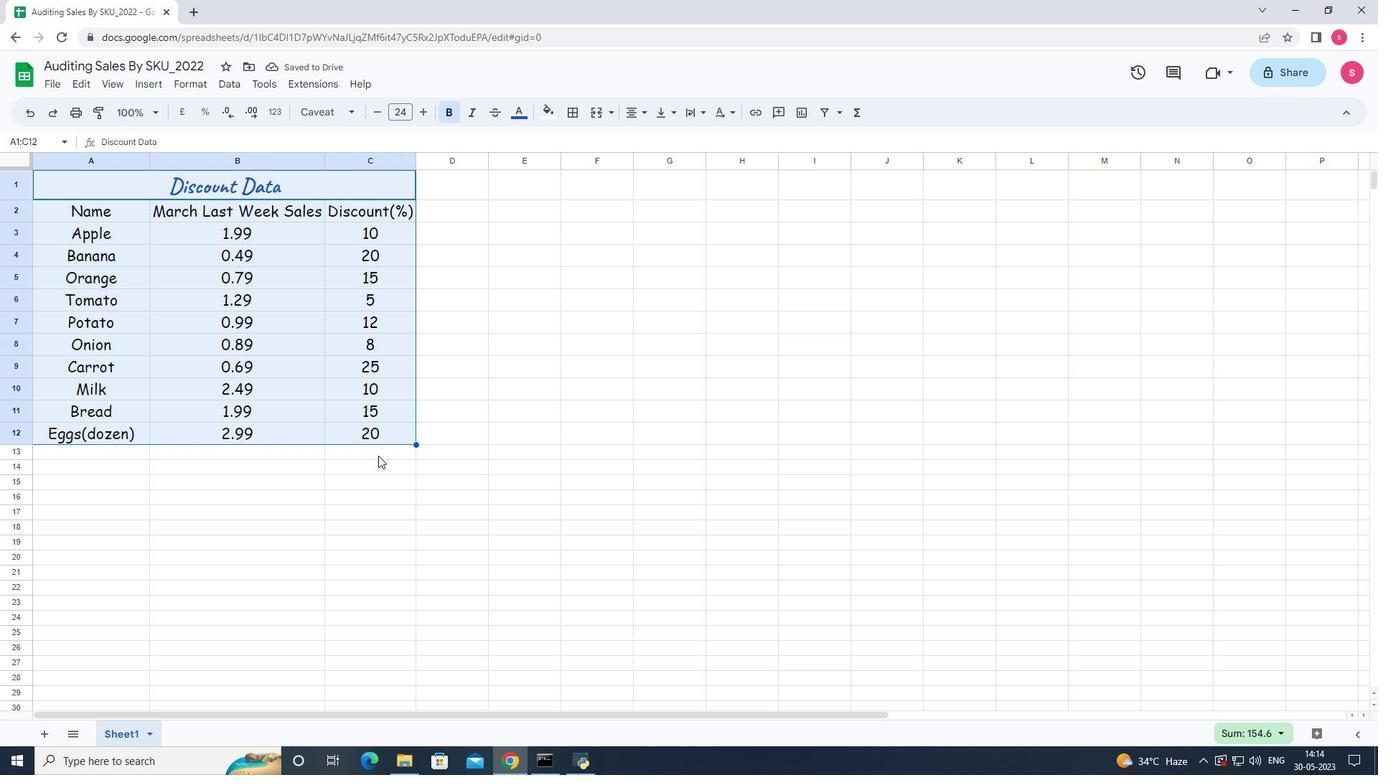 
Action: Mouse pressed left at (364, 518)
Screenshot: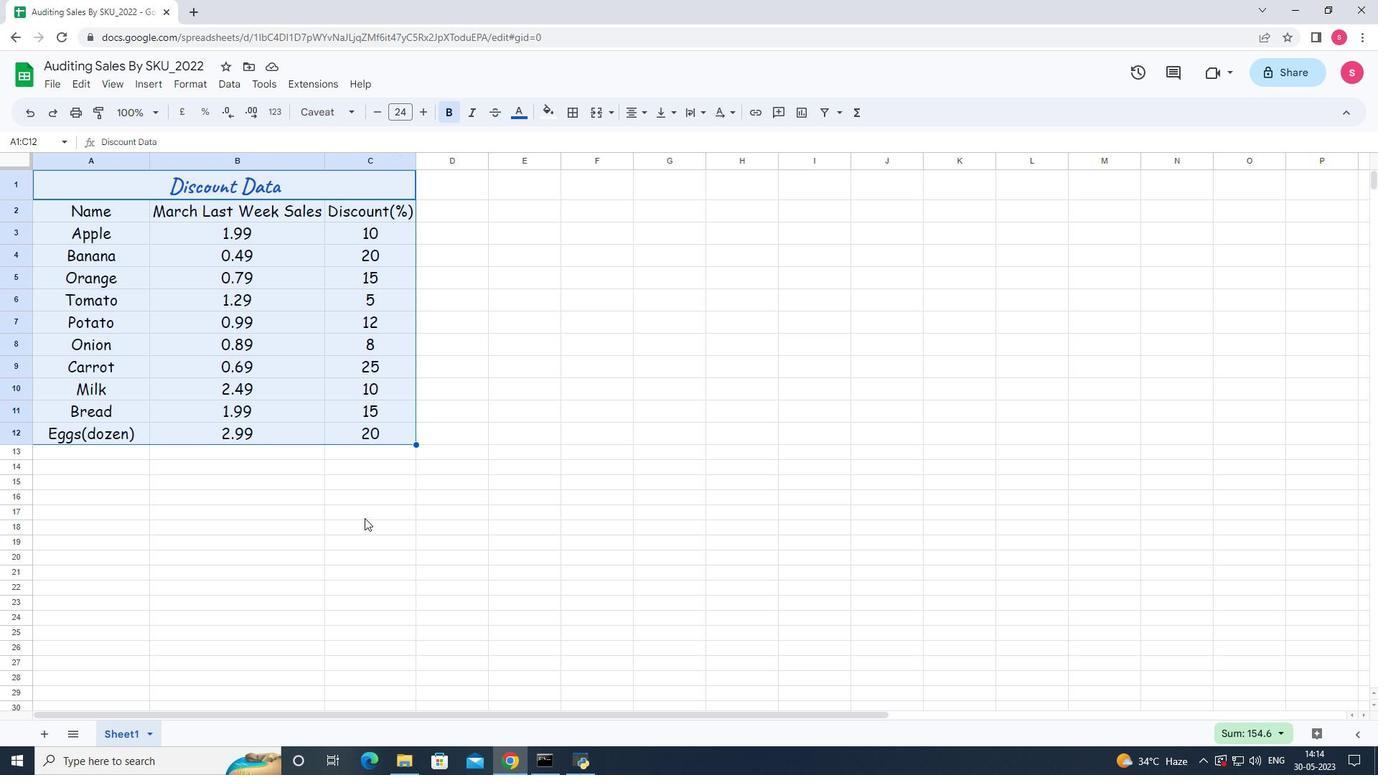 
Action: Mouse moved to (254, 507)
Screenshot: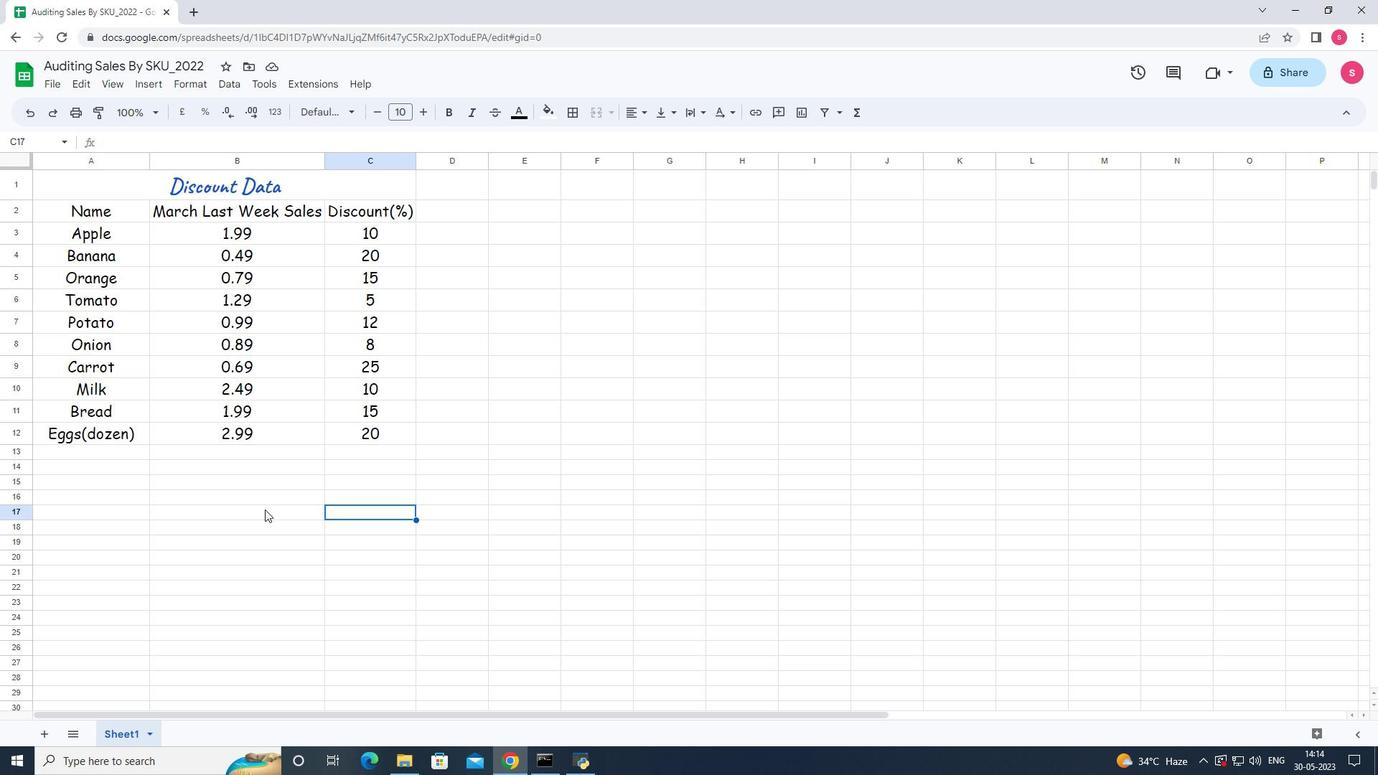 
Action: Mouse pressed left at (254, 507)
Screenshot: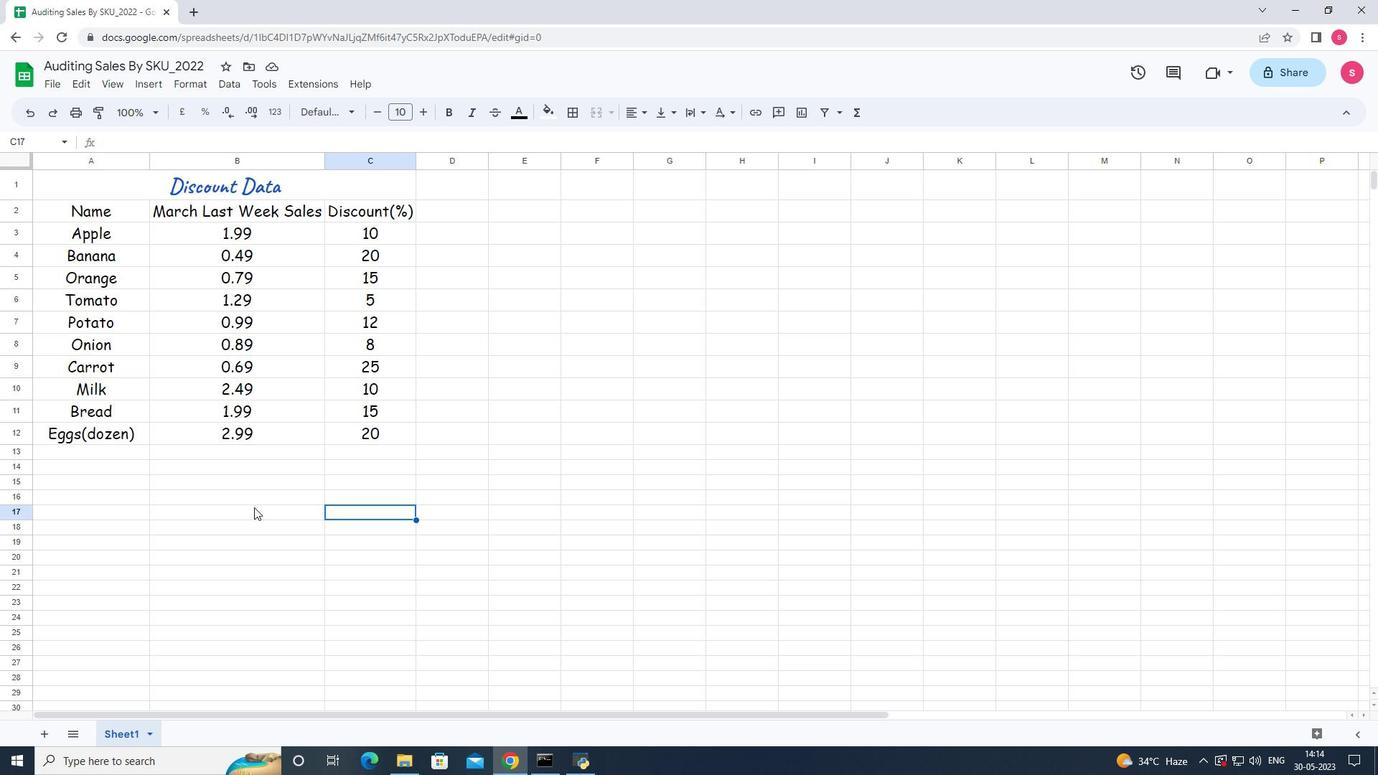 
Action: Mouse moved to (501, 493)
Screenshot: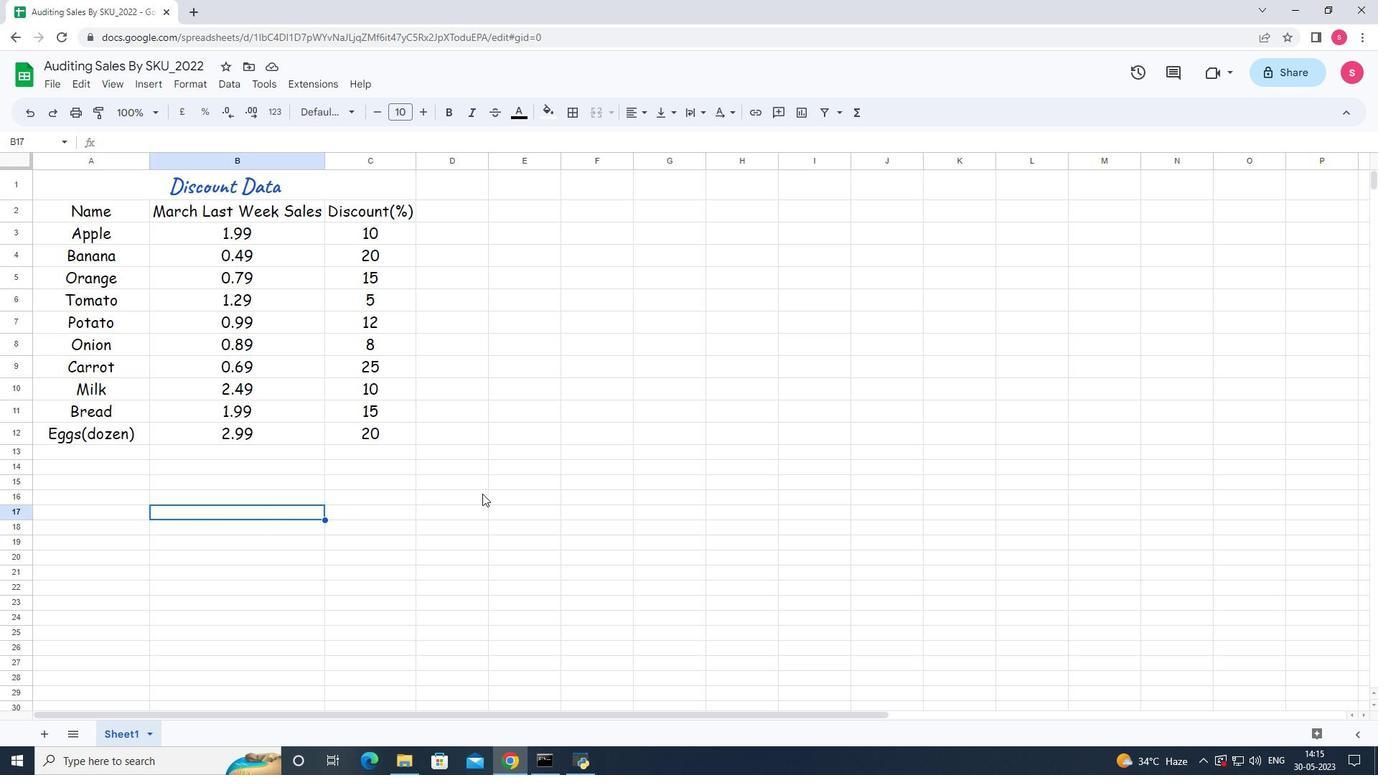
Action: Mouse pressed left at (501, 493)
Screenshot: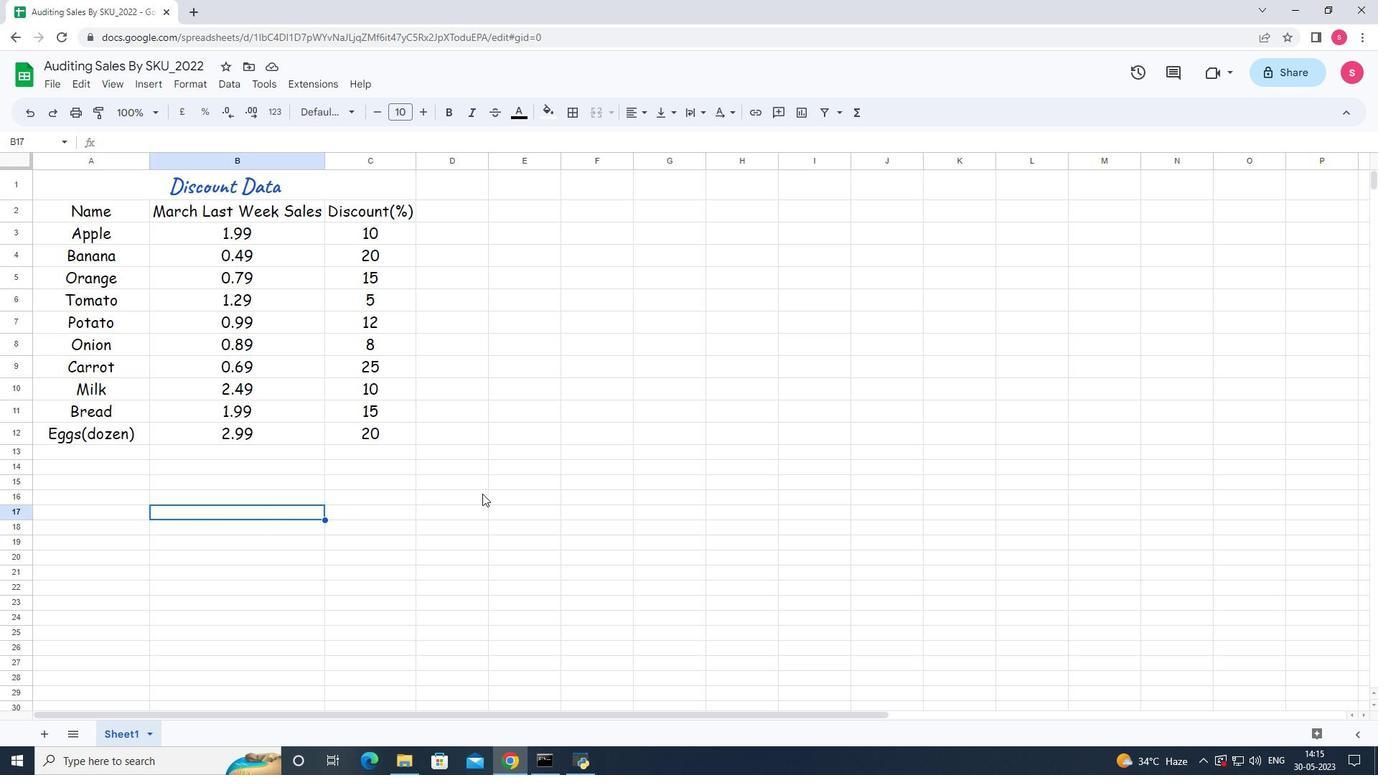 
Action: Mouse moved to (498, 484)
Screenshot: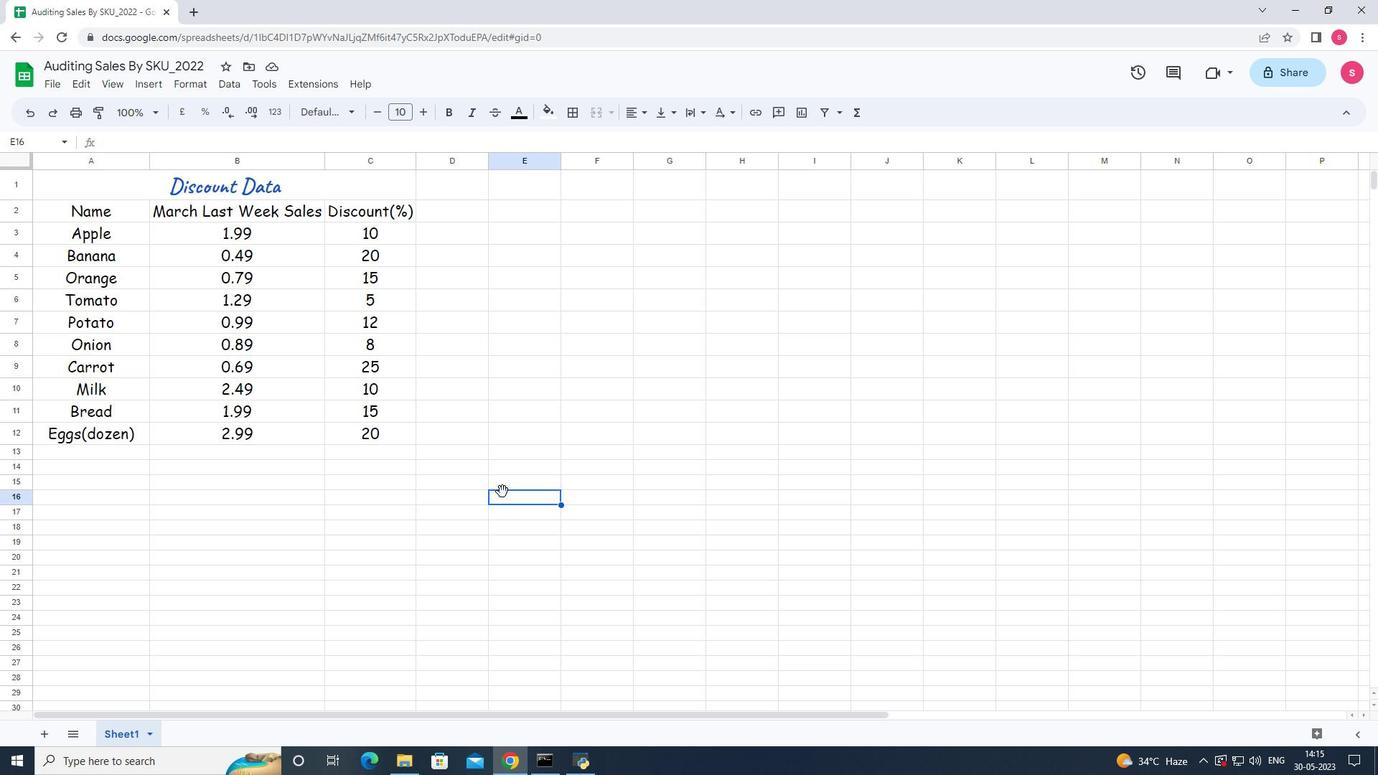 
Action: Key pressed ctrl+S
Screenshot: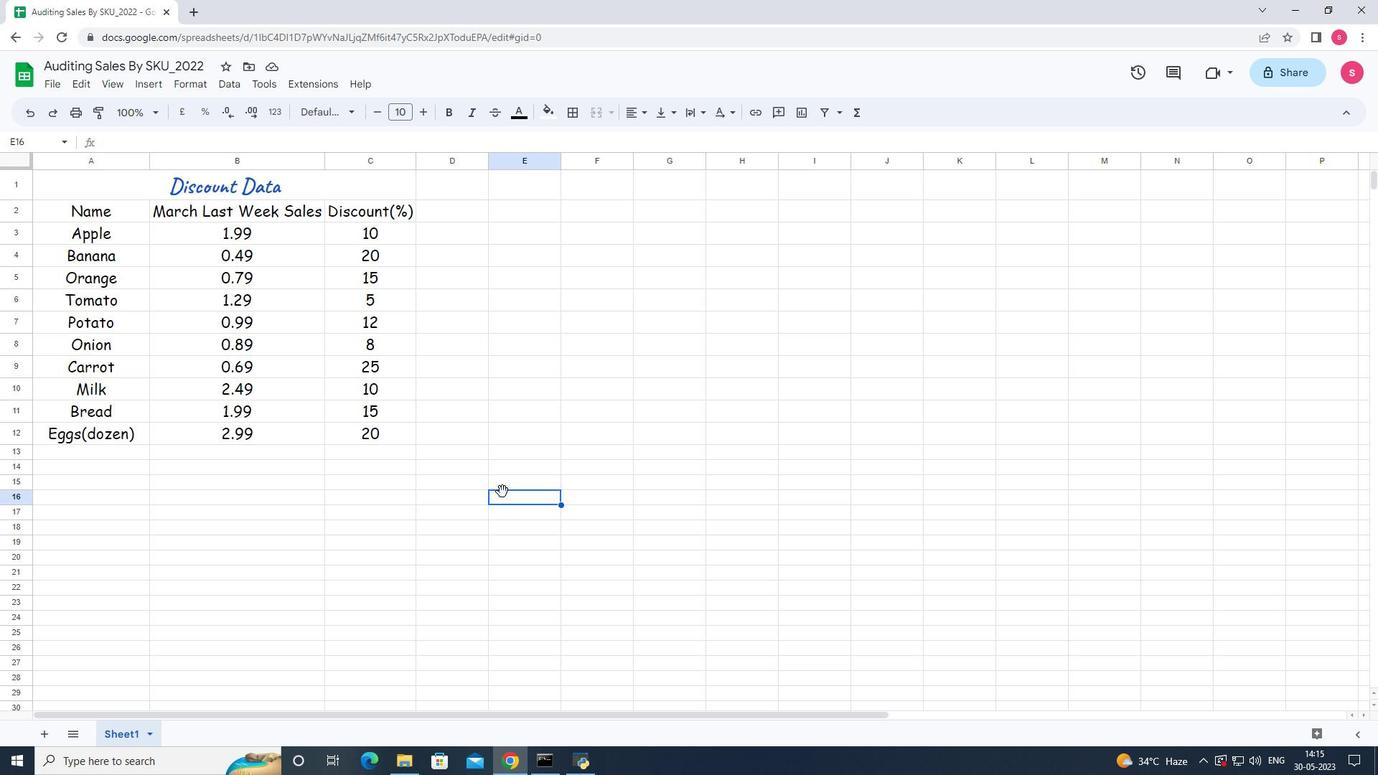 
Action: Mouse moved to (125, 87)
Screenshot: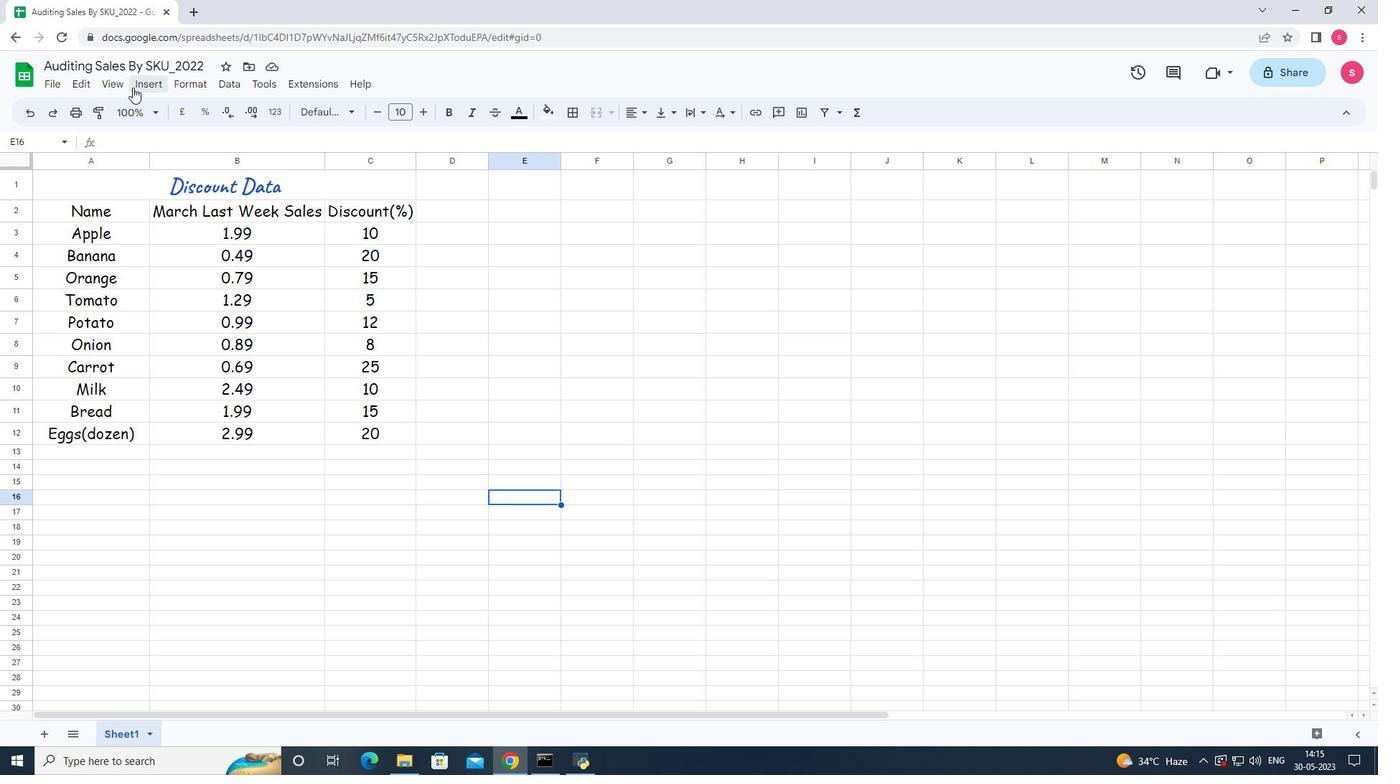 
